 Task: Create the outbound message action.
Action: Mouse moved to (1136, 76)
Screenshot: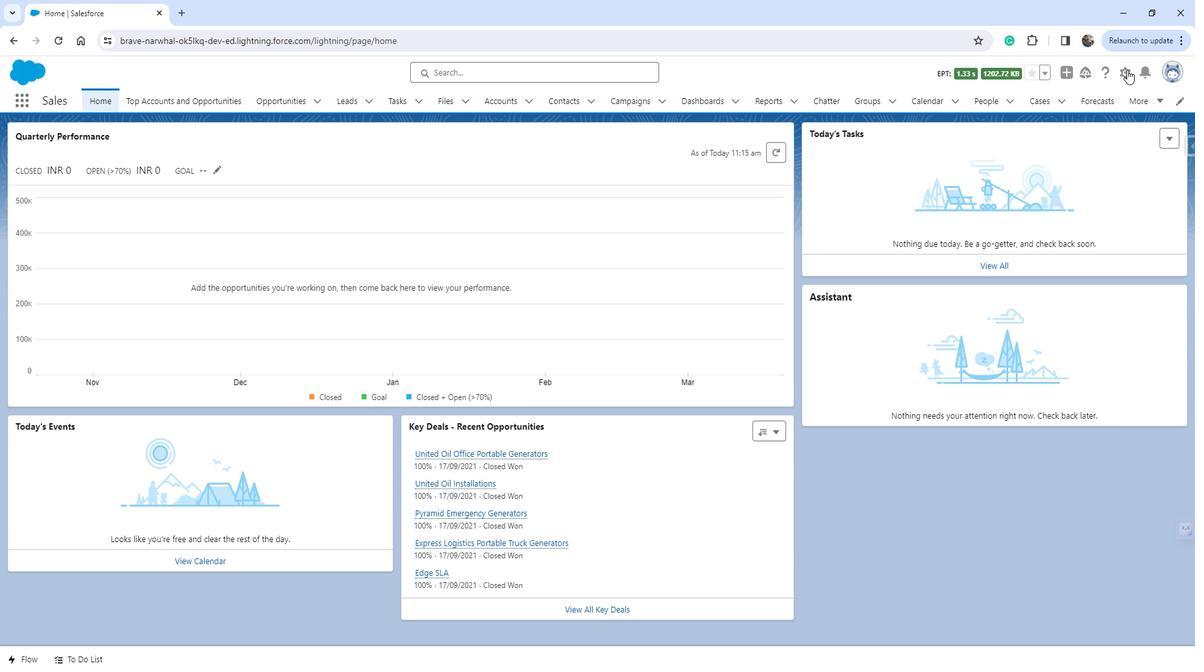 
Action: Mouse pressed left at (1136, 76)
Screenshot: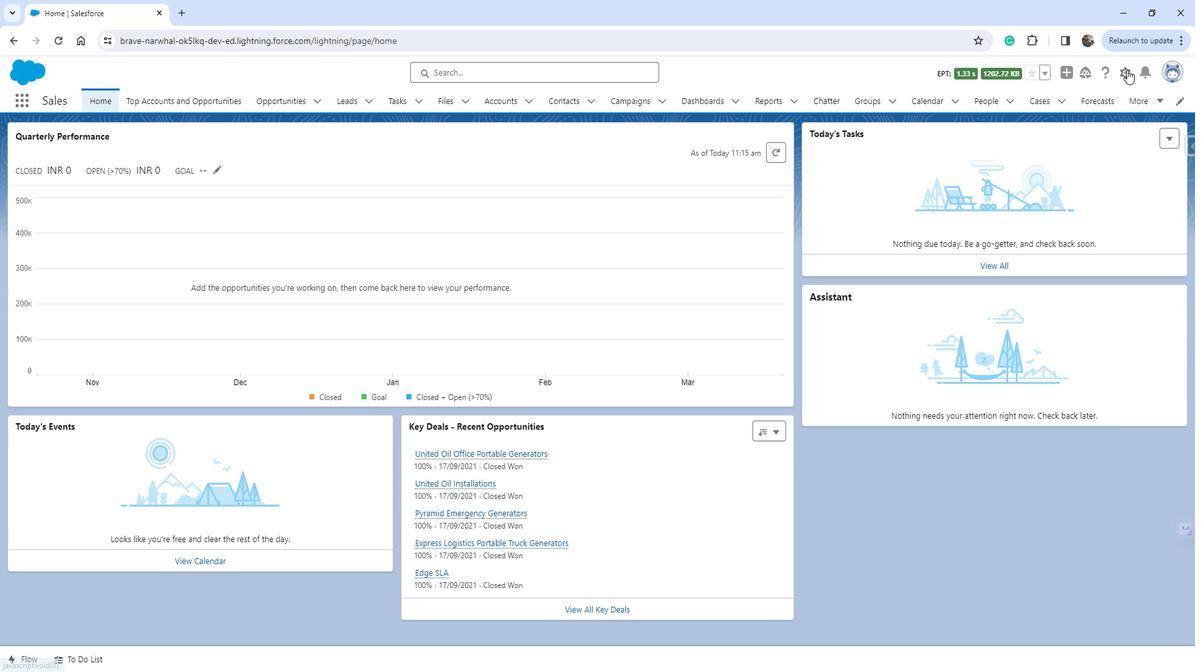 
Action: Mouse moved to (1086, 112)
Screenshot: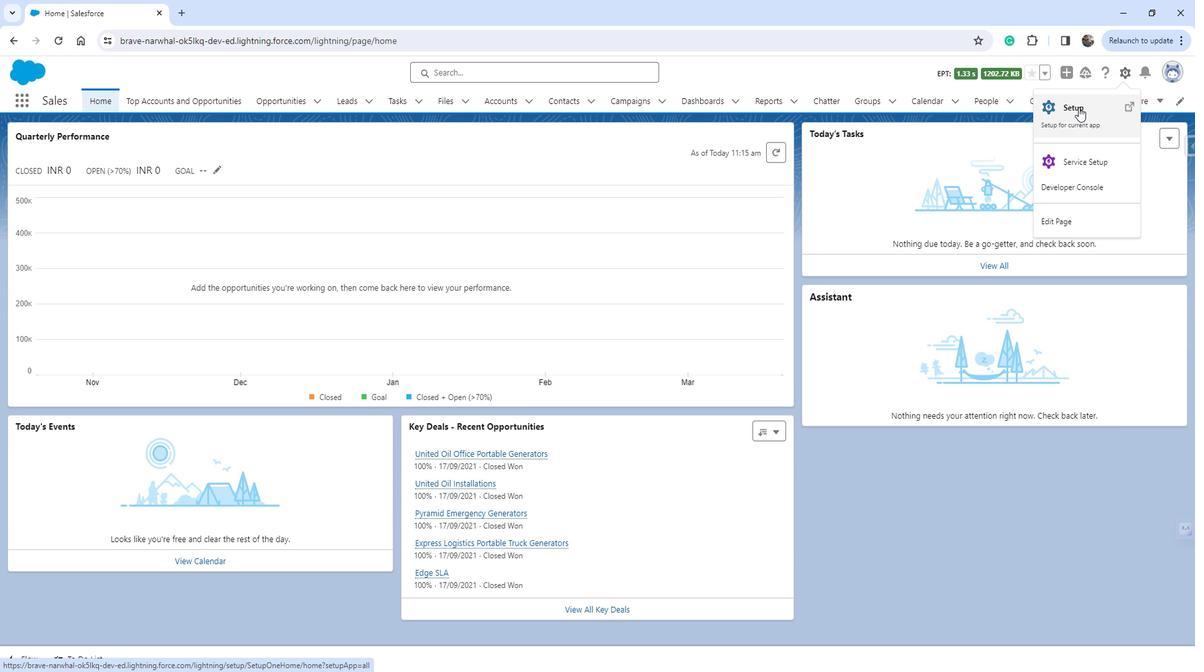 
Action: Mouse pressed left at (1086, 112)
Screenshot: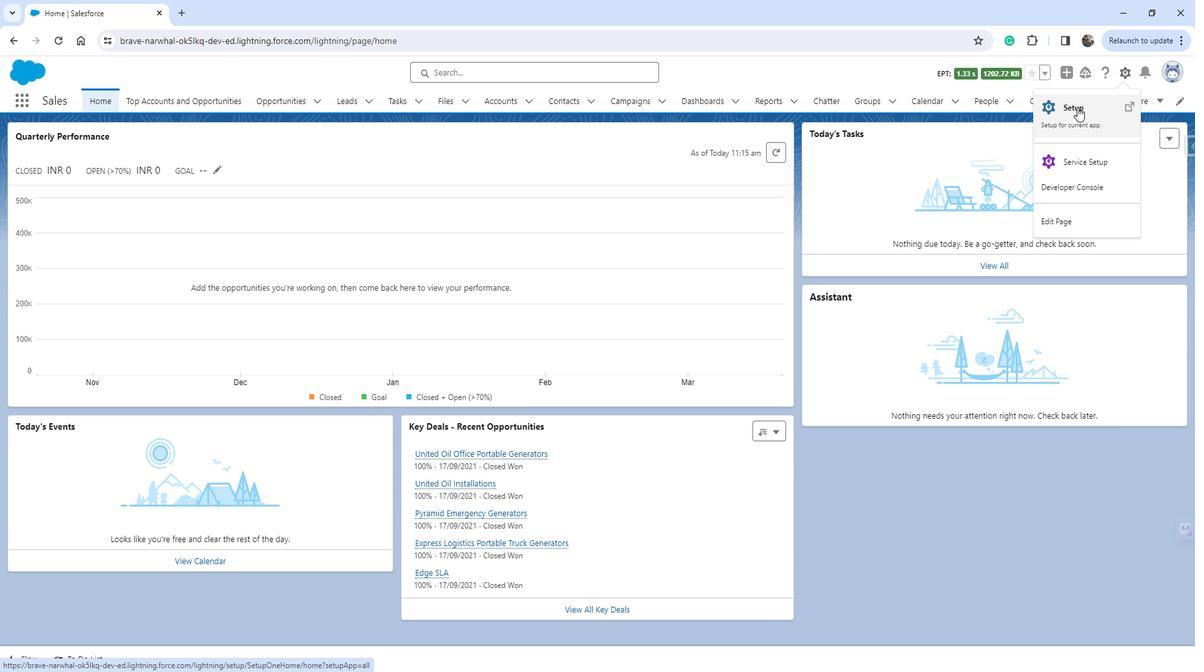 
Action: Mouse moved to (80, 422)
Screenshot: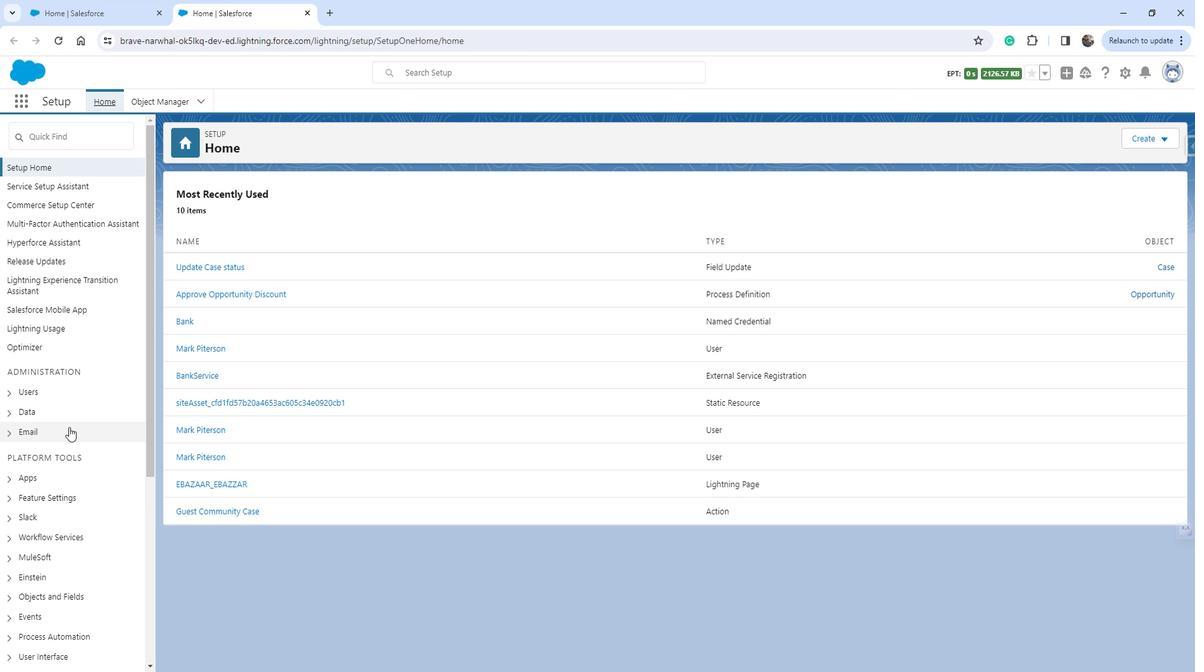 
Action: Mouse scrolled (80, 422) with delta (0, 0)
Screenshot: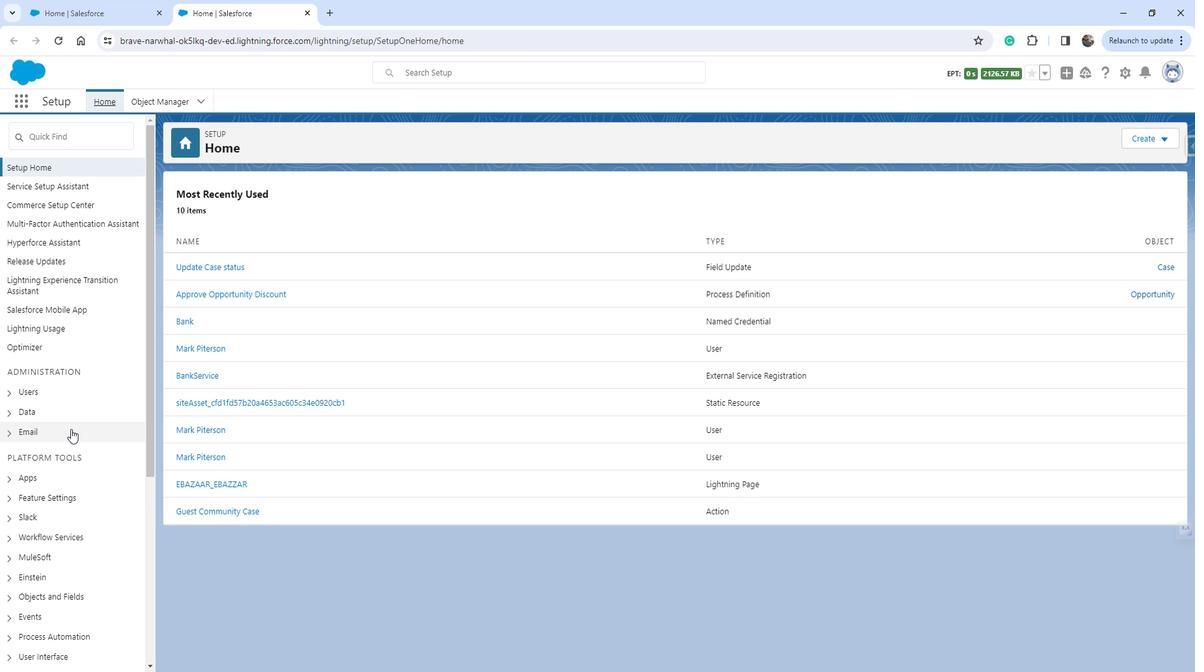 
Action: Mouse scrolled (80, 422) with delta (0, 0)
Screenshot: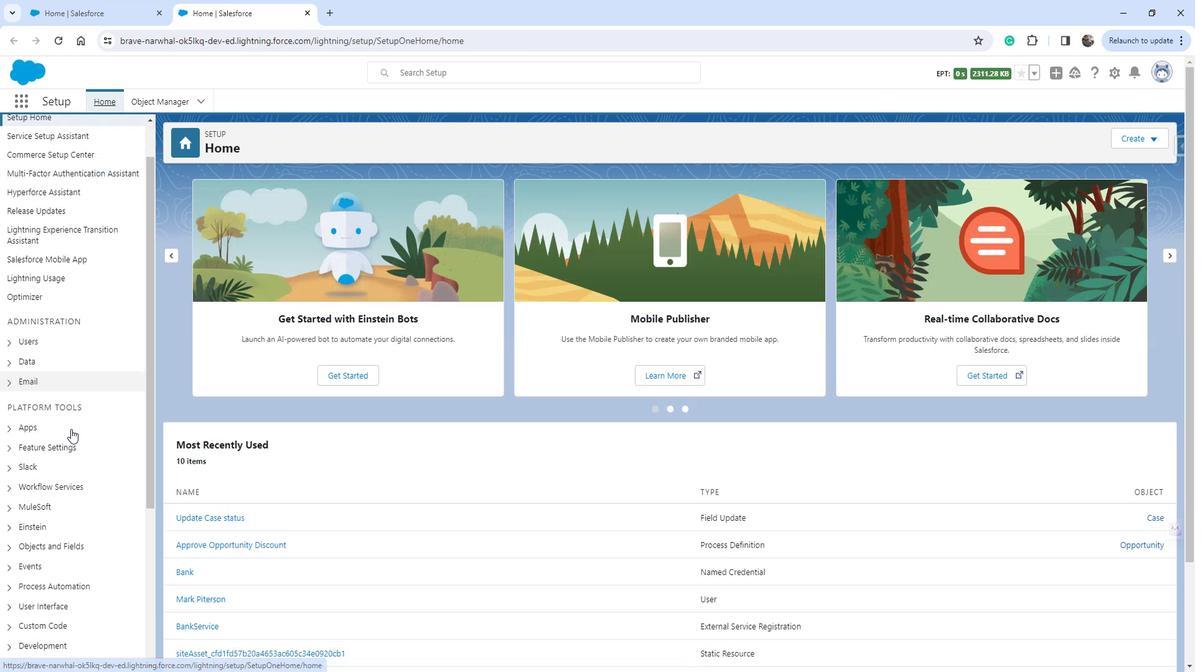 
Action: Mouse moved to (32, 463)
Screenshot: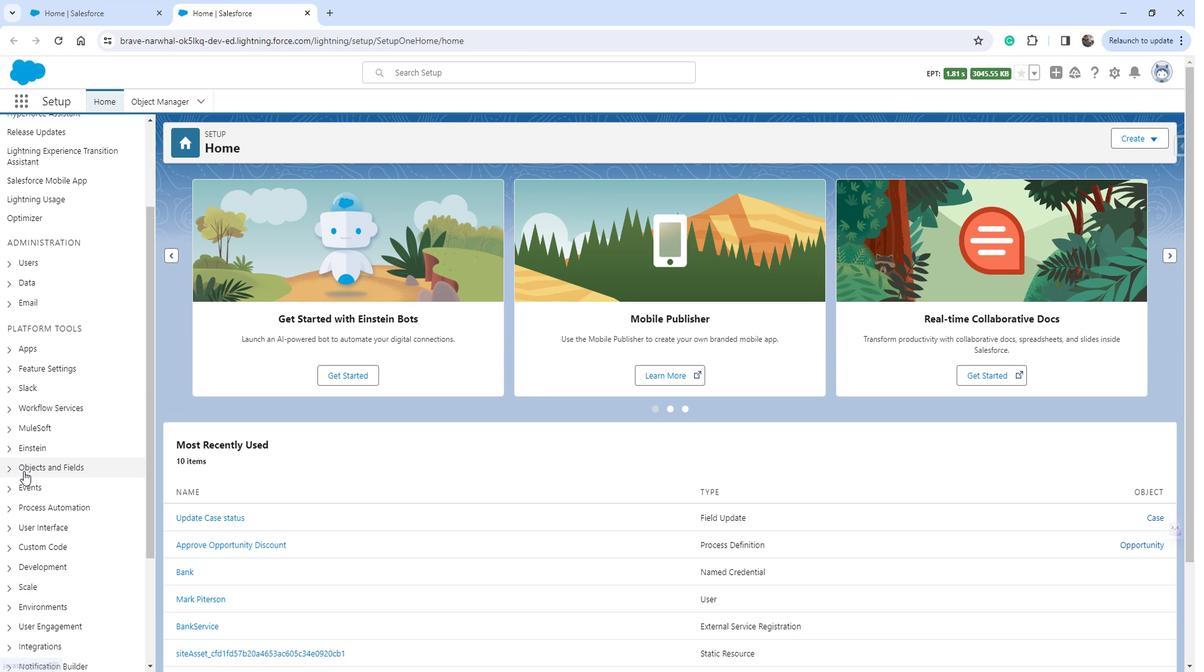 
Action: Mouse scrolled (32, 462) with delta (0, 0)
Screenshot: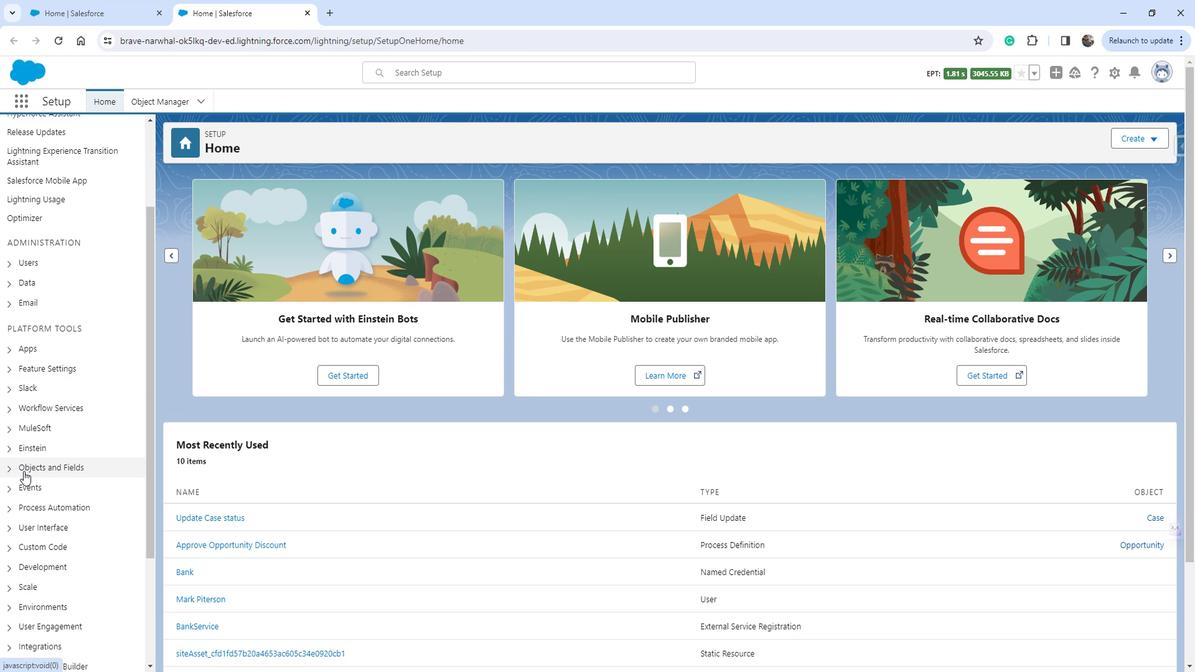 
Action: Mouse scrolled (32, 462) with delta (0, 0)
Screenshot: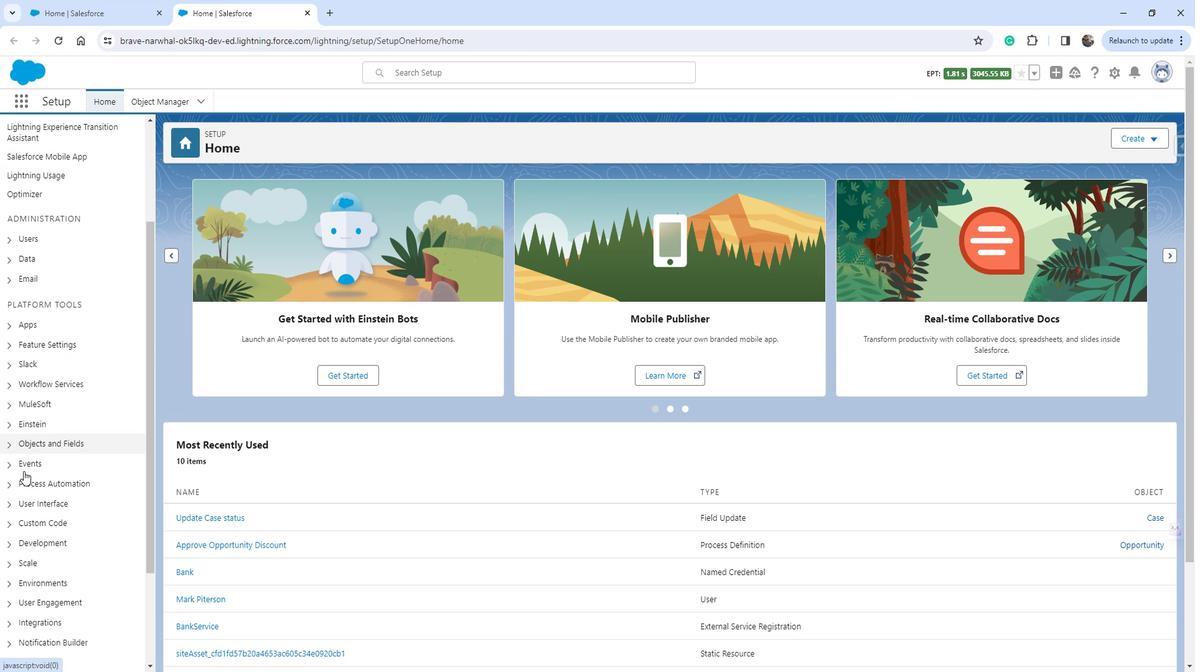 
Action: Mouse moved to (17, 373)
Screenshot: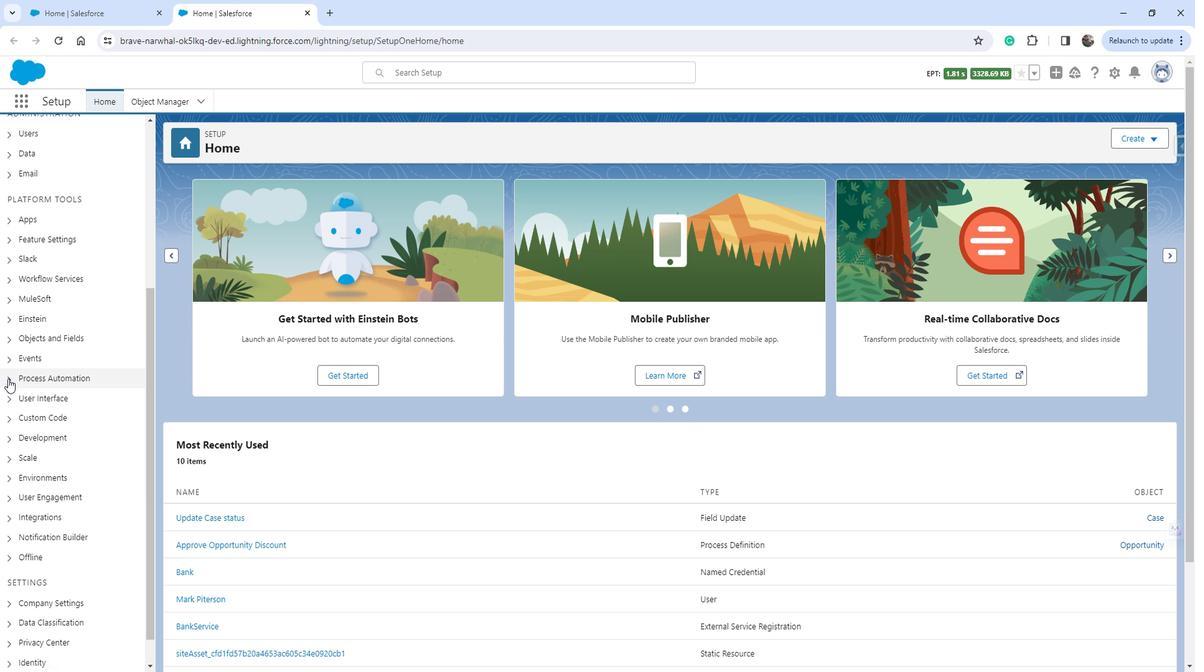 
Action: Mouse pressed left at (17, 373)
Screenshot: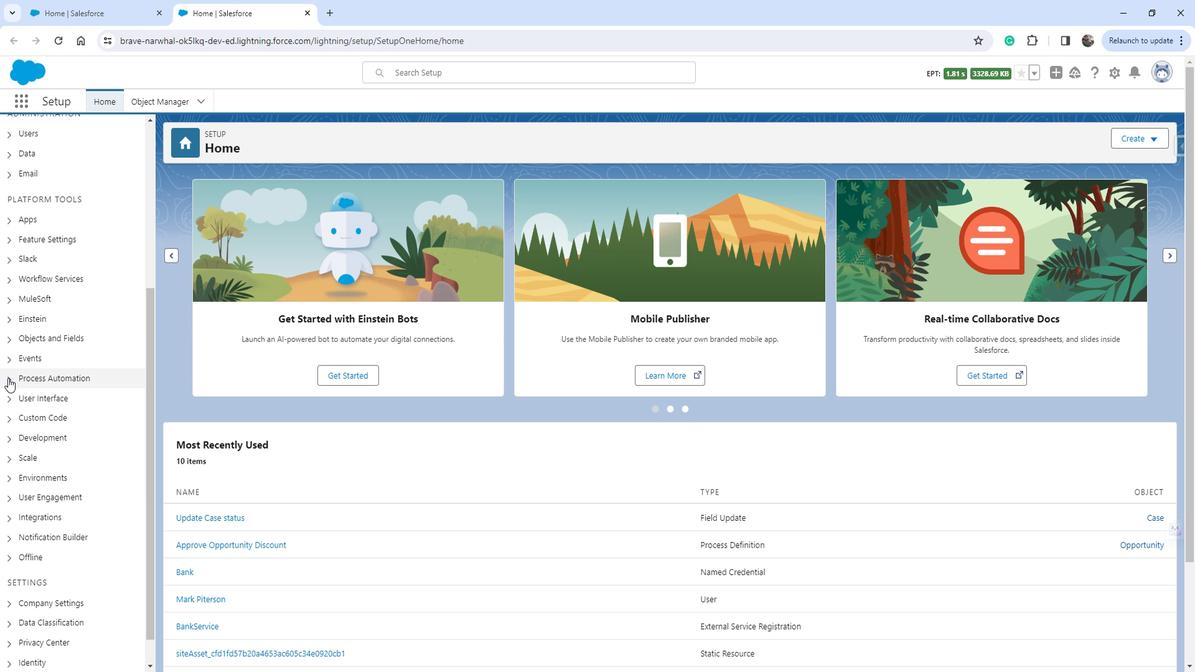 
Action: Mouse moved to (57, 578)
Screenshot: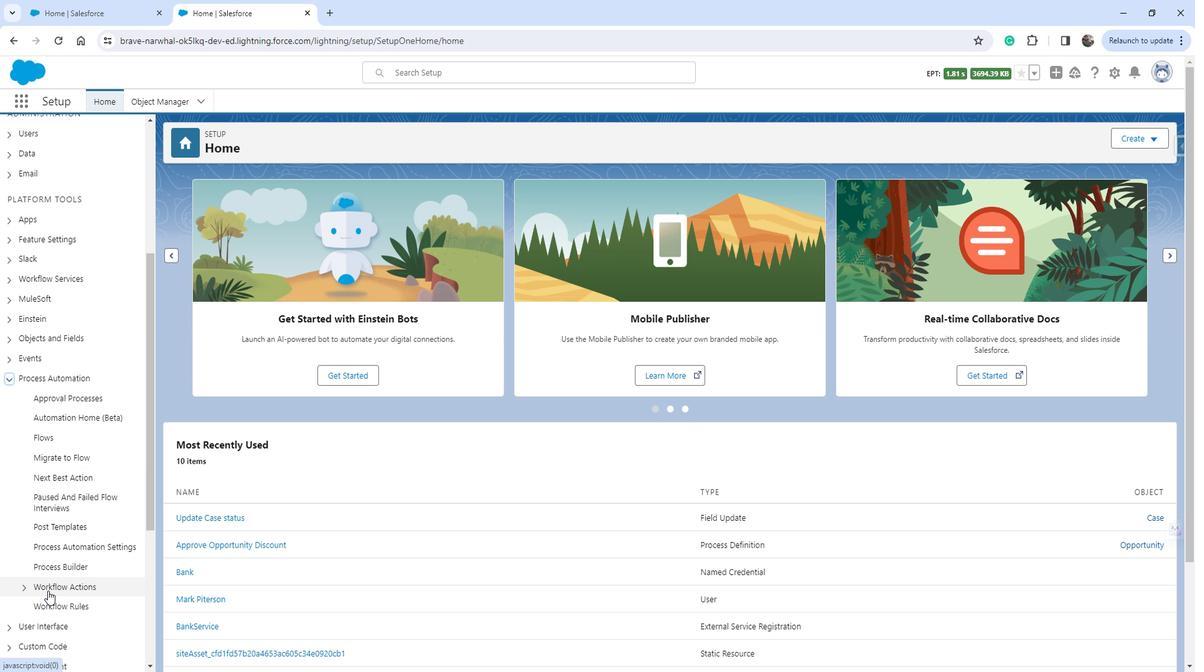 
Action: Mouse pressed left at (57, 578)
Screenshot: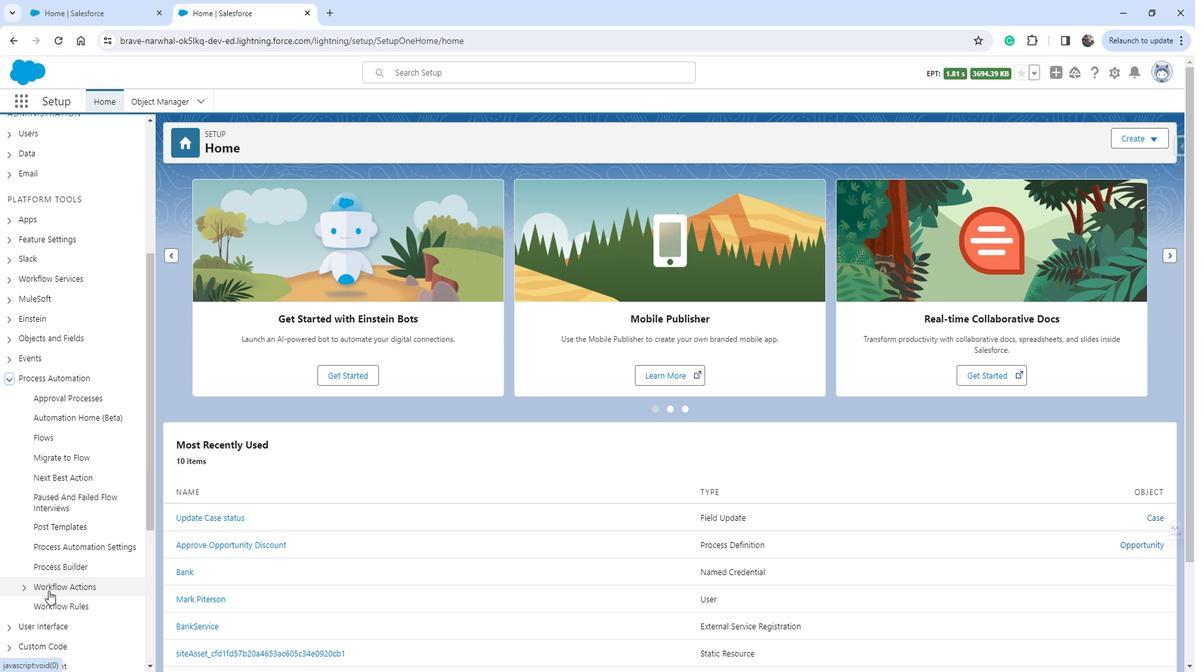 
Action: Mouse moved to (117, 539)
Screenshot: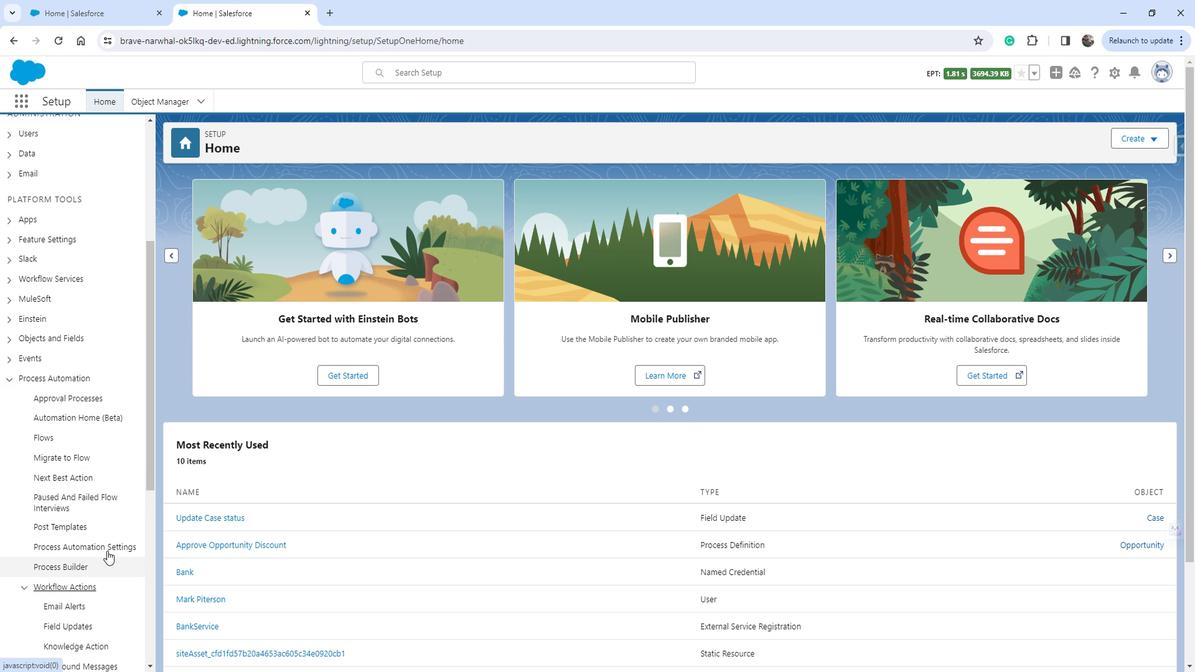 
Action: Mouse scrolled (117, 538) with delta (0, 0)
Screenshot: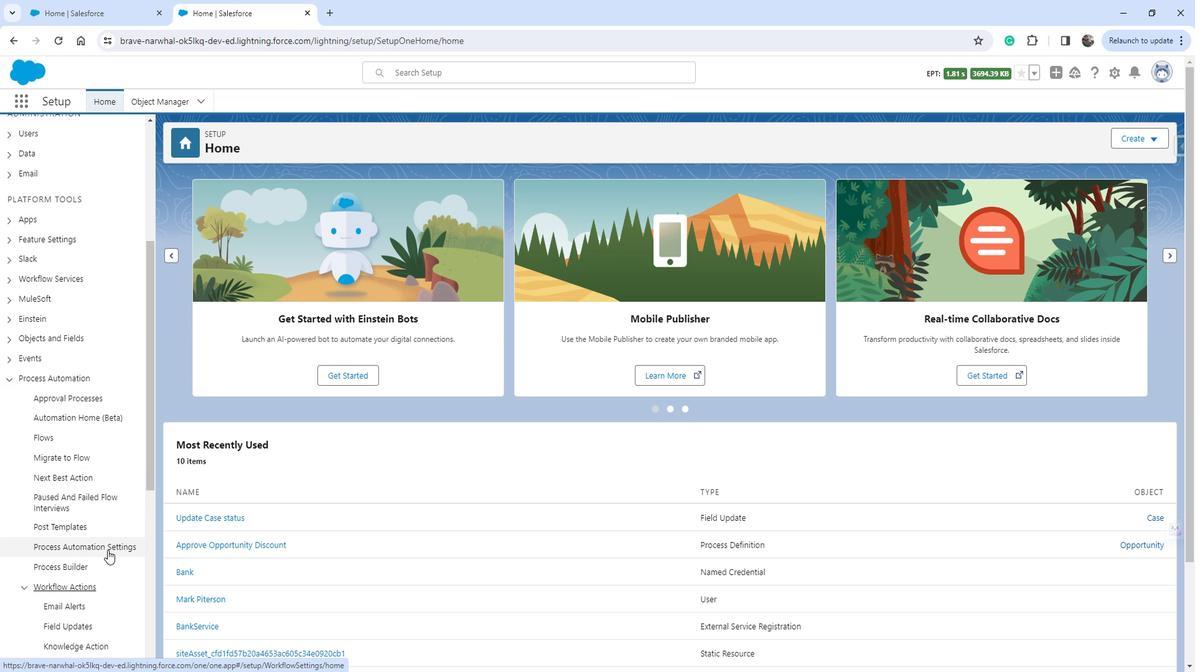 
Action: Mouse scrolled (117, 538) with delta (0, 0)
Screenshot: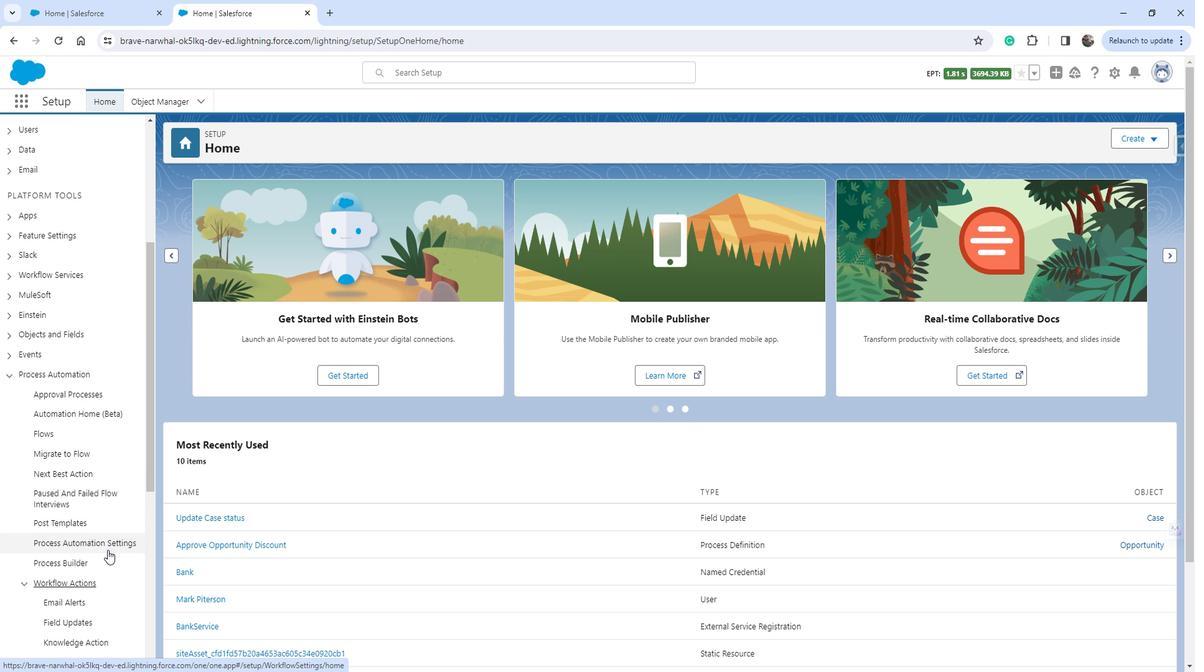 
Action: Mouse moved to (100, 529)
Screenshot: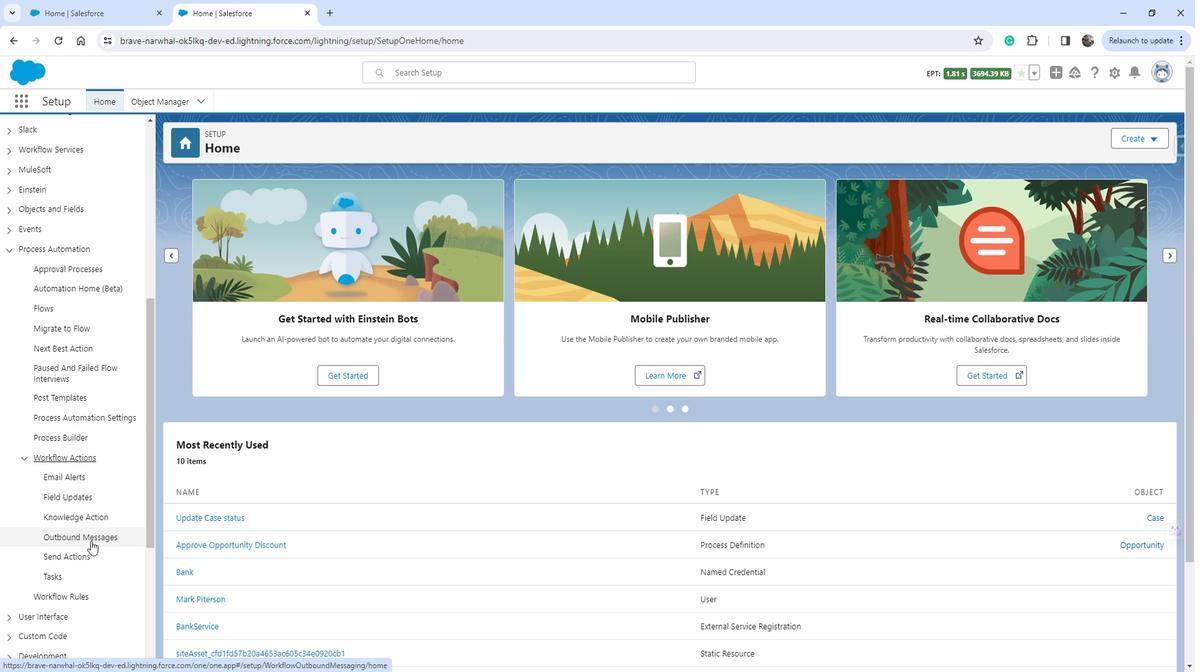 
Action: Mouse pressed left at (100, 529)
Screenshot: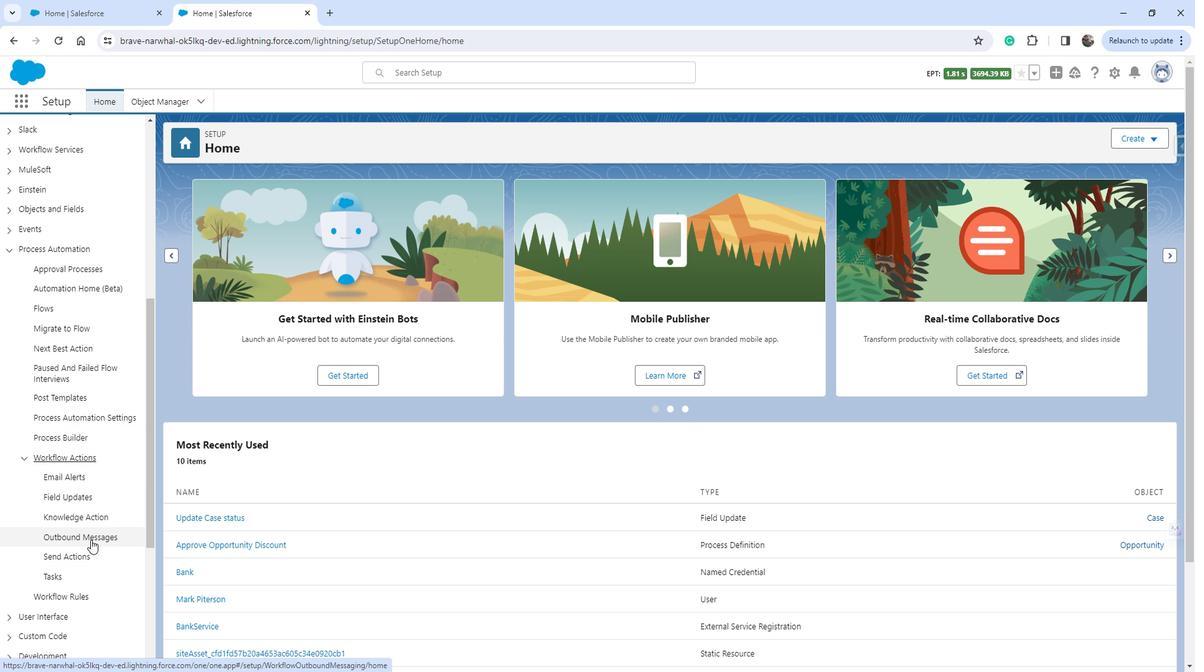 
Action: Mouse moved to (738, 261)
Screenshot: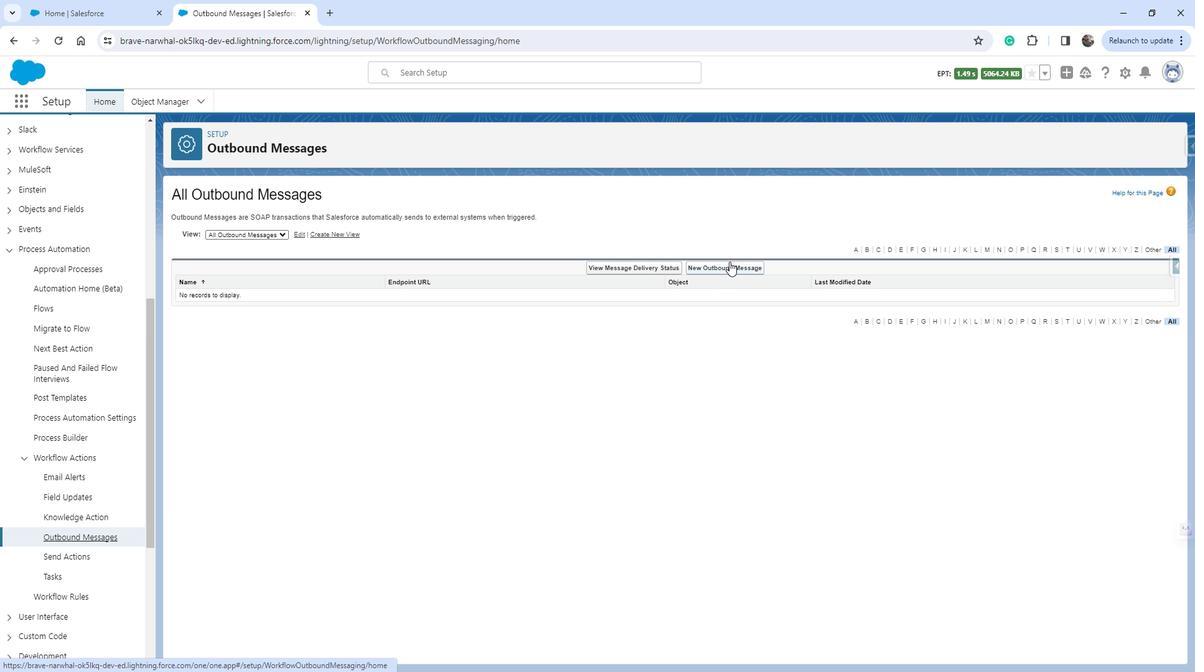 
Action: Mouse pressed left at (738, 261)
Screenshot: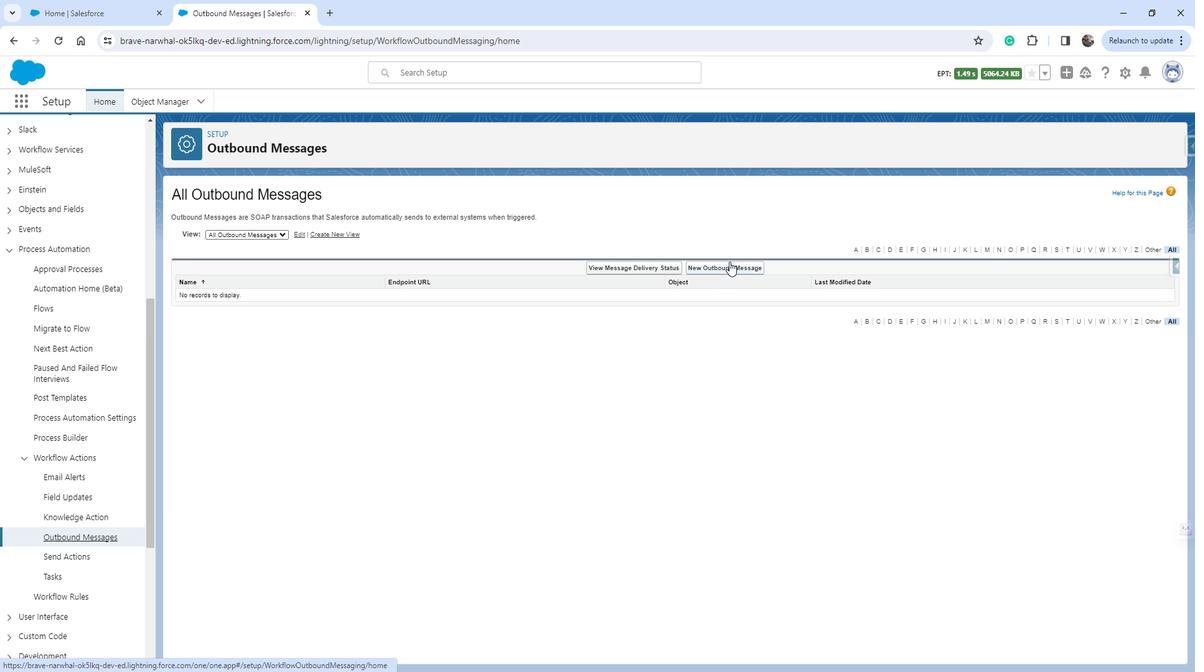 
Action: Mouse moved to (573, 299)
Screenshot: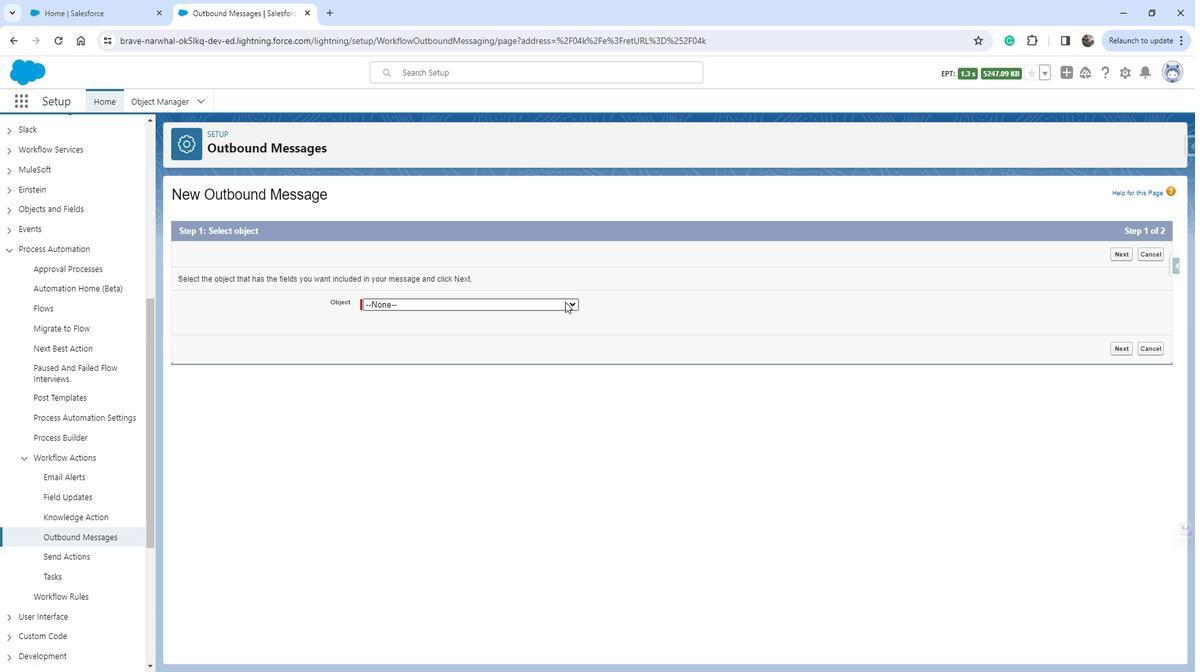 
Action: Mouse pressed left at (573, 299)
Screenshot: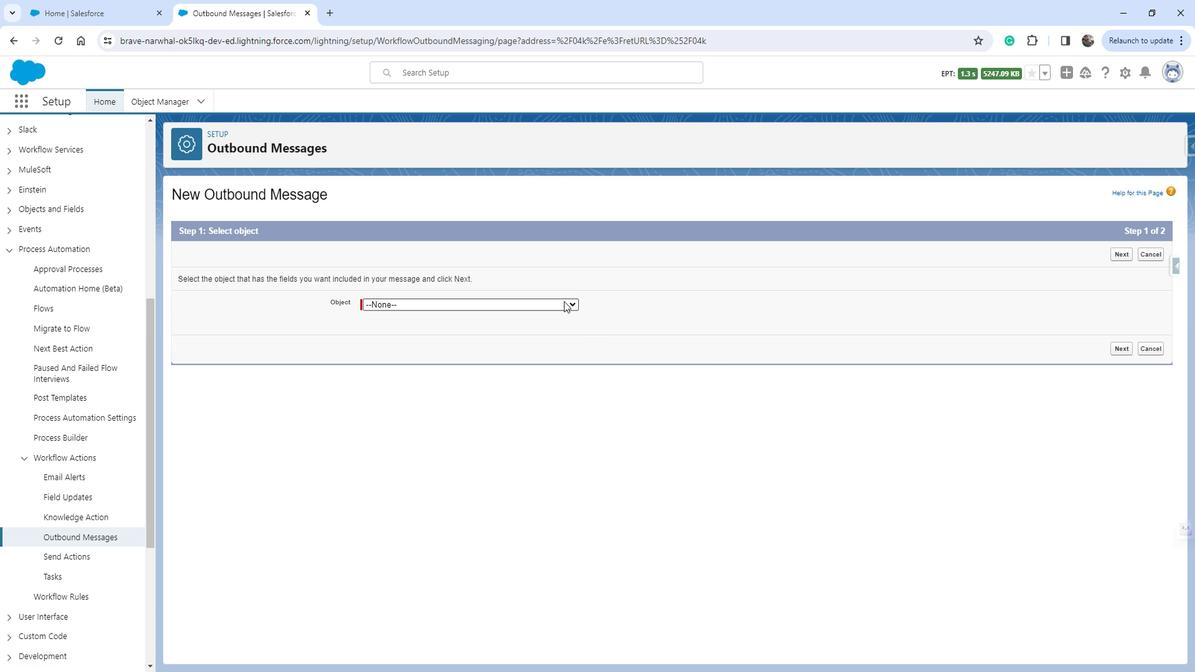 
Action: Mouse moved to (484, 466)
Screenshot: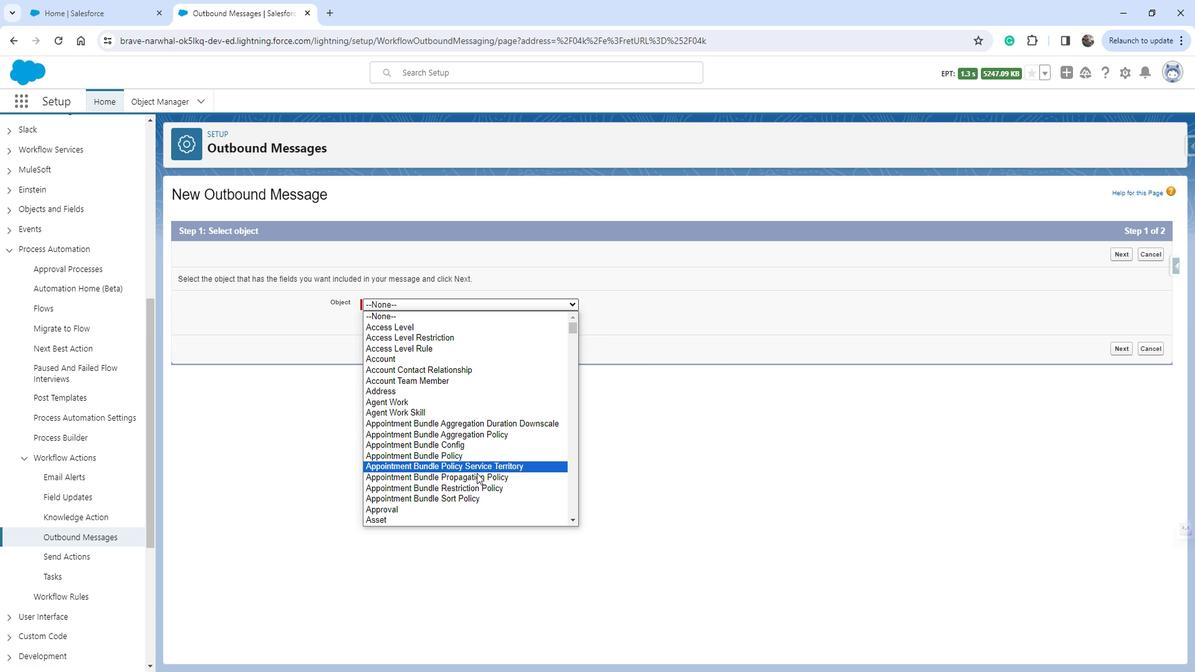 
Action: Mouse scrolled (484, 465) with delta (0, 0)
Screenshot: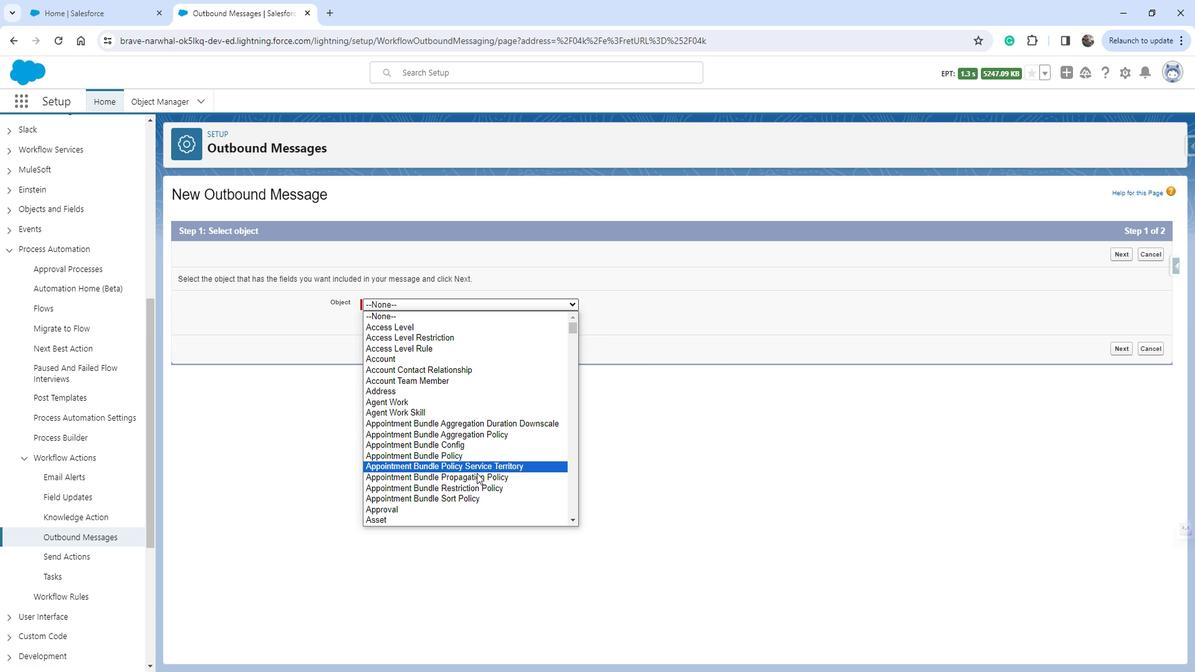 
Action: Mouse moved to (484, 466)
Screenshot: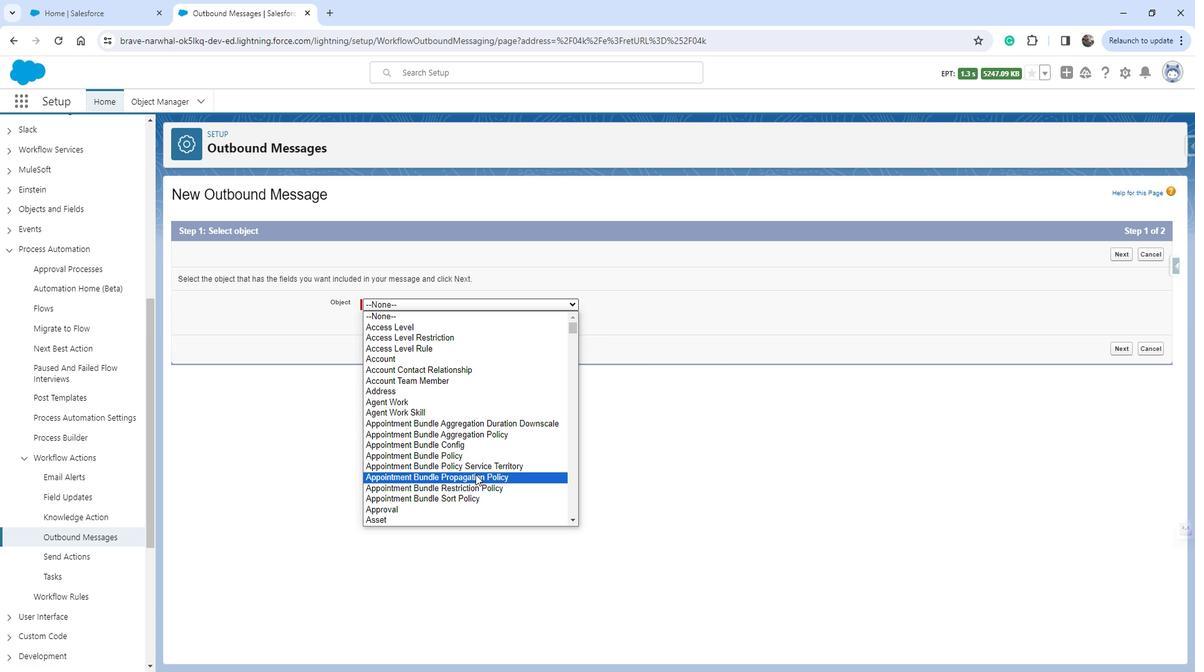 
Action: Mouse scrolled (484, 466) with delta (0, 0)
Screenshot: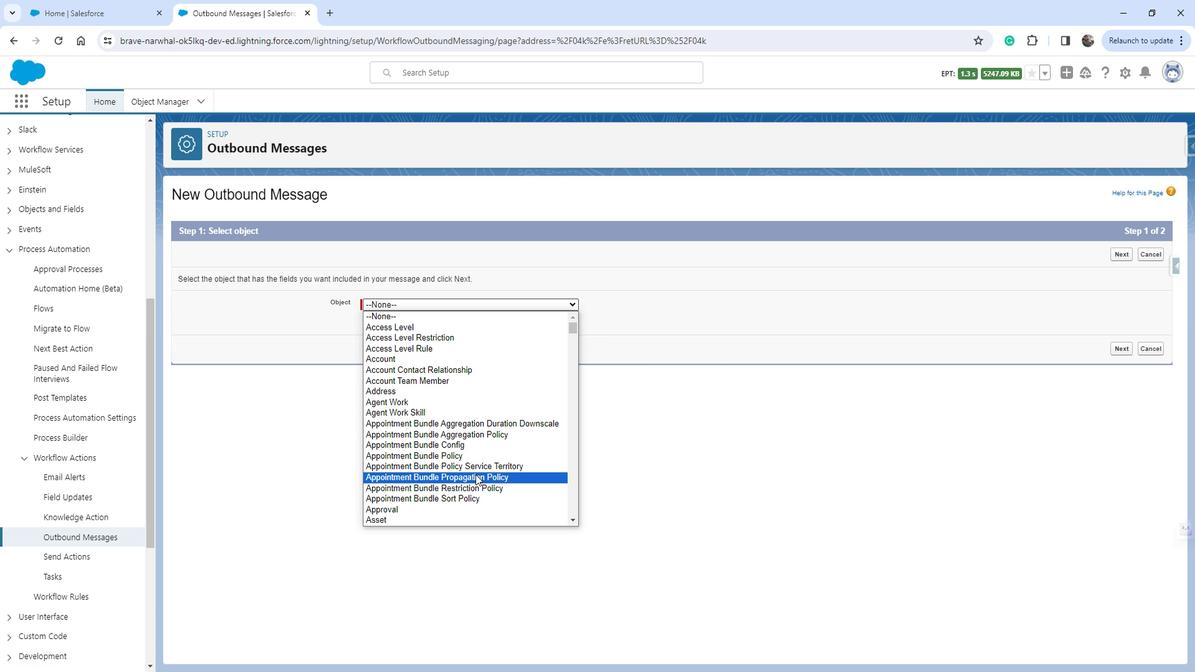 
Action: Mouse scrolled (484, 466) with delta (0, 0)
Screenshot: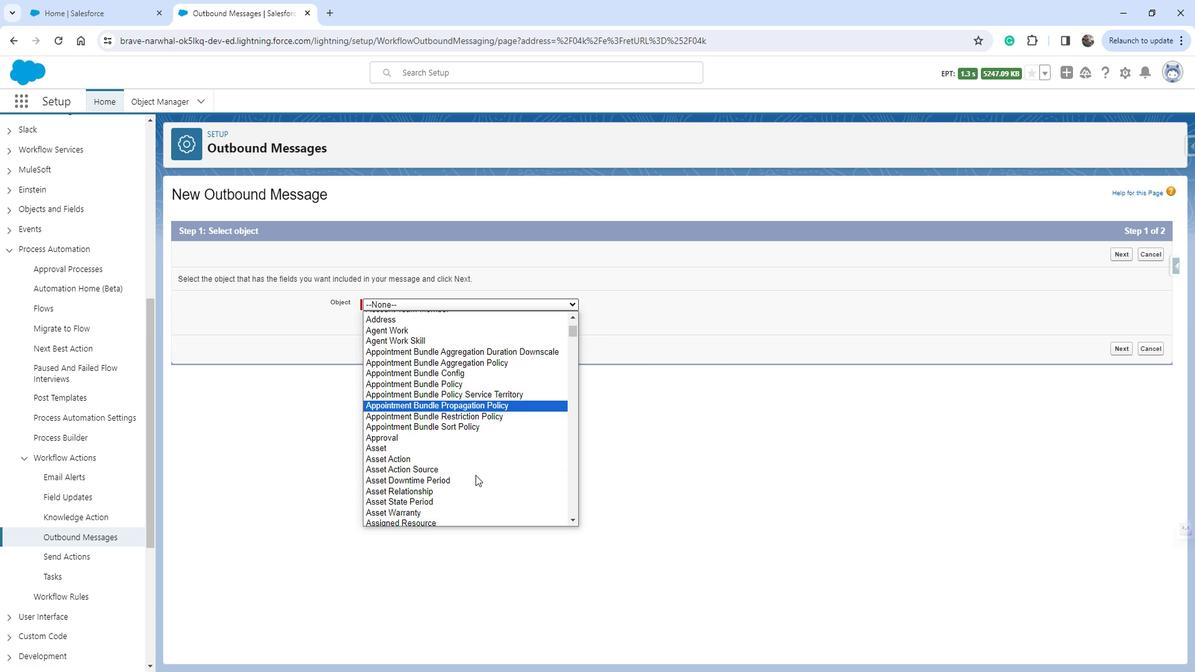 
Action: Mouse scrolled (484, 466) with delta (0, 0)
Screenshot: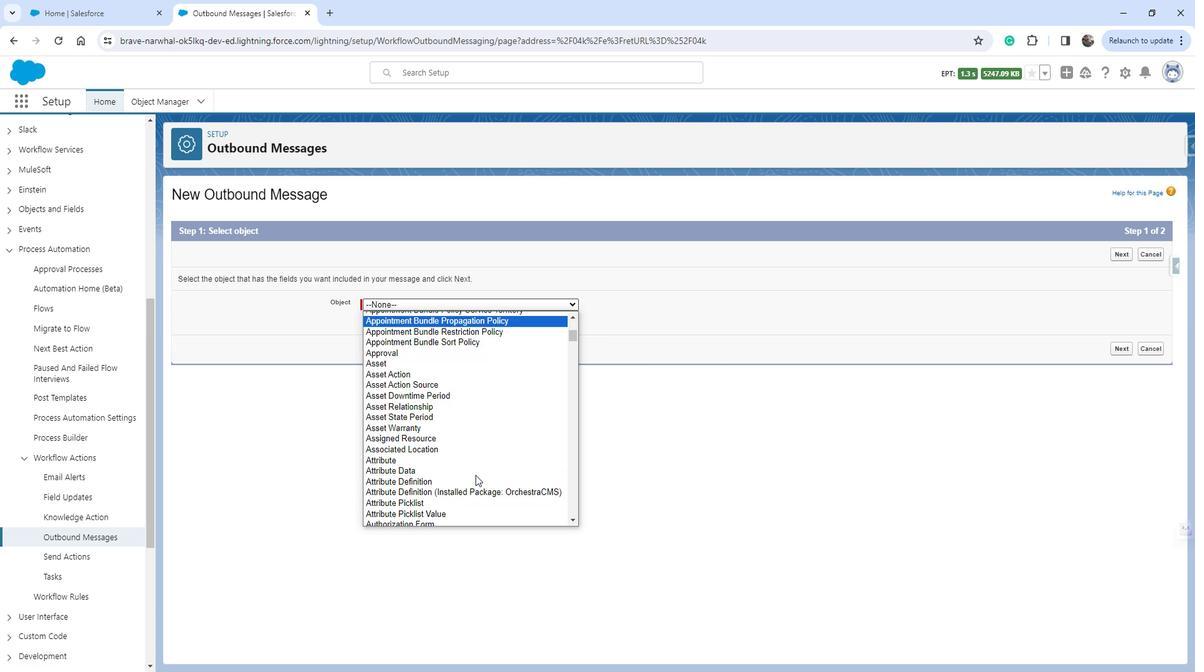 
Action: Mouse moved to (479, 361)
Screenshot: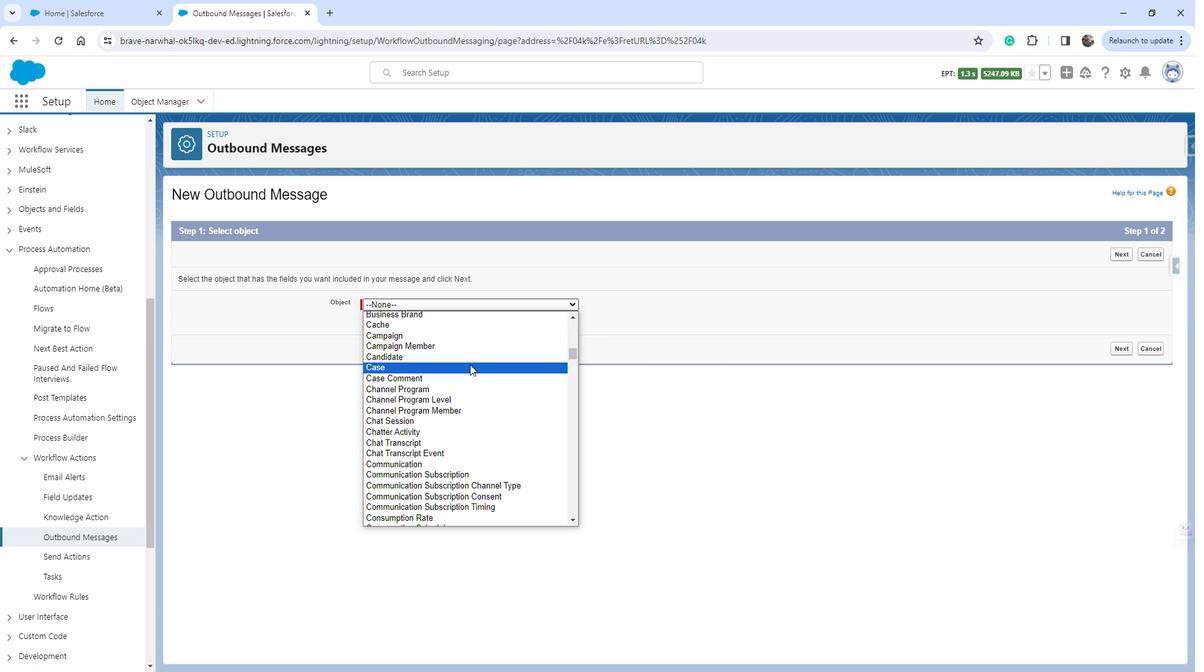 
Action: Mouse pressed left at (479, 361)
Screenshot: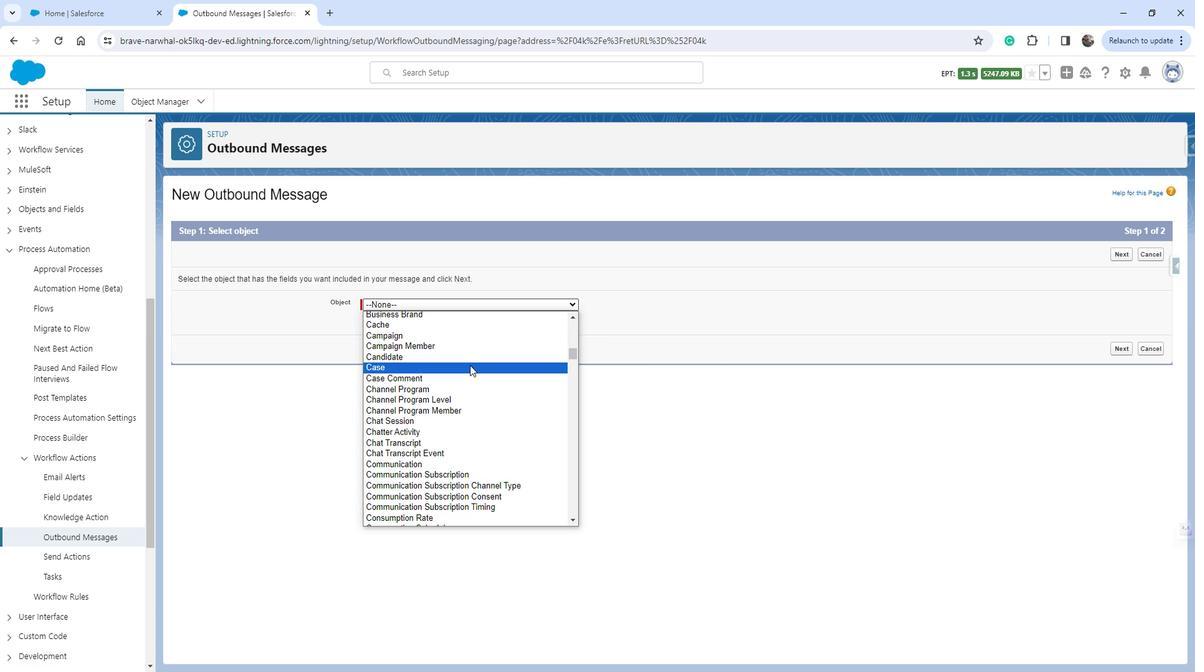 
Action: Mouse moved to (1128, 257)
Screenshot: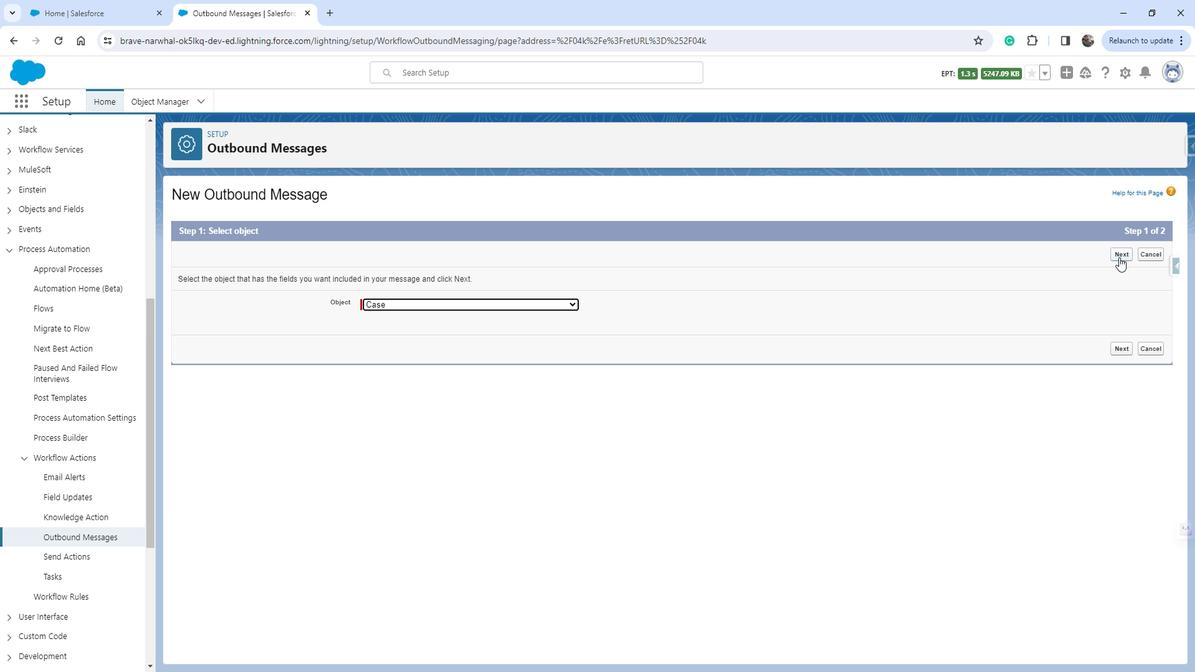 
Action: Mouse pressed left at (1128, 257)
Screenshot: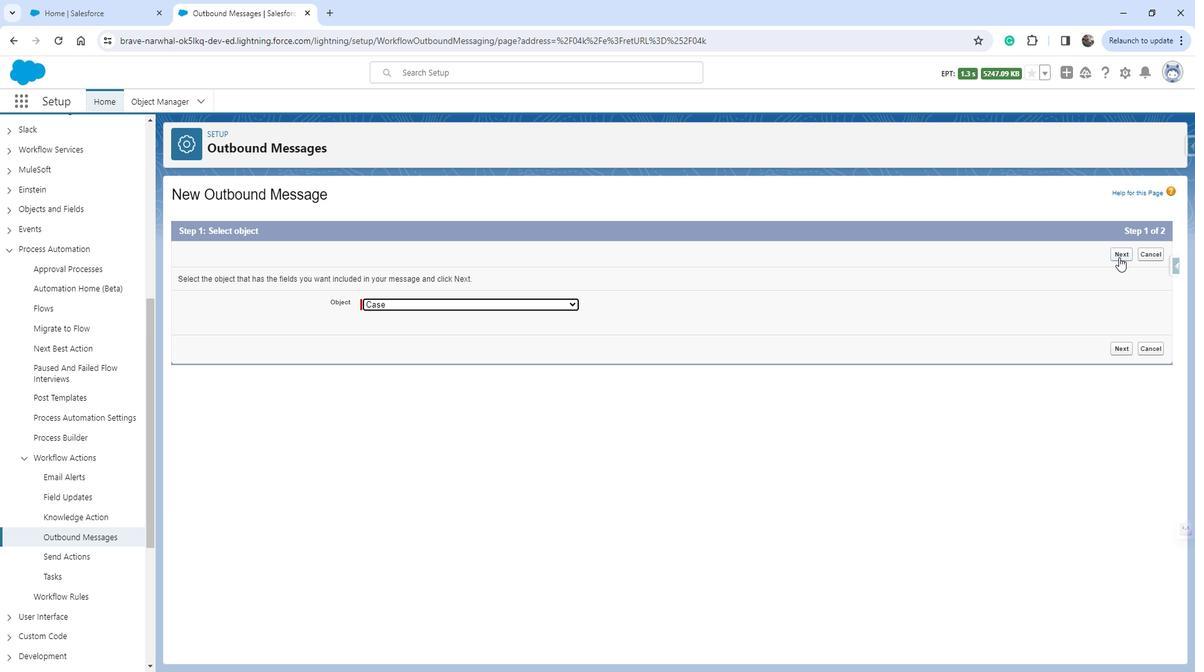 
Action: Mouse moved to (416, 317)
Screenshot: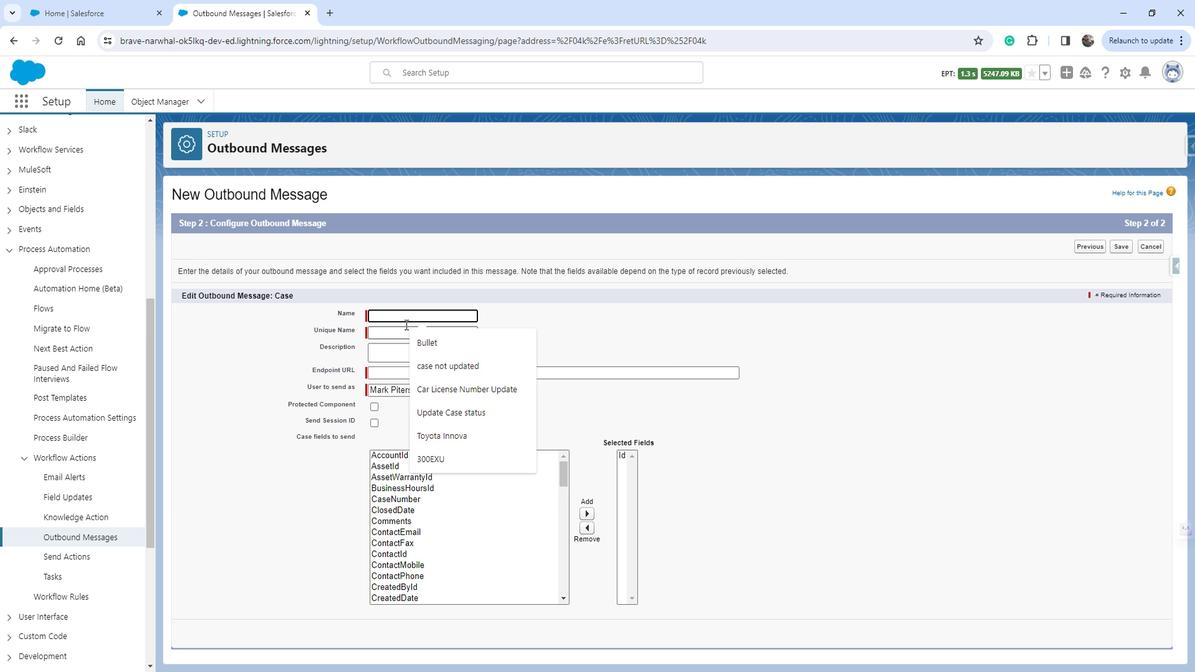 
Action: Mouse pressed left at (416, 317)
Screenshot: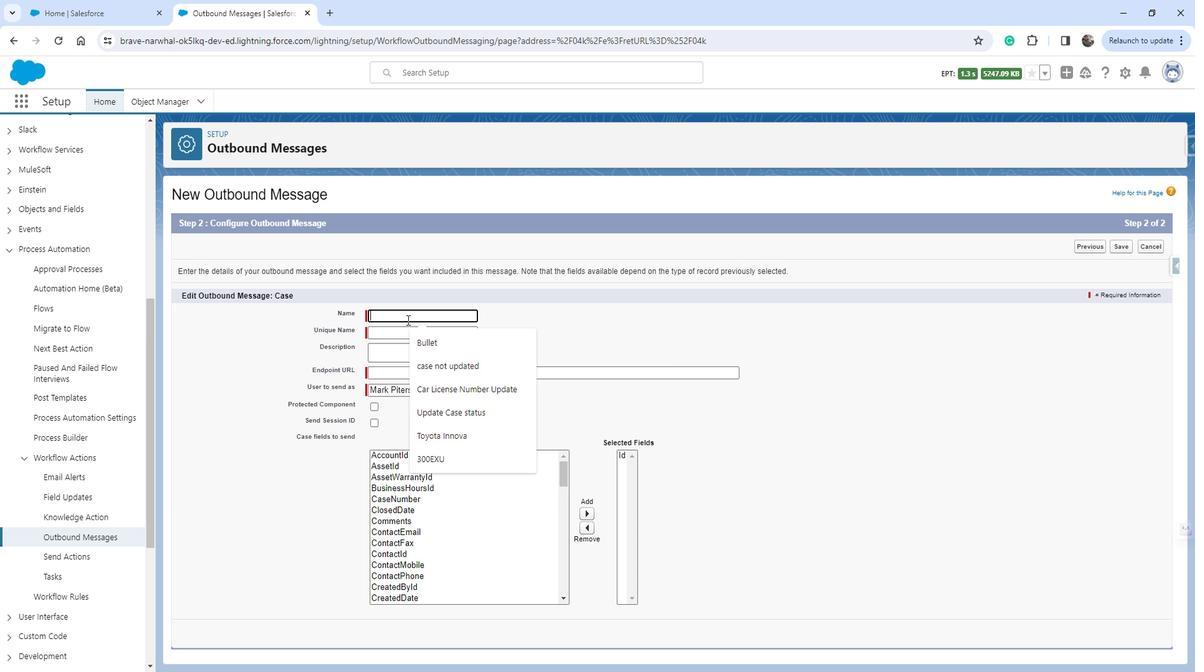 
Action: Mouse moved to (416, 316)
Screenshot: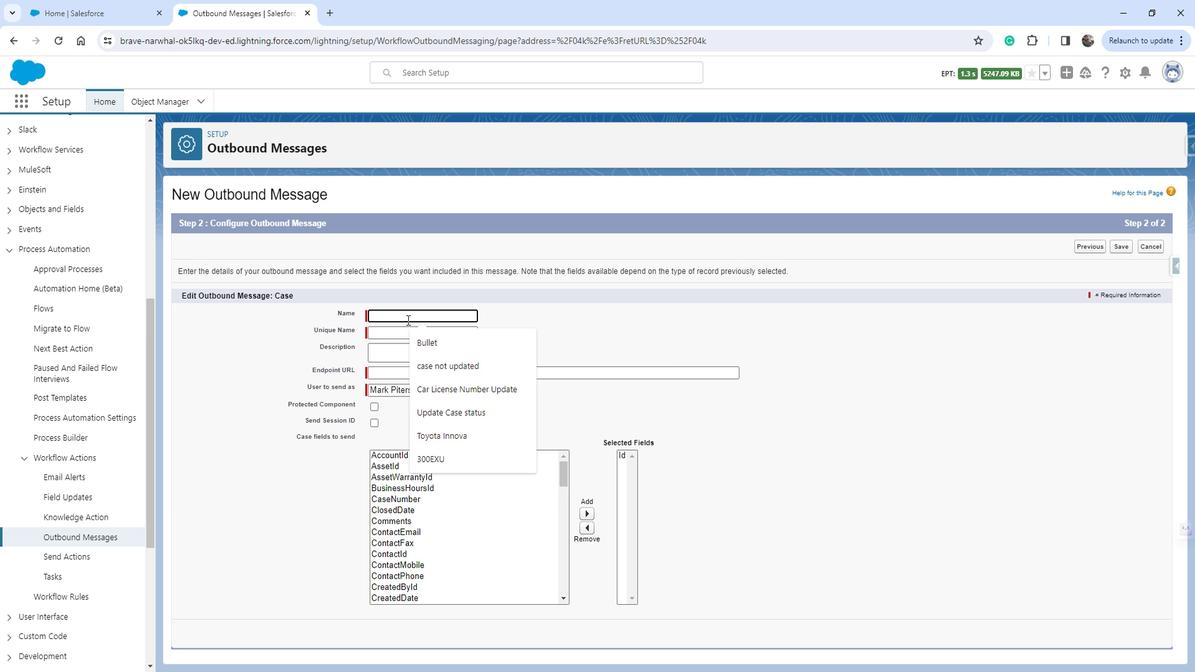 
Action: Key pressed <Key.shift>Case<Key.space>new<Key.space>update
Screenshot: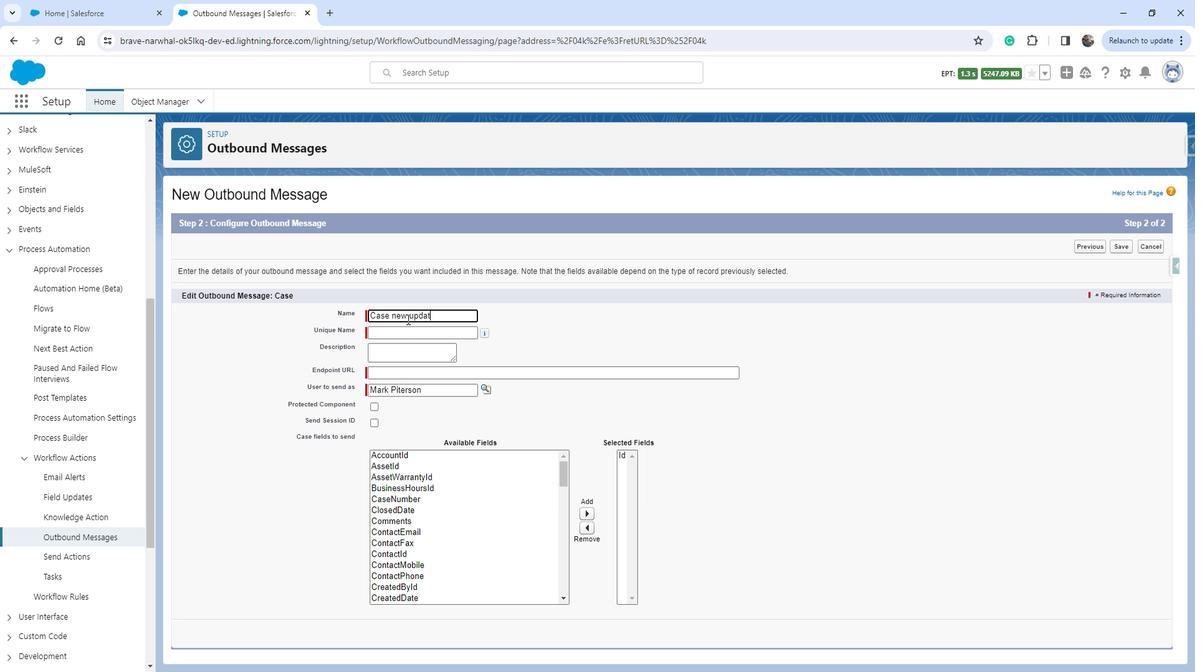 
Action: Mouse moved to (543, 329)
Screenshot: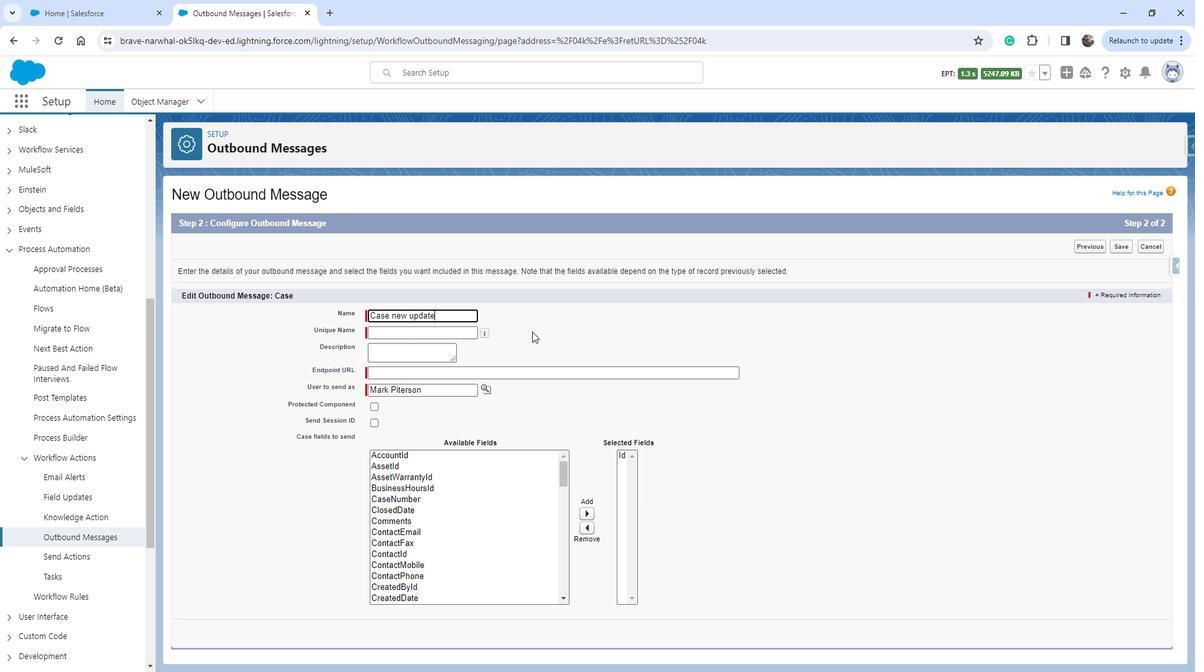 
Action: Mouse pressed left at (543, 329)
Screenshot: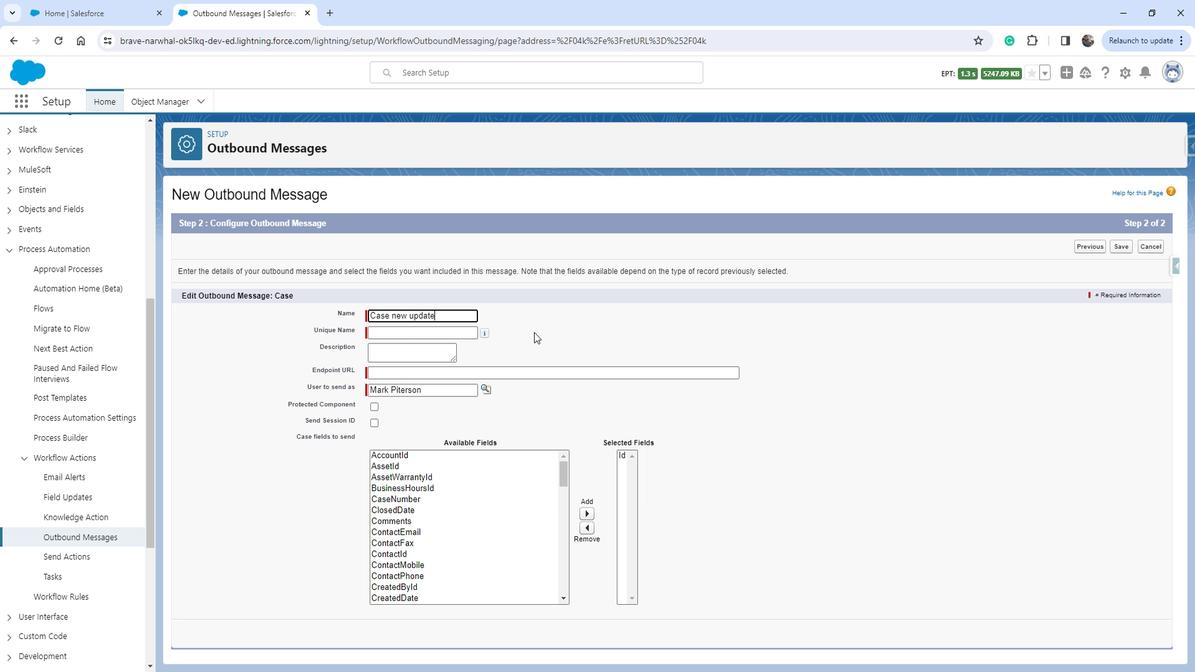 
Action: Mouse moved to (520, 374)
Screenshot: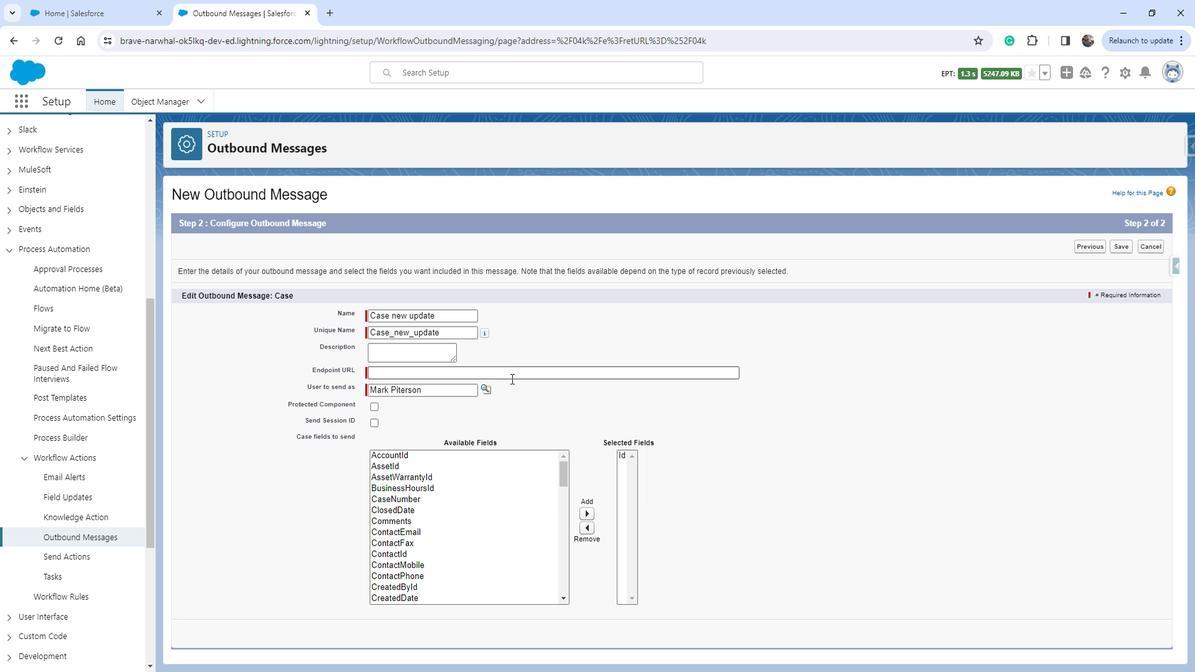 
Action: Mouse pressed left at (520, 374)
Screenshot: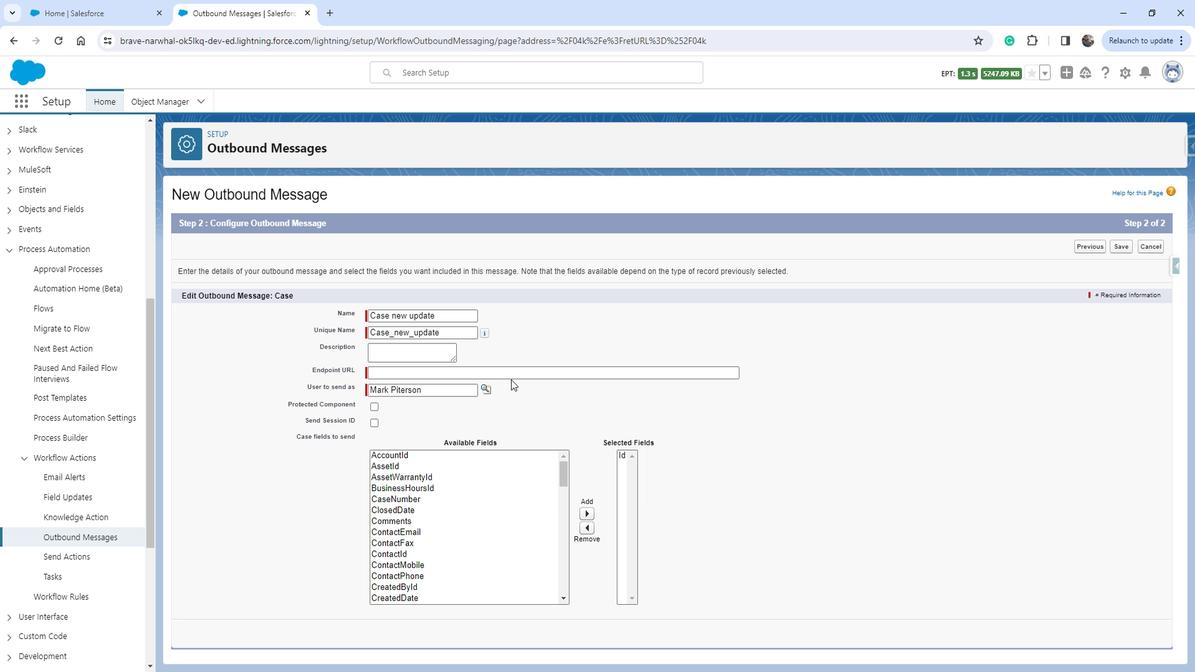 
Action: Mouse moved to (516, 364)
Screenshot: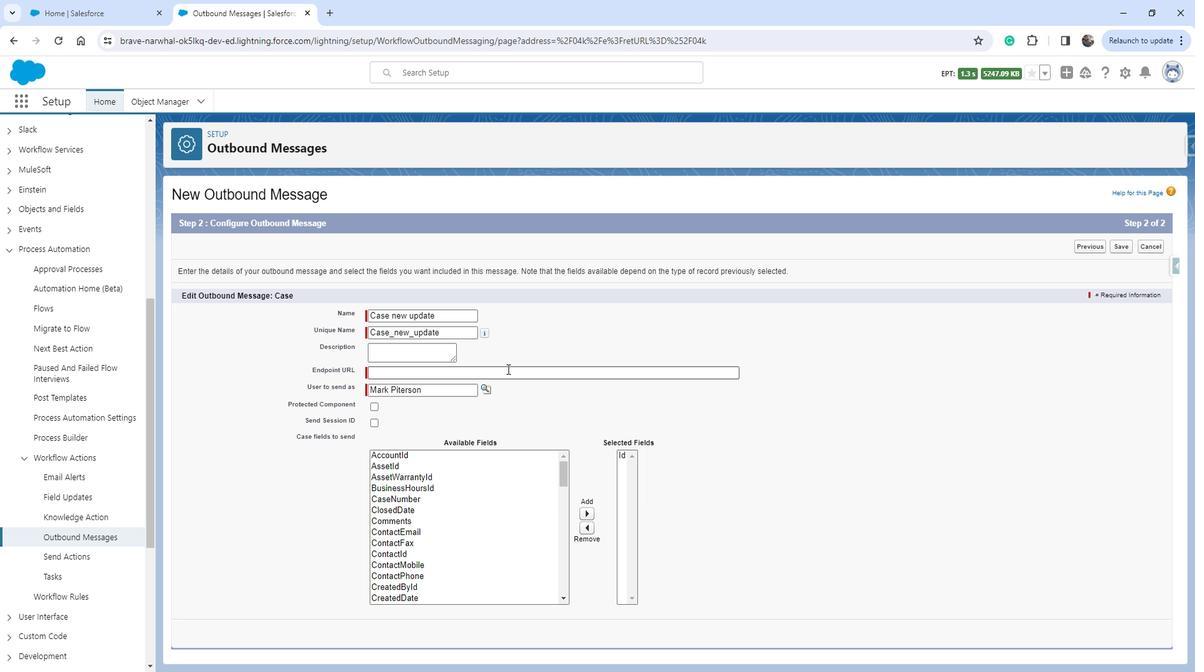 
Action: Mouse pressed left at (516, 364)
Screenshot: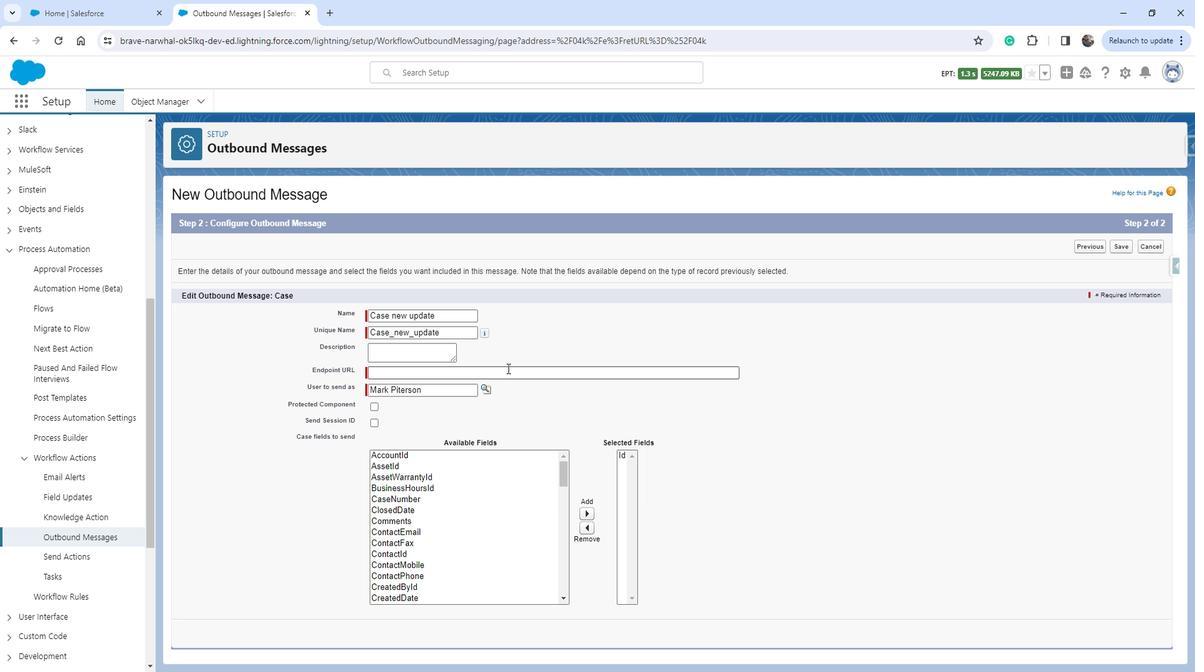 
Action: Key pressed www.force.com
Screenshot: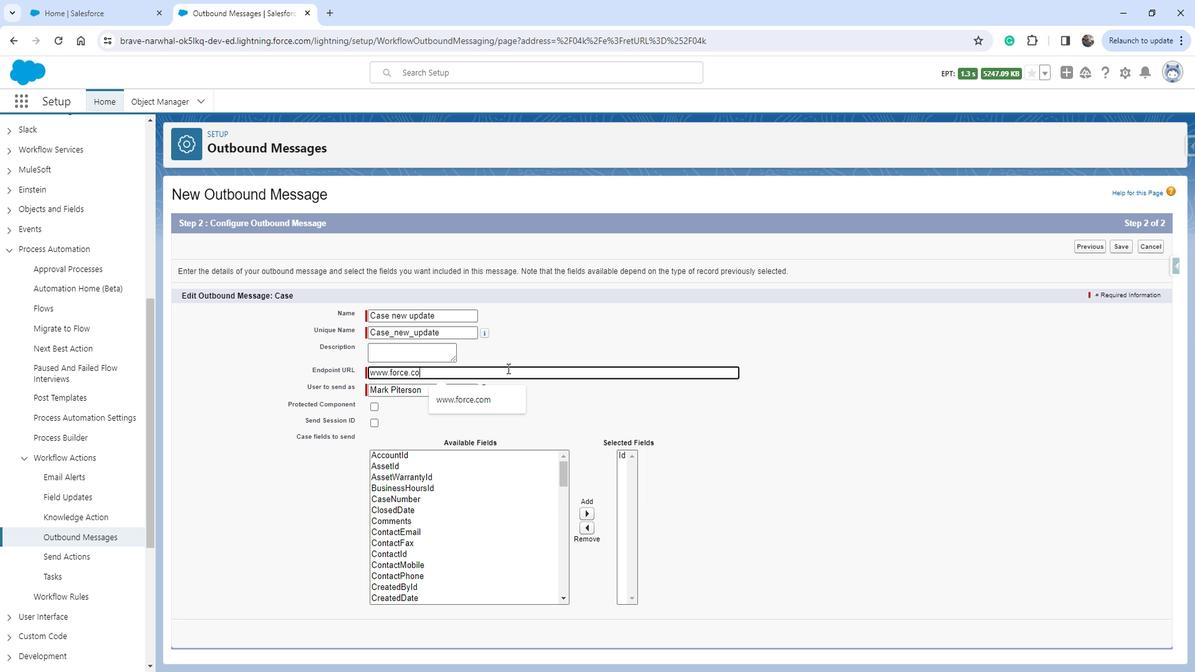 
Action: Mouse moved to (416, 523)
Screenshot: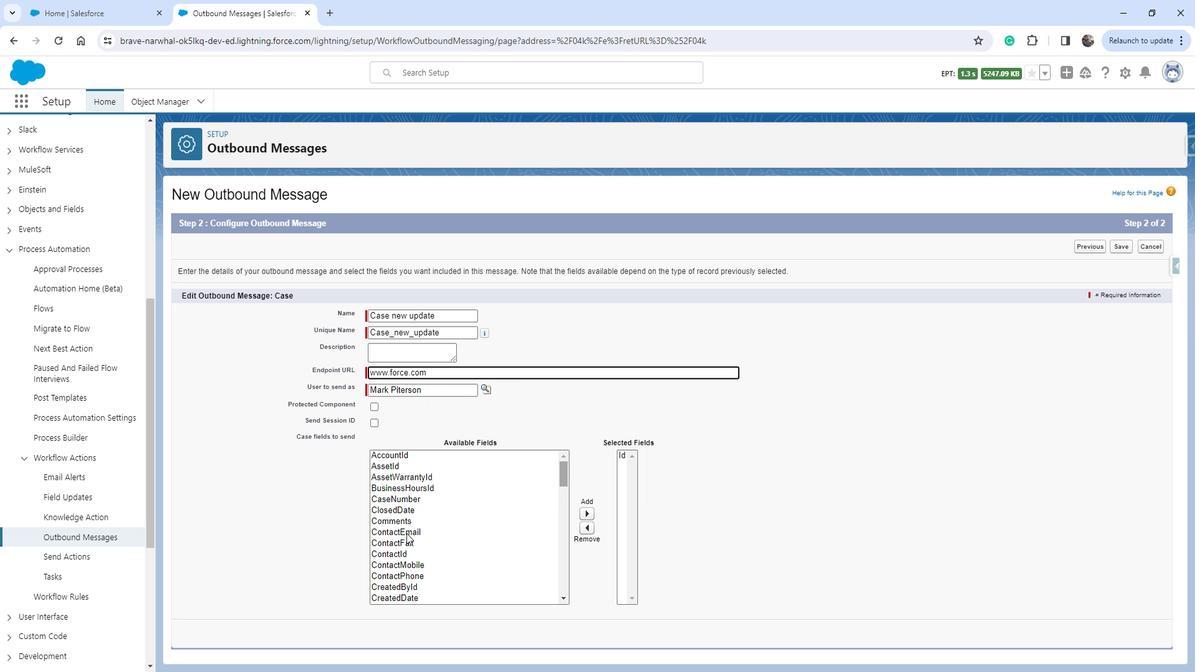 
Action: Mouse pressed left at (416, 523)
Screenshot: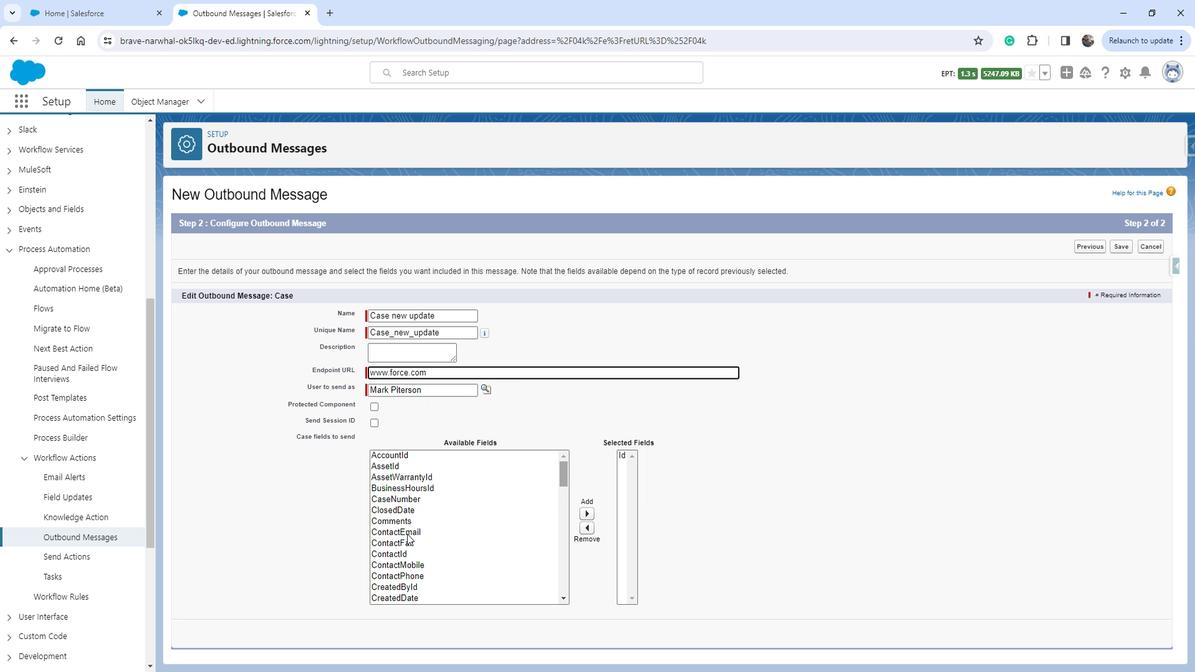 
Action: Mouse moved to (595, 504)
Screenshot: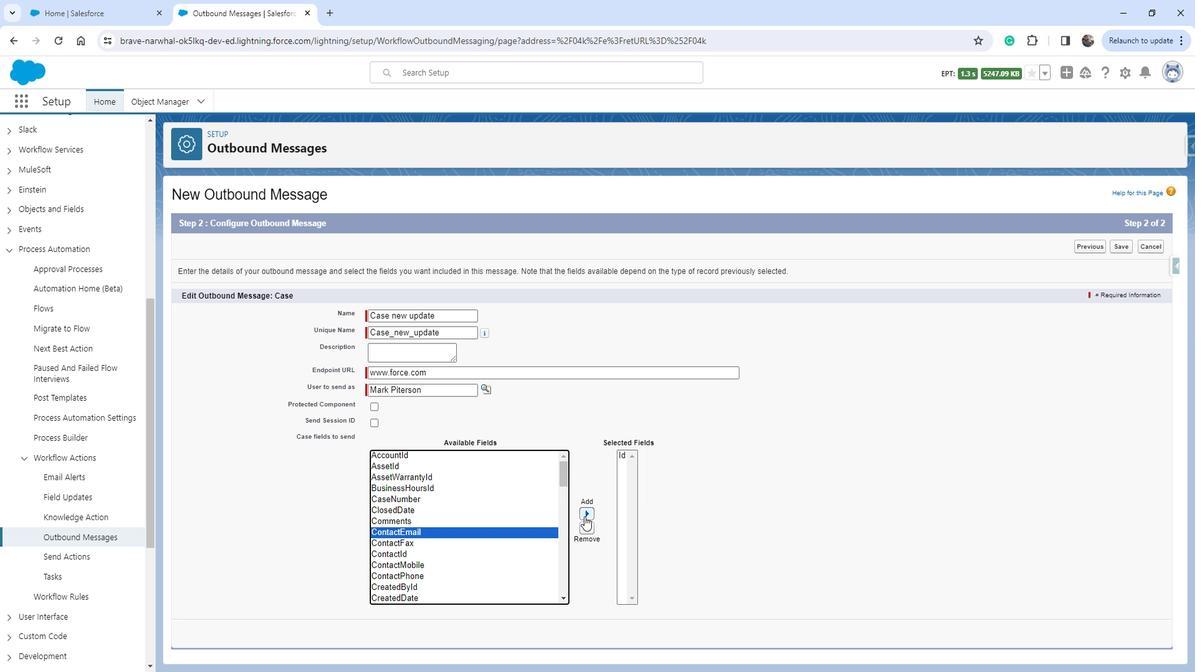 
Action: Mouse pressed left at (595, 504)
Screenshot: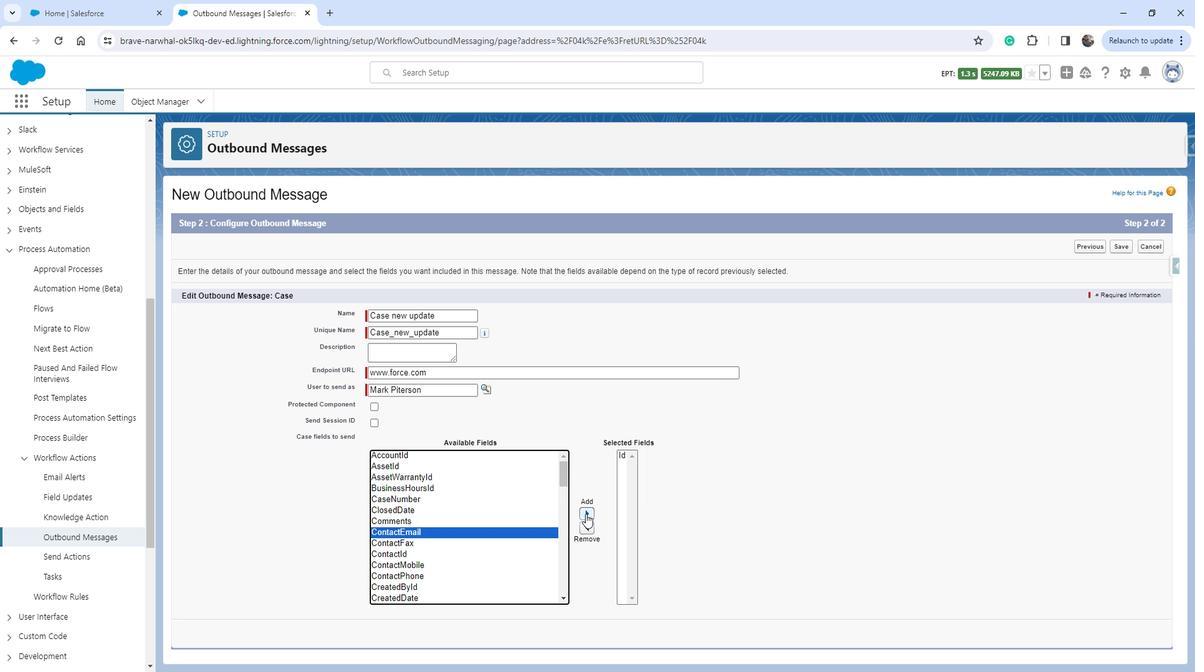 
Action: Mouse moved to (408, 534)
Screenshot: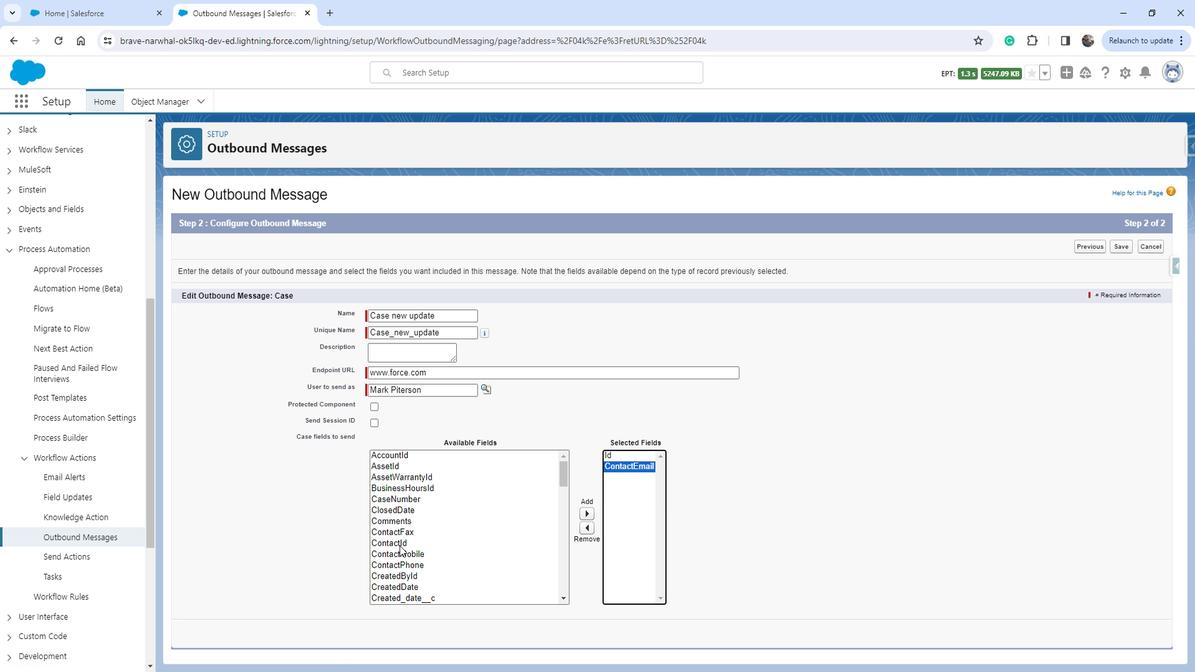
Action: Mouse pressed left at (408, 534)
Screenshot: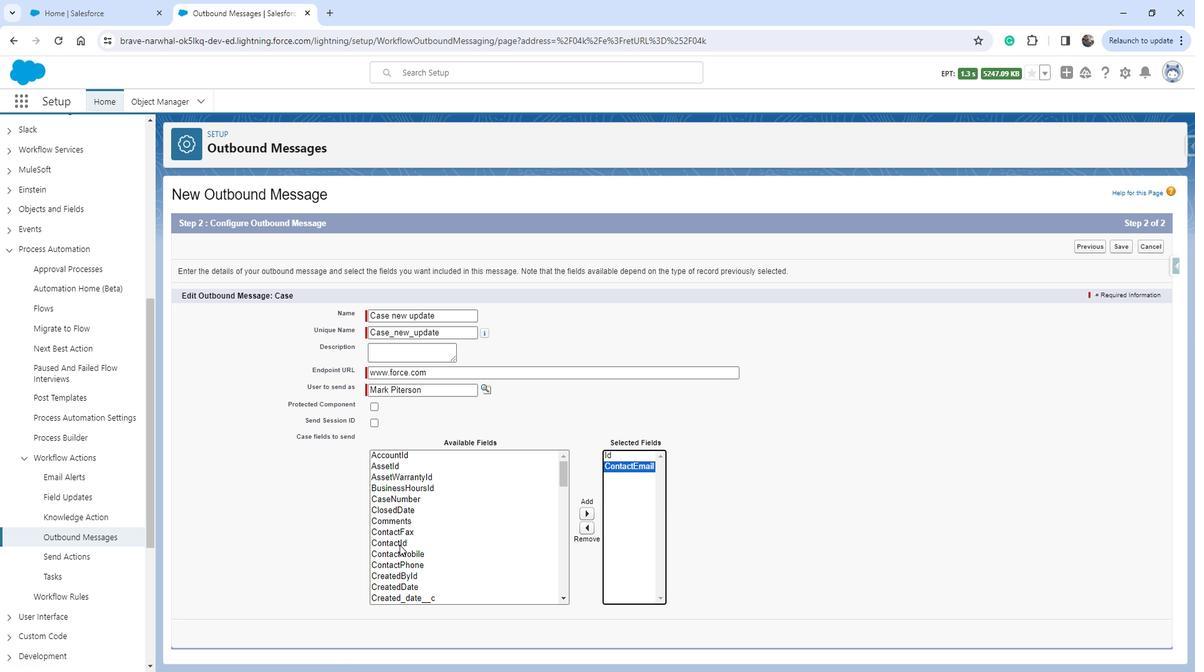 
Action: Mouse moved to (404, 537)
Screenshot: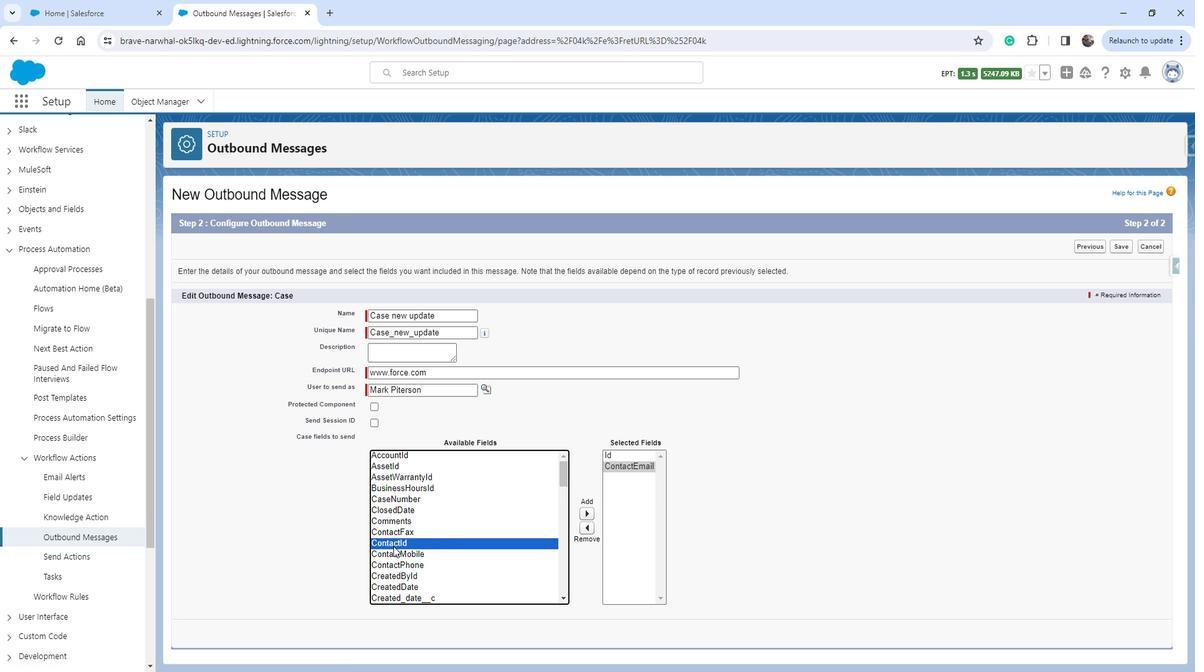
Action: Mouse scrolled (404, 536) with delta (0, 0)
Screenshot: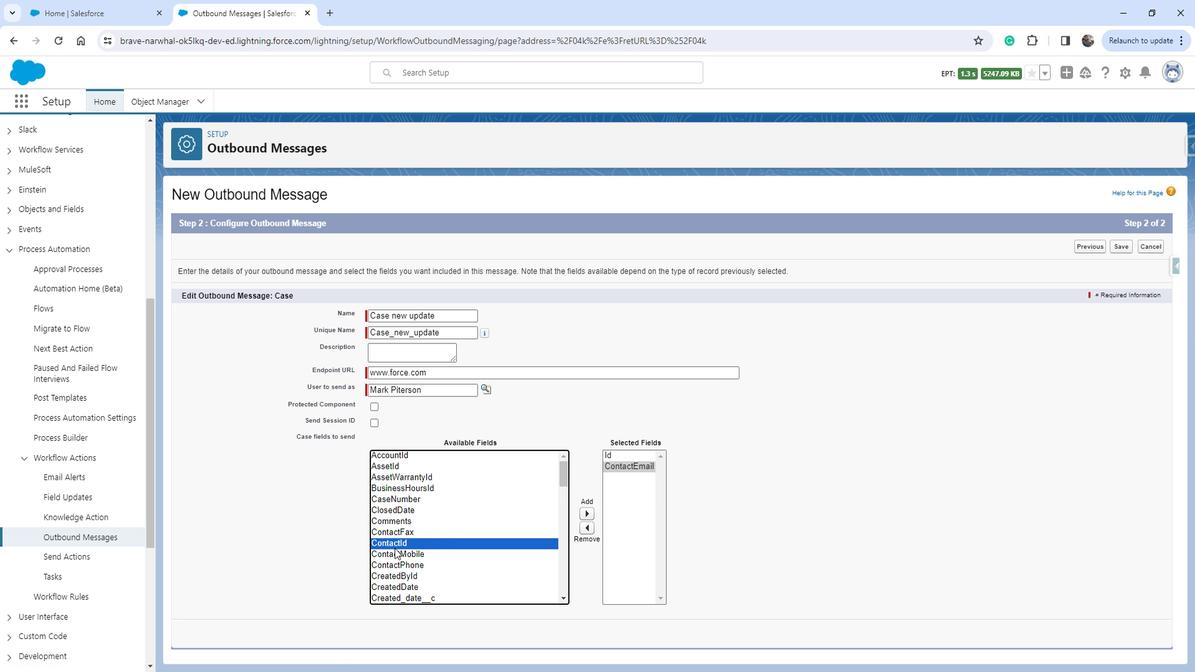 
Action: Mouse moved to (424, 487)
Screenshot: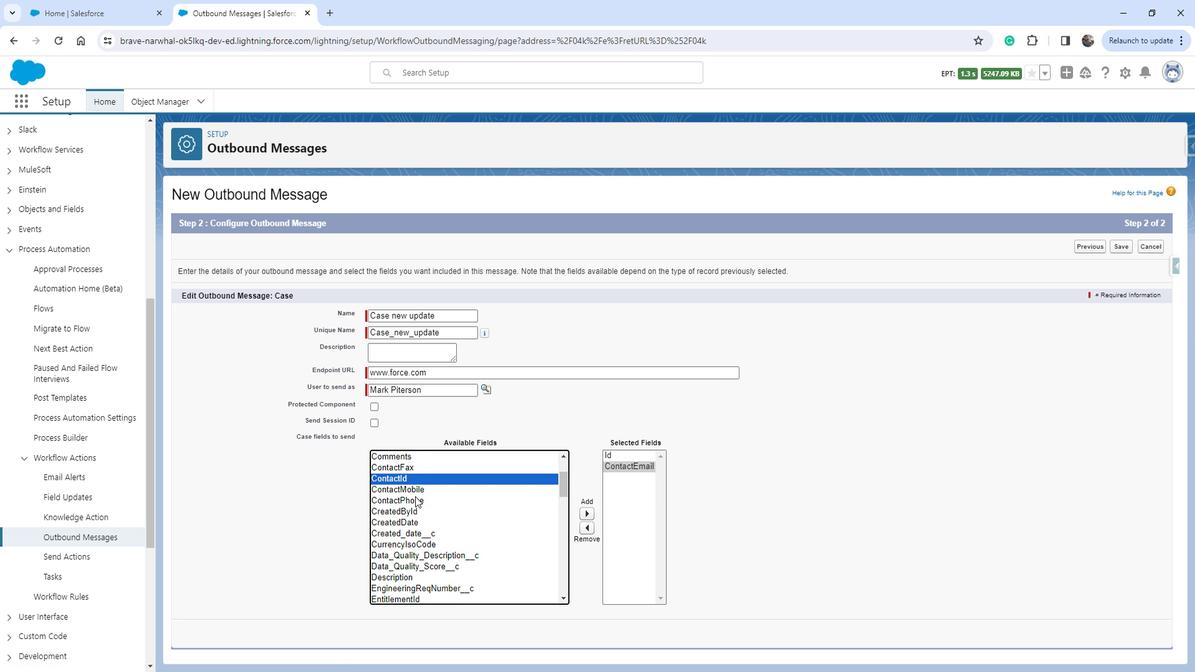 
Action: Mouse scrolled (424, 488) with delta (0, 0)
Screenshot: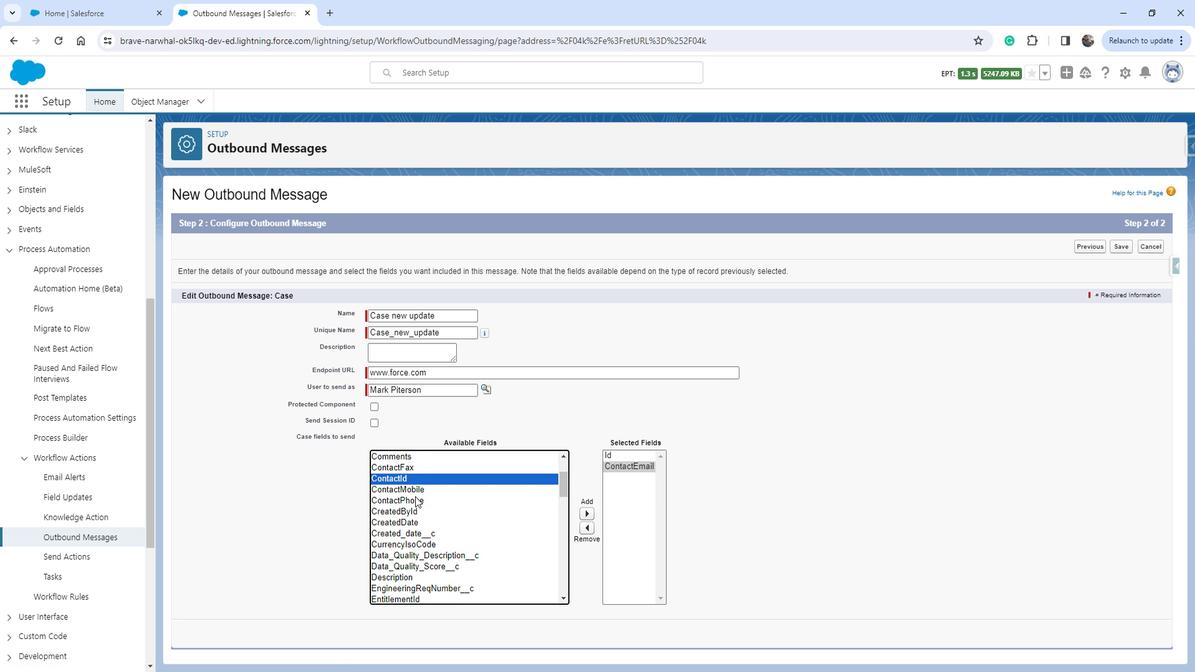 
Action: Mouse scrolled (424, 488) with delta (0, 0)
Screenshot: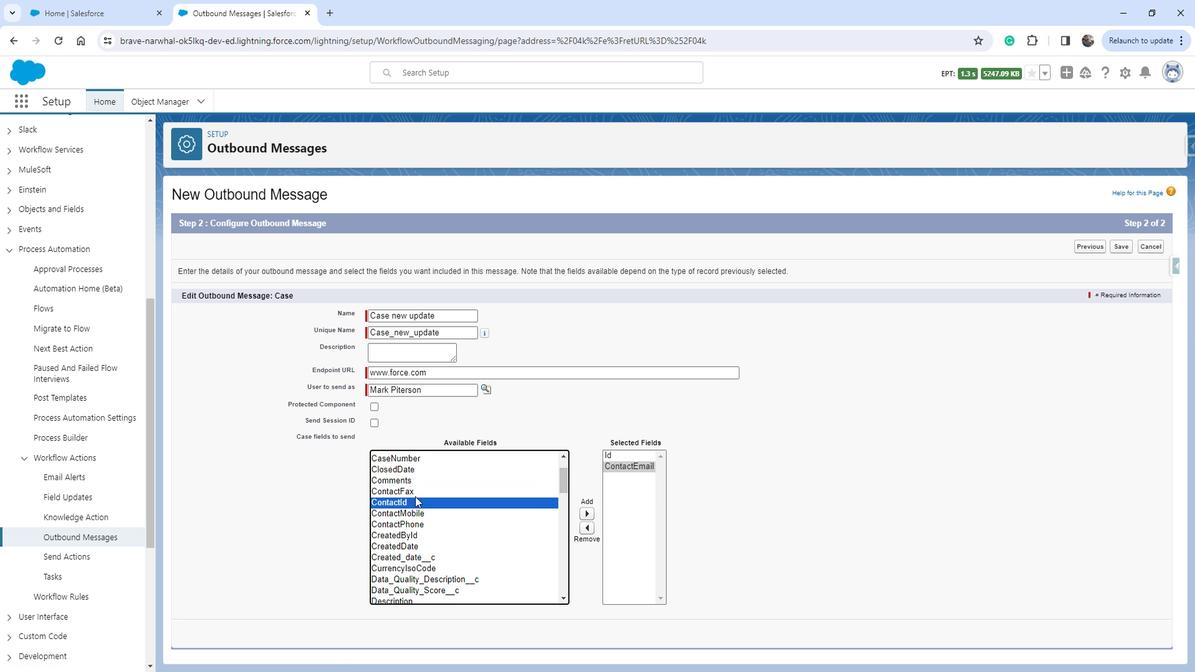 
Action: Mouse scrolled (424, 488) with delta (0, 0)
Screenshot: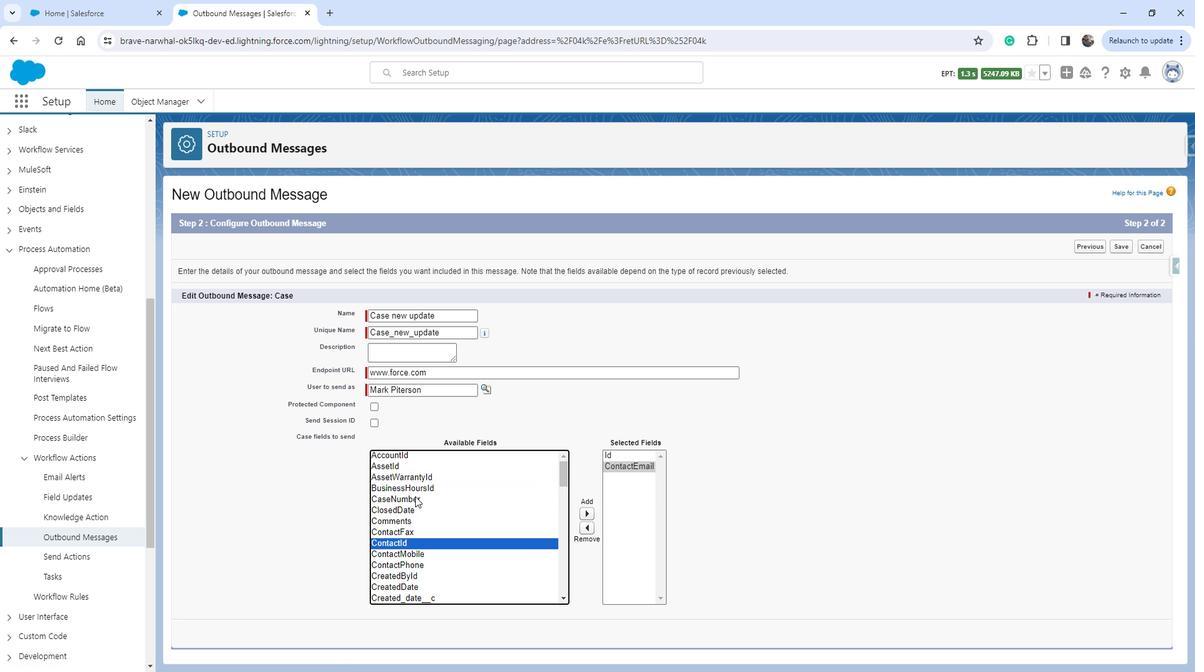 
Action: Mouse moved to (412, 532)
Screenshot: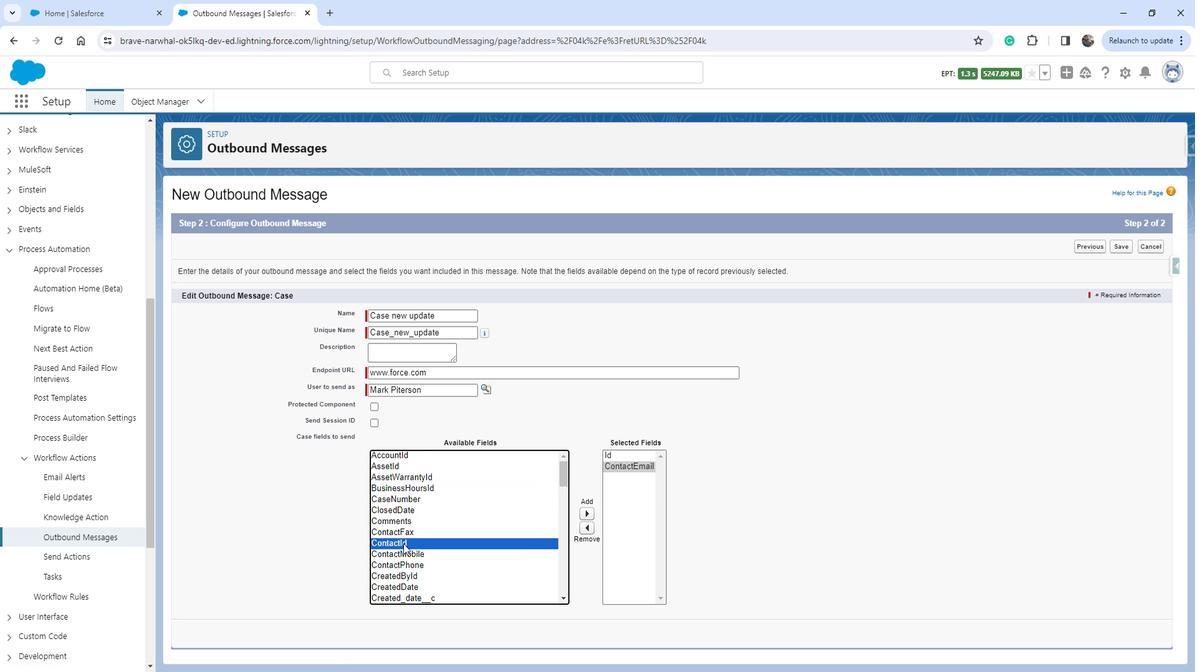 
Action: Mouse scrolled (412, 532) with delta (0, 0)
Screenshot: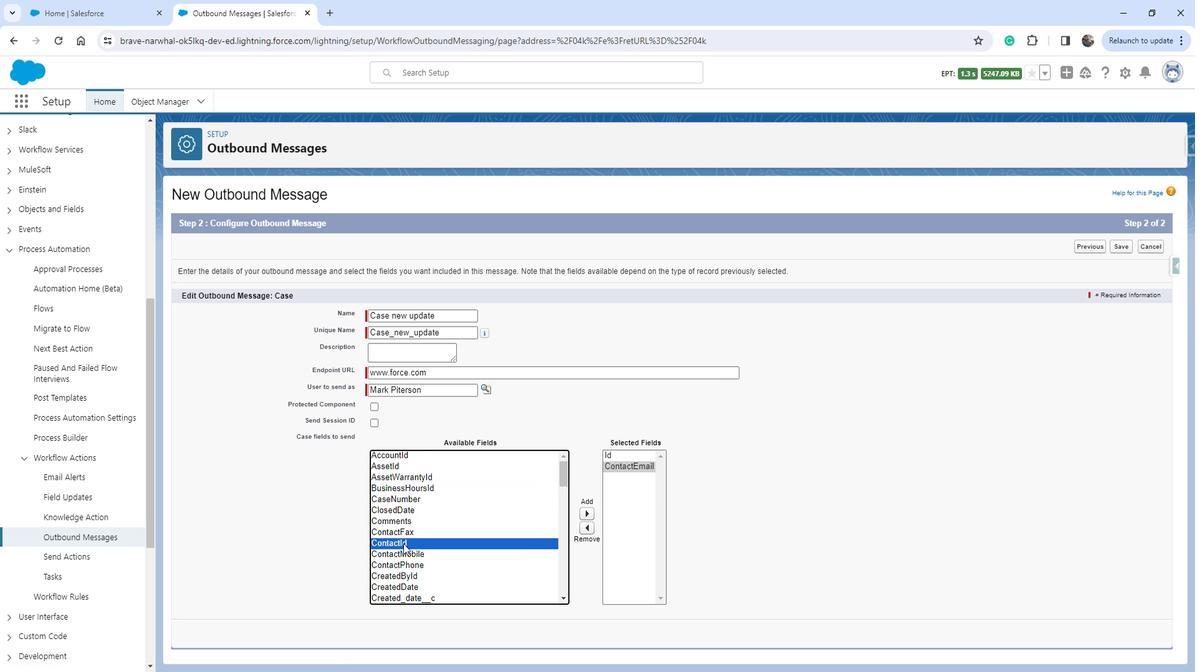 
Action: Mouse scrolled (412, 532) with delta (0, 0)
Screenshot: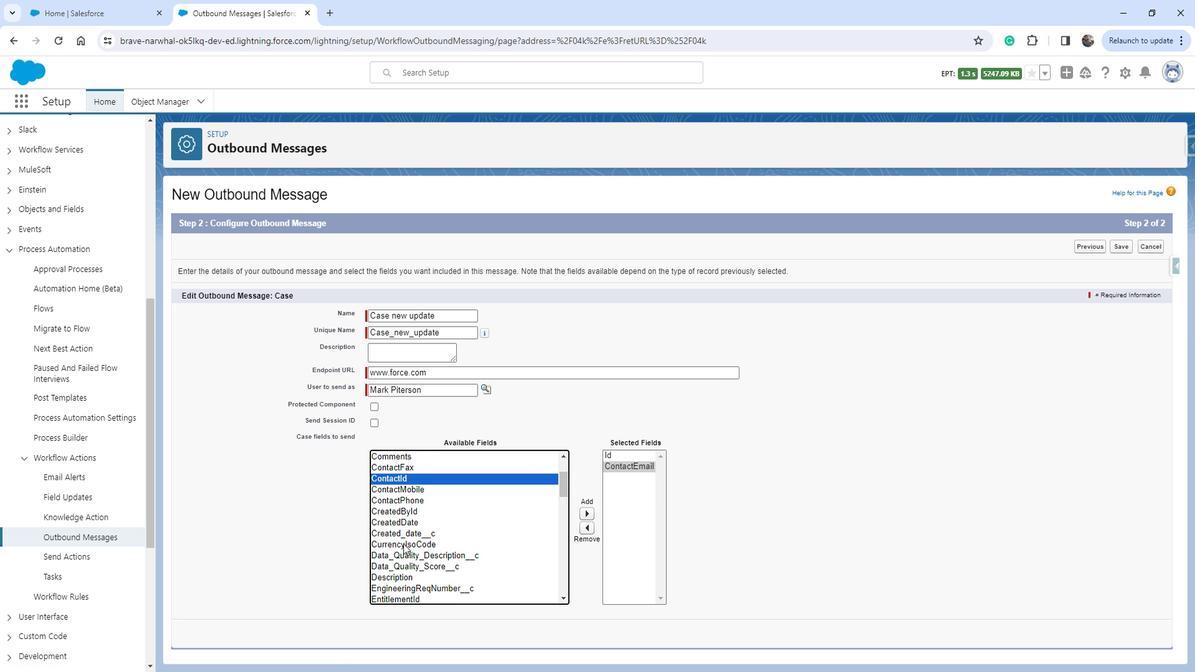 
Action: Mouse scrolled (412, 532) with delta (0, 0)
Screenshot: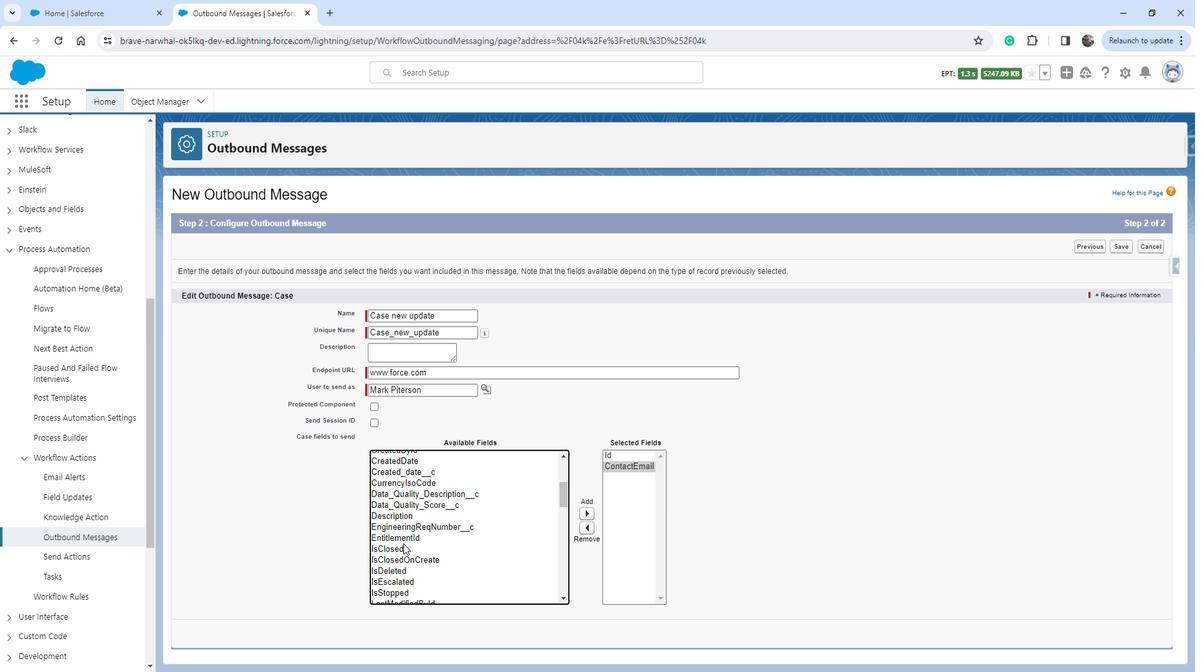 
Action: Mouse moved to (425, 521)
Screenshot: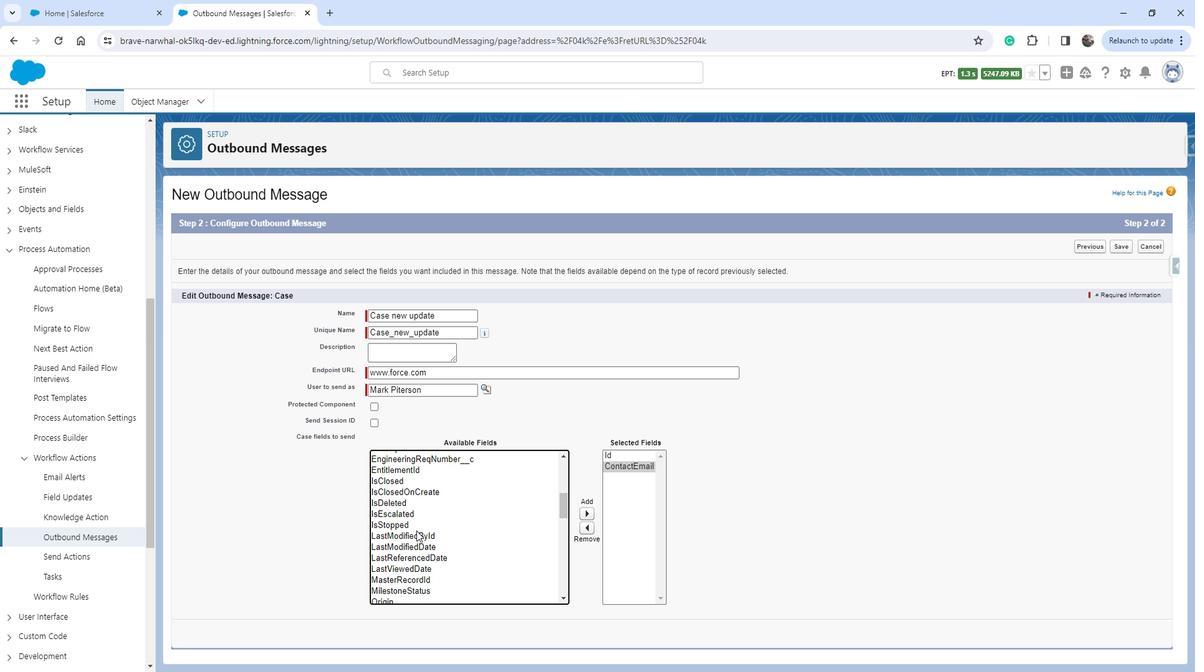 
Action: Mouse scrolled (425, 521) with delta (0, 0)
Screenshot: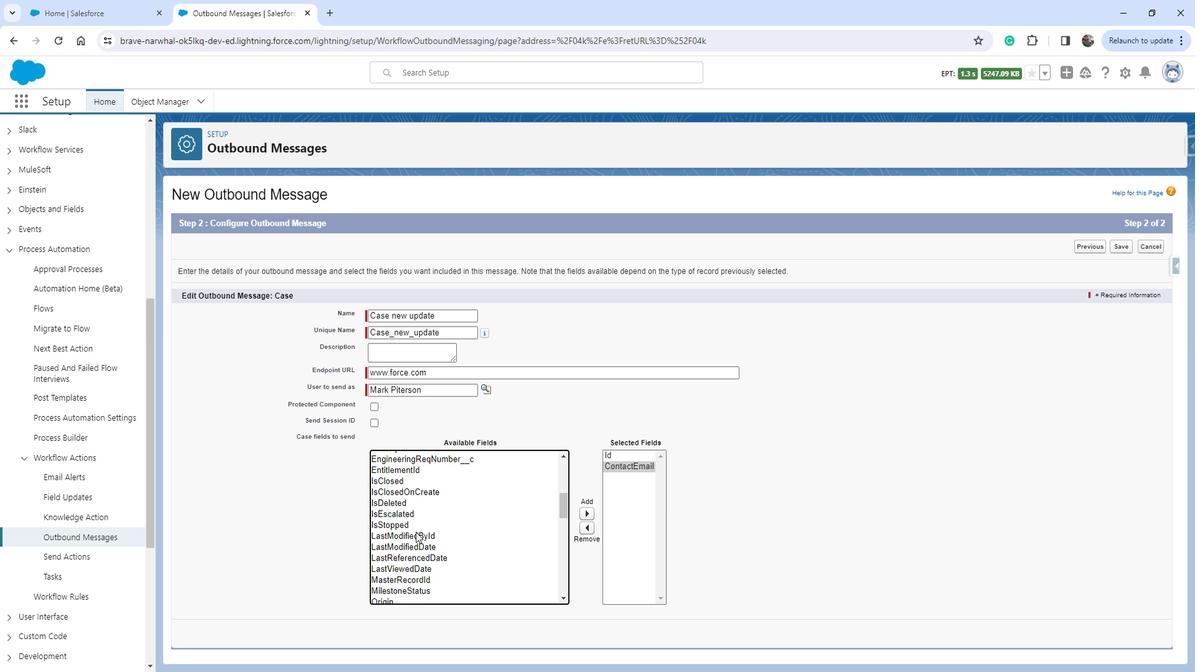 
Action: Mouse scrolled (425, 521) with delta (0, 0)
Screenshot: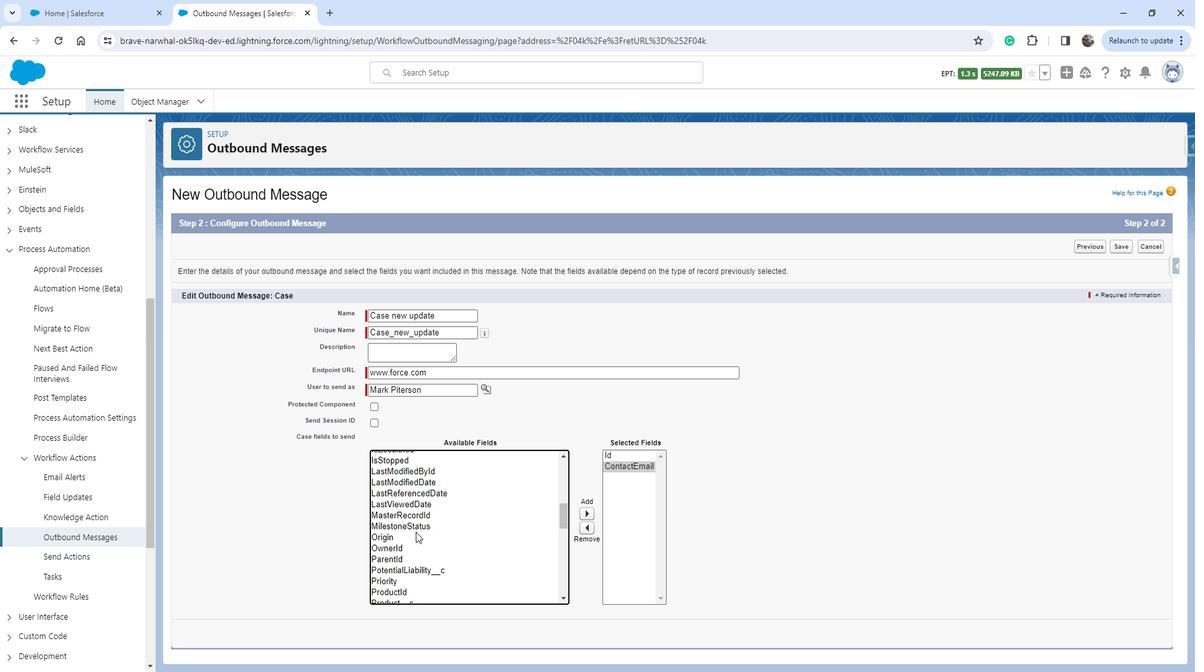
Action: Mouse moved to (424, 522)
Screenshot: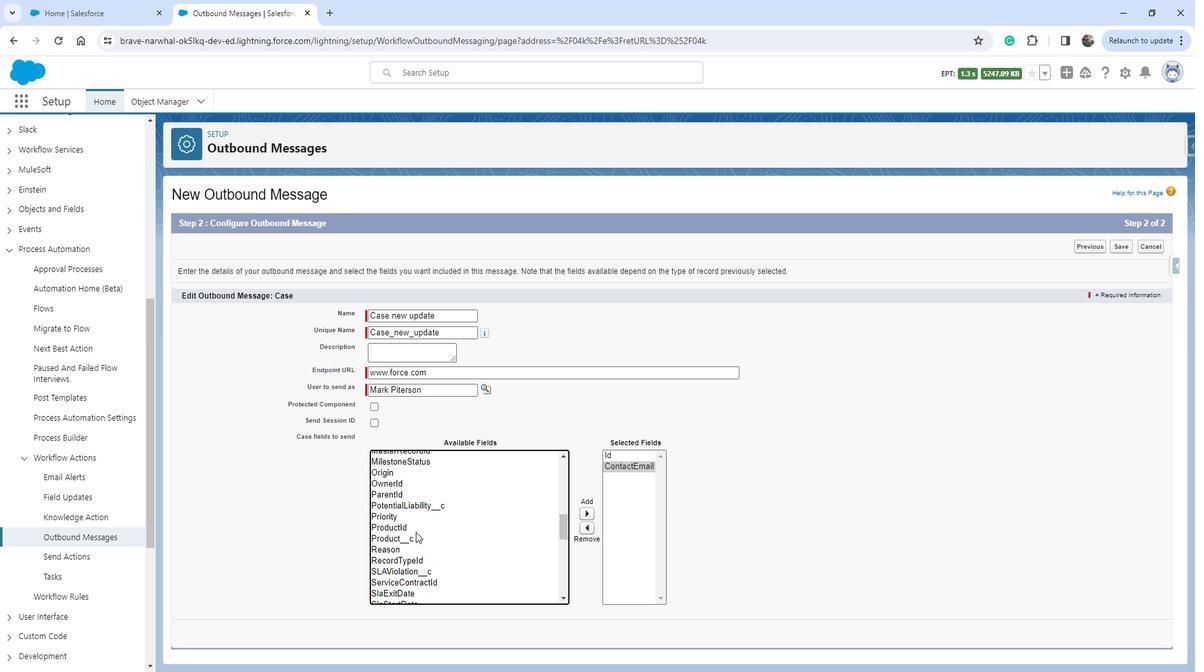 
Action: Mouse scrolled (424, 521) with delta (0, 0)
Screenshot: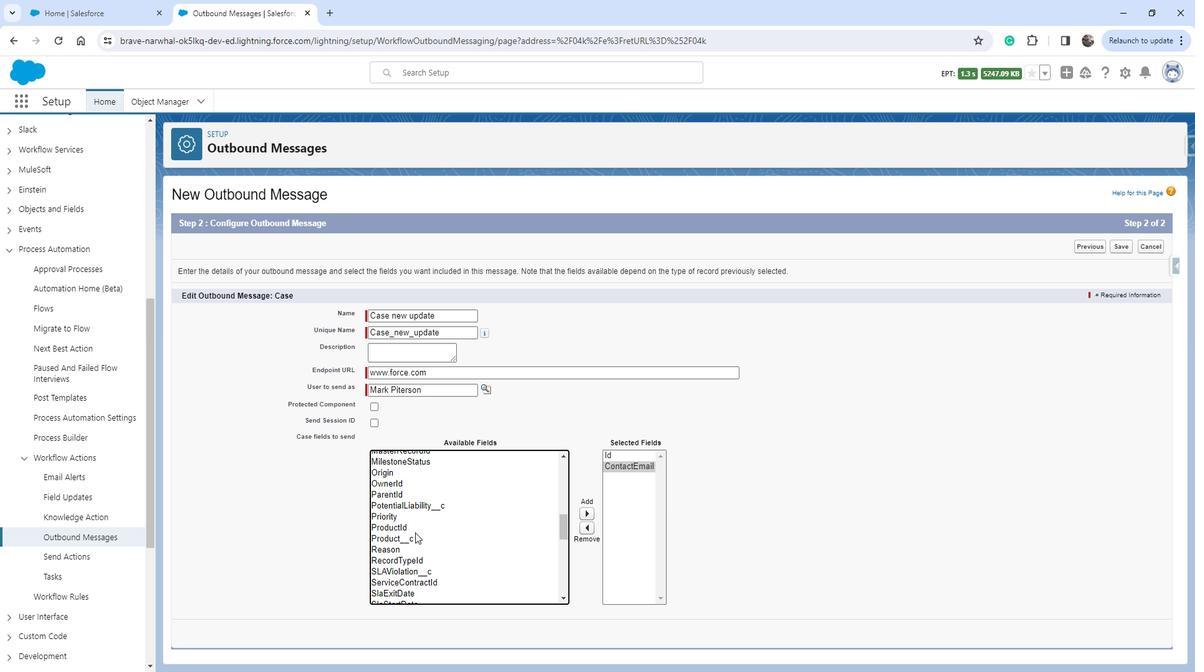 
Action: Mouse scrolled (424, 521) with delta (0, 0)
Screenshot: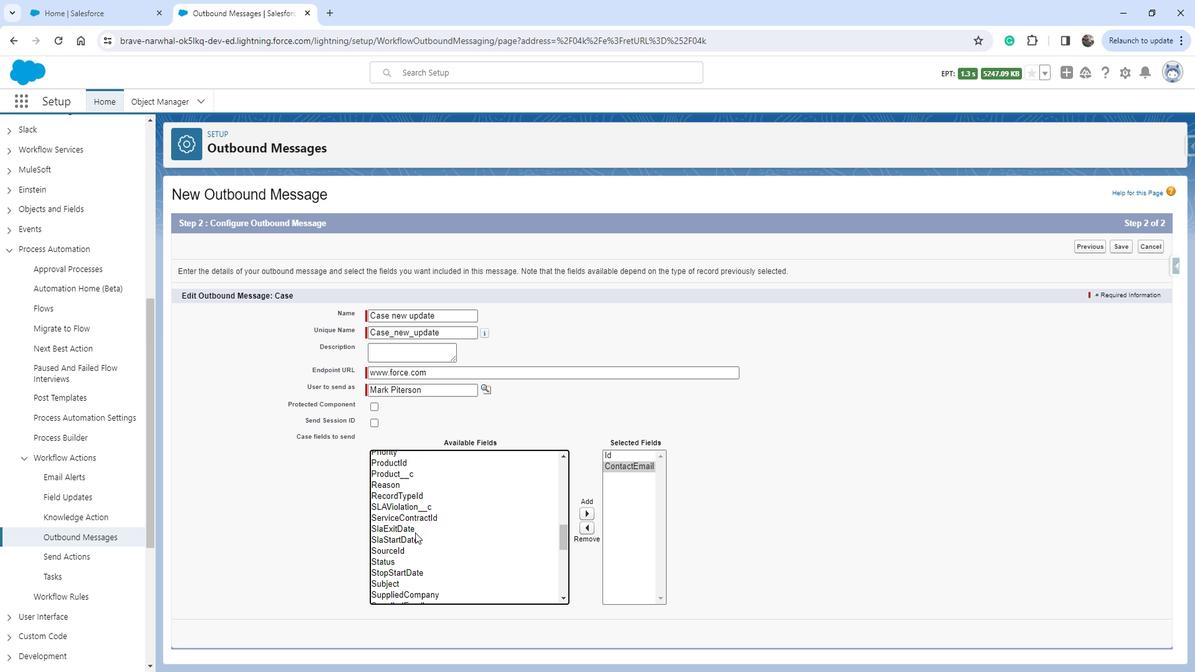 
Action: Mouse scrolled (424, 521) with delta (0, 0)
Screenshot: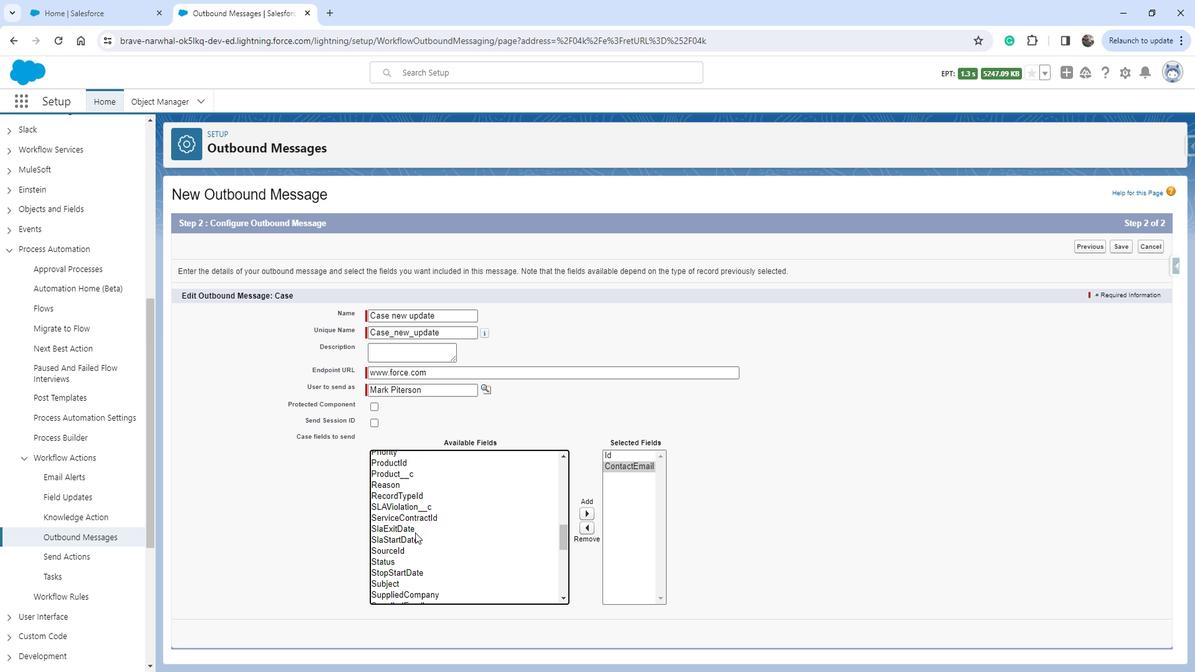 
Action: Mouse scrolled (424, 521) with delta (0, 0)
Screenshot: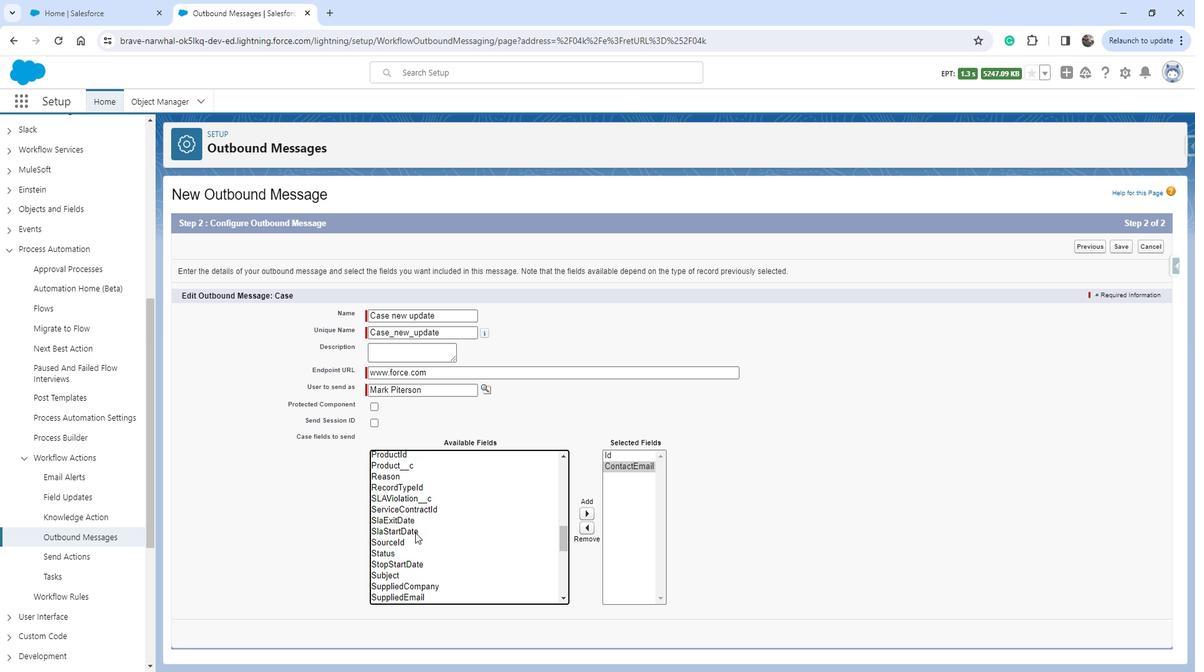 
Action: Mouse scrolled (424, 522) with delta (0, 0)
Screenshot: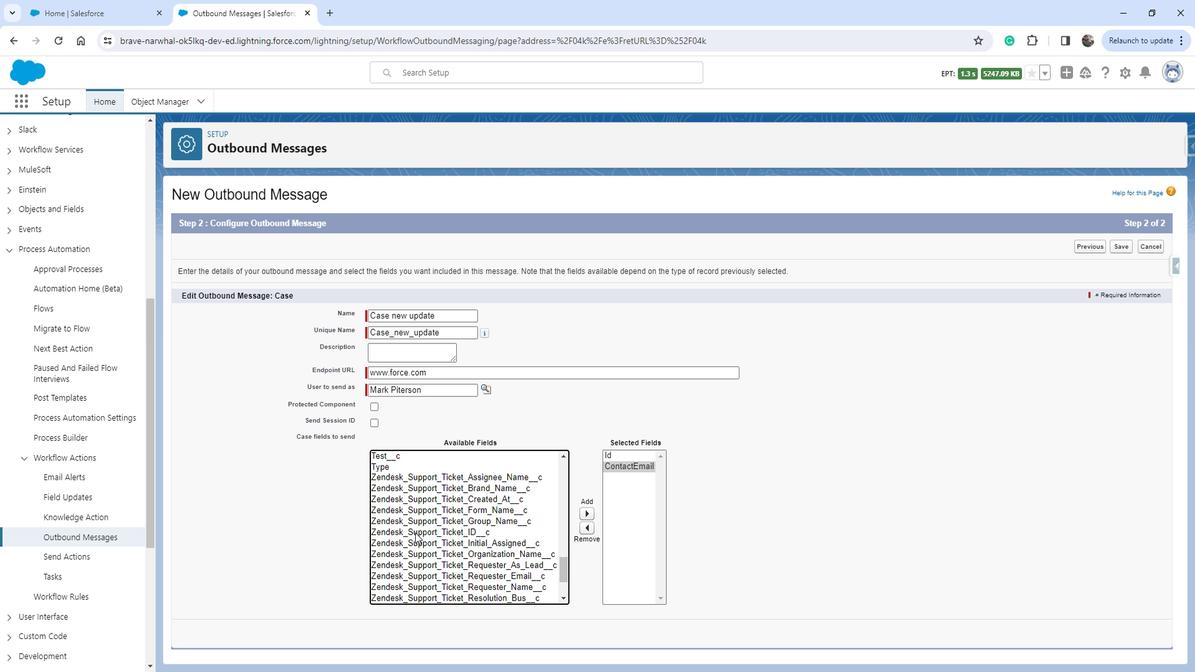 
Action: Mouse scrolled (424, 522) with delta (0, 0)
Screenshot: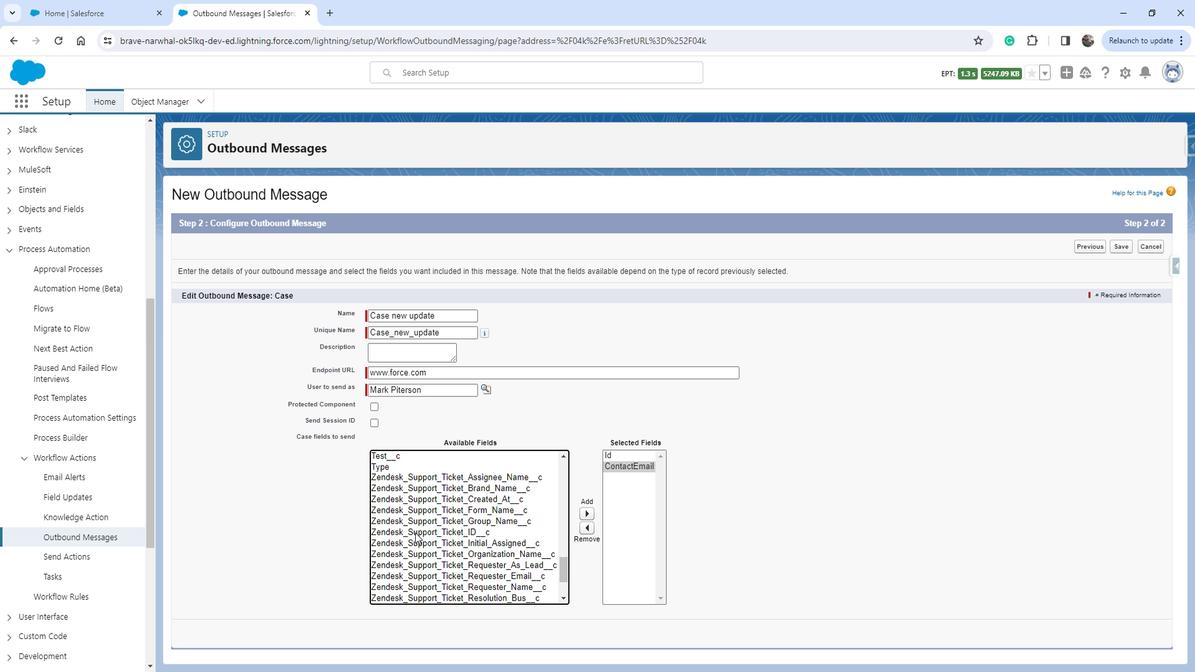 
Action: Mouse moved to (395, 487)
Screenshot: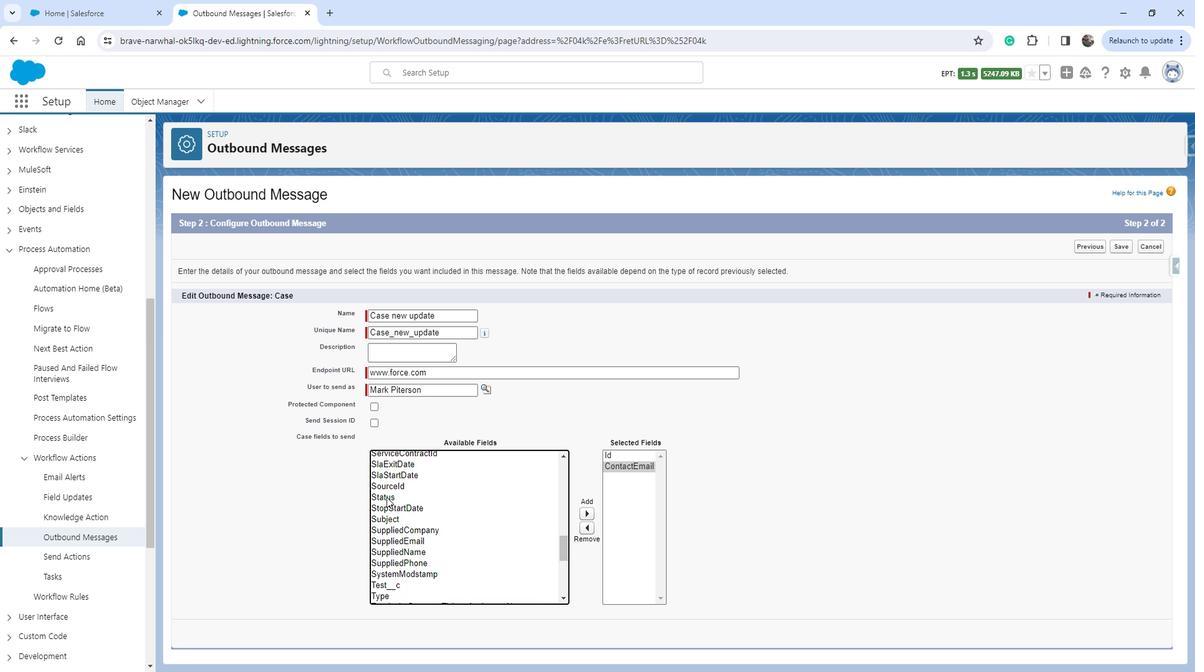 
Action: Mouse pressed left at (395, 487)
Screenshot: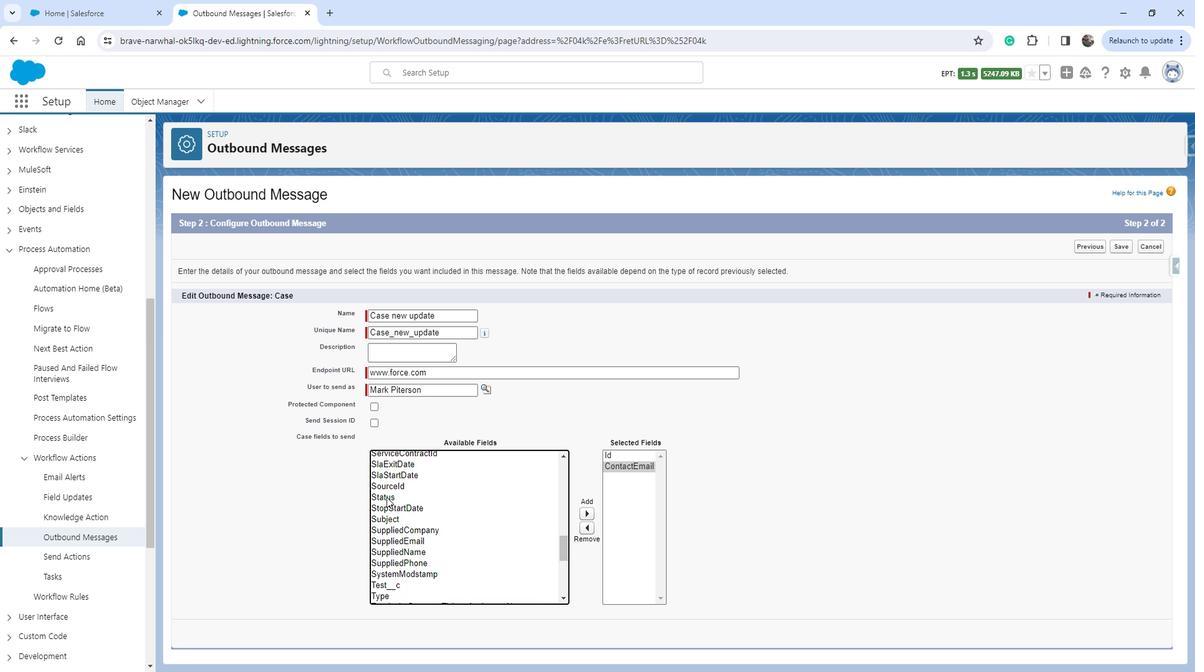 
Action: Mouse moved to (604, 504)
Screenshot: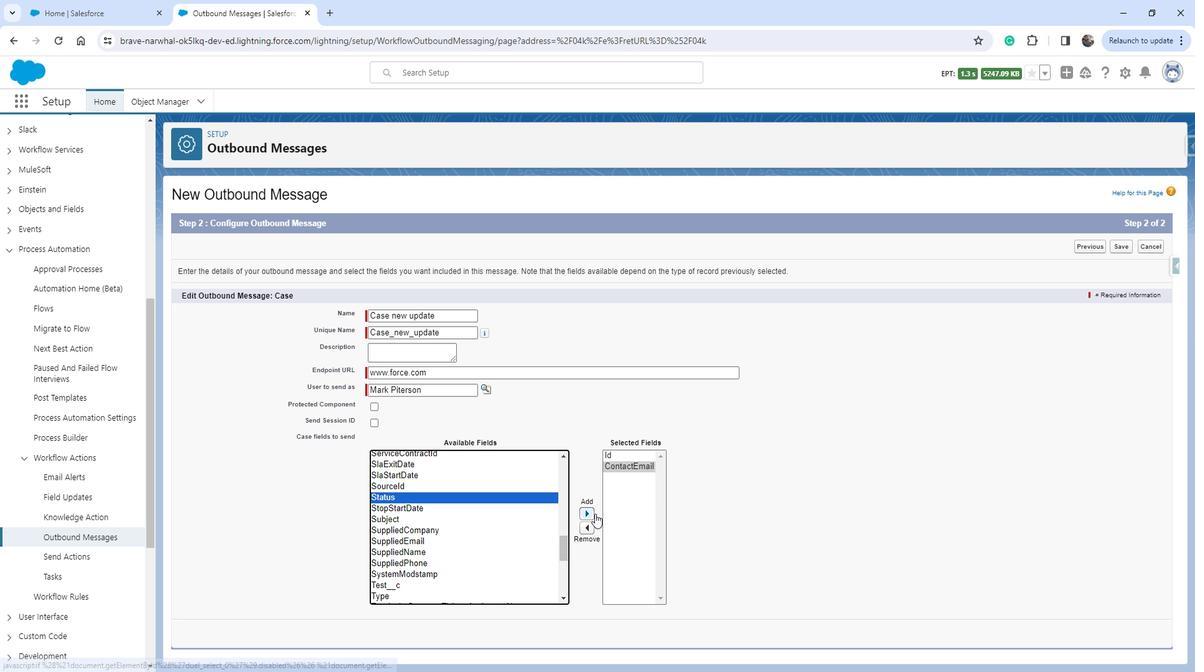 
Action: Mouse pressed left at (604, 504)
Screenshot: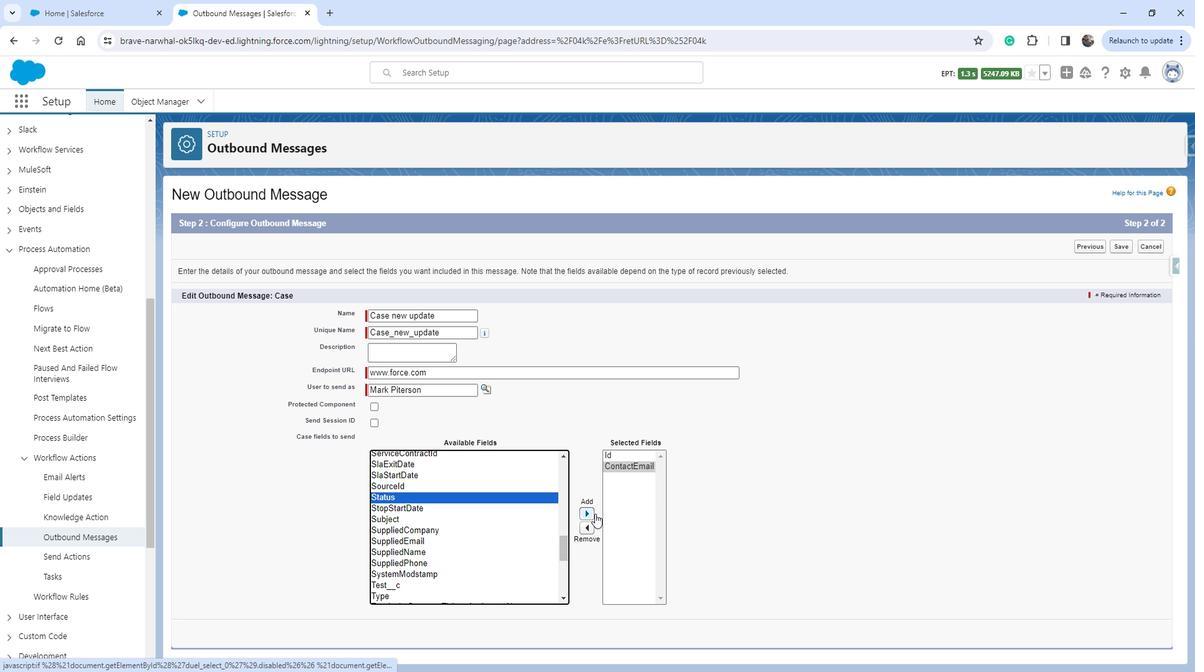 
Action: Mouse moved to (415, 508)
Screenshot: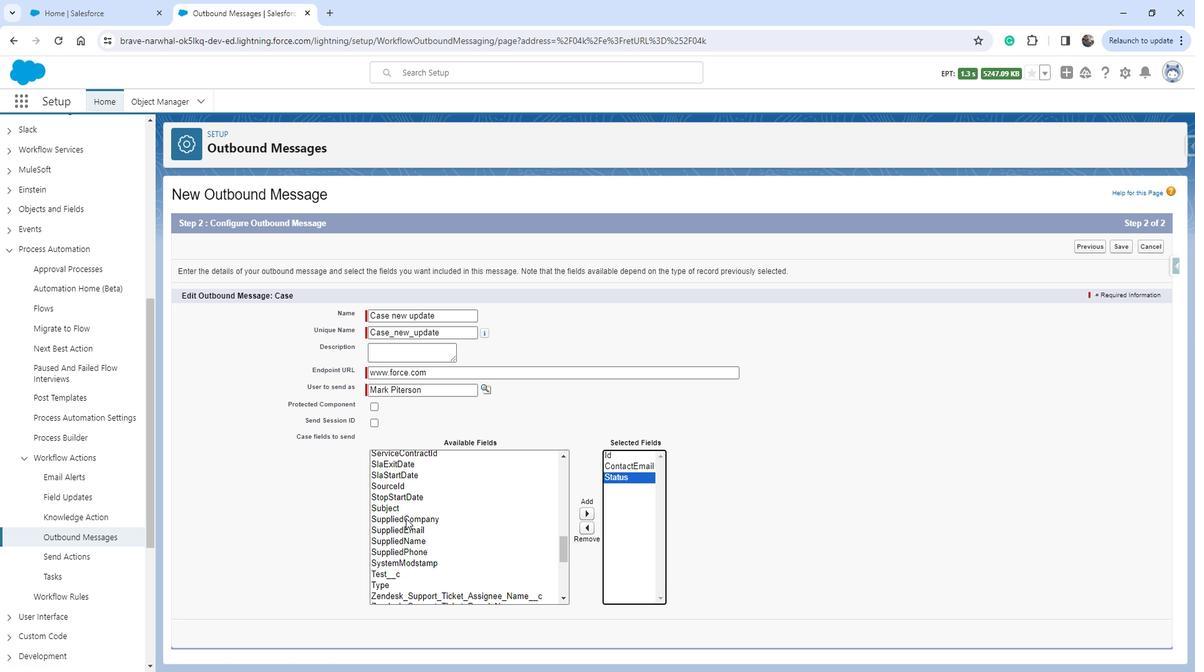 
Action: Mouse scrolled (415, 509) with delta (0, 0)
Screenshot: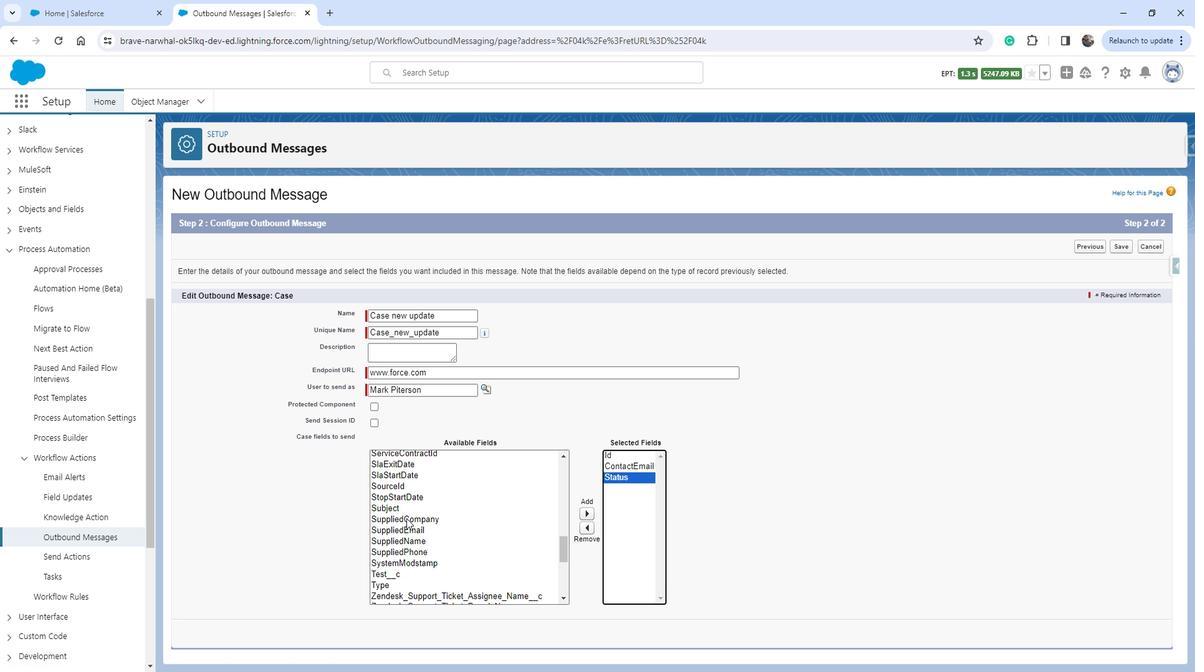 
Action: Mouse scrolled (415, 509) with delta (0, 0)
Screenshot: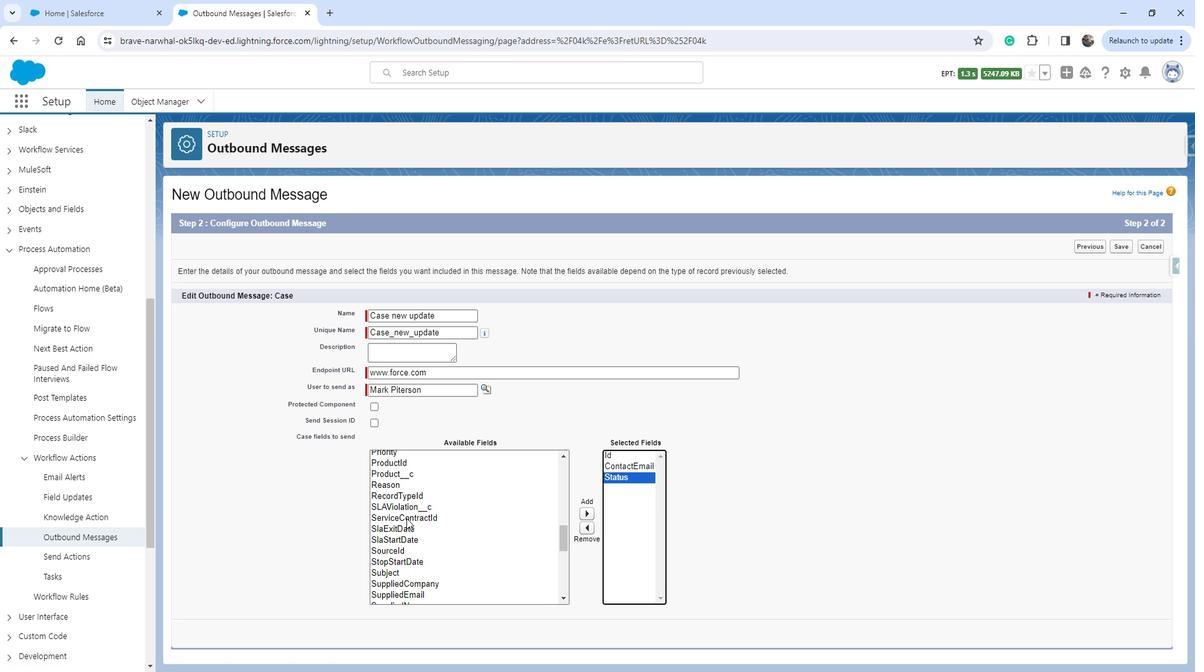
Action: Mouse moved to (400, 535)
Screenshot: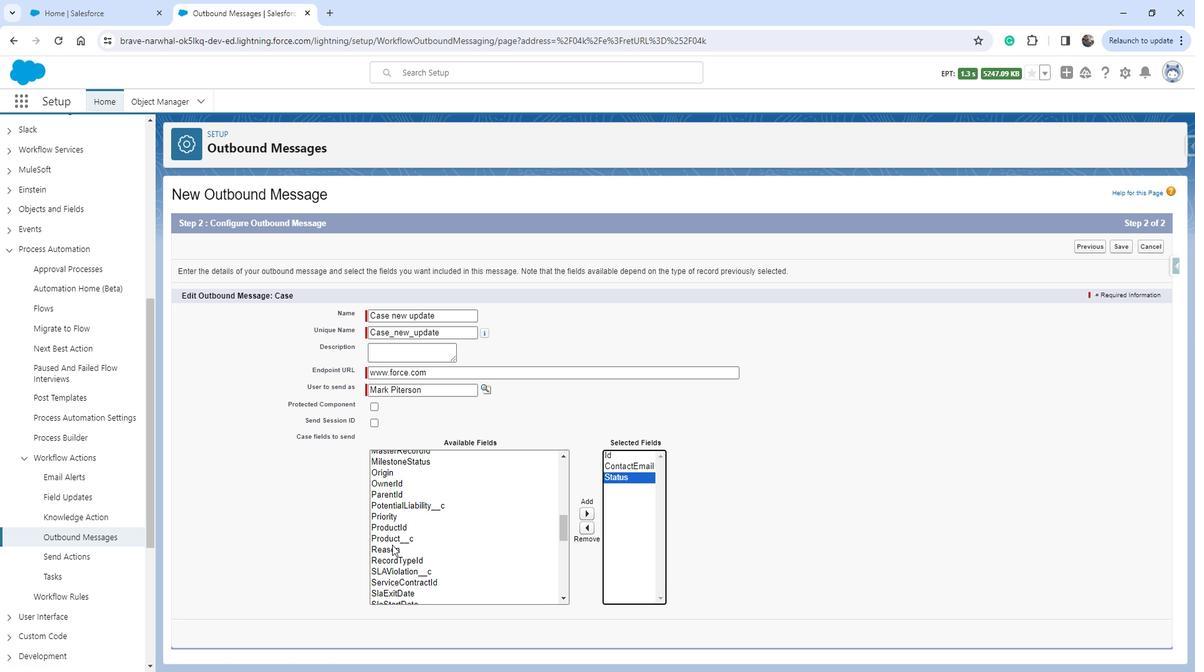 
Action: Mouse pressed left at (400, 535)
Screenshot: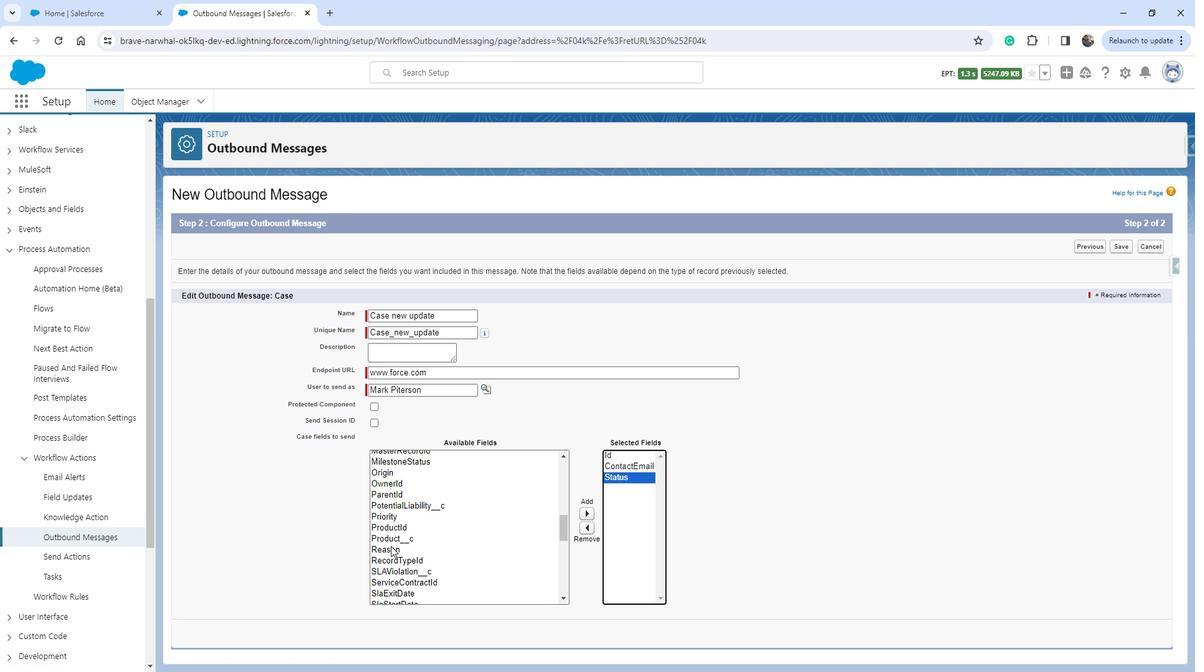 
Action: Mouse moved to (593, 504)
Screenshot: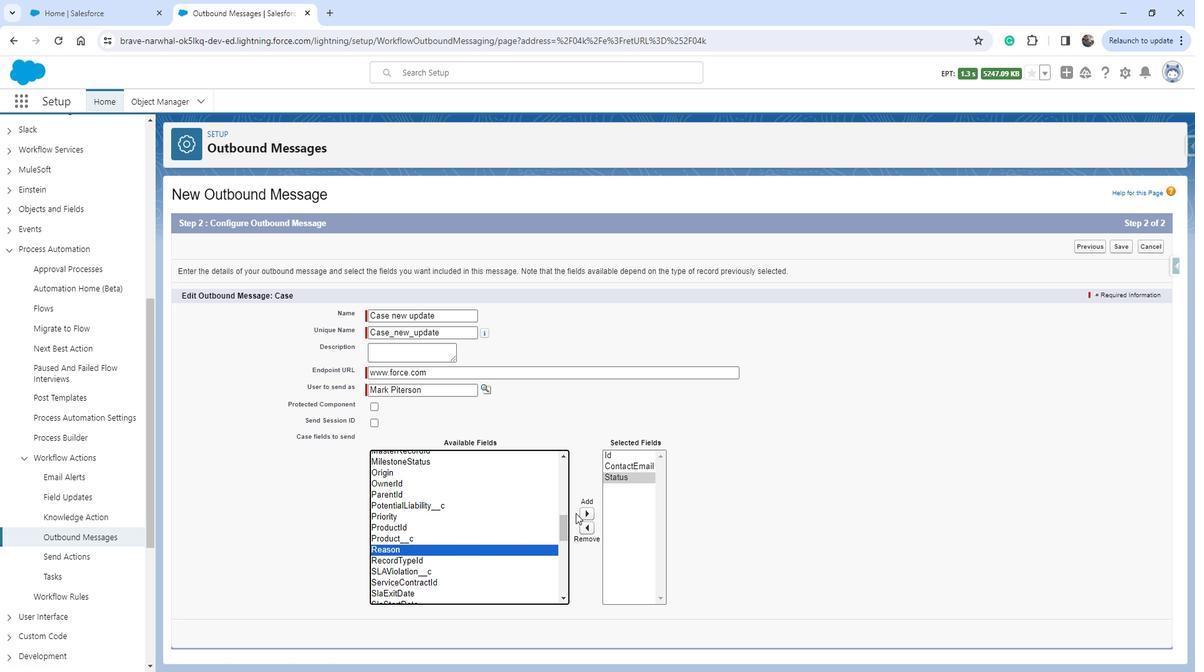 
Action: Mouse pressed left at (593, 504)
Screenshot: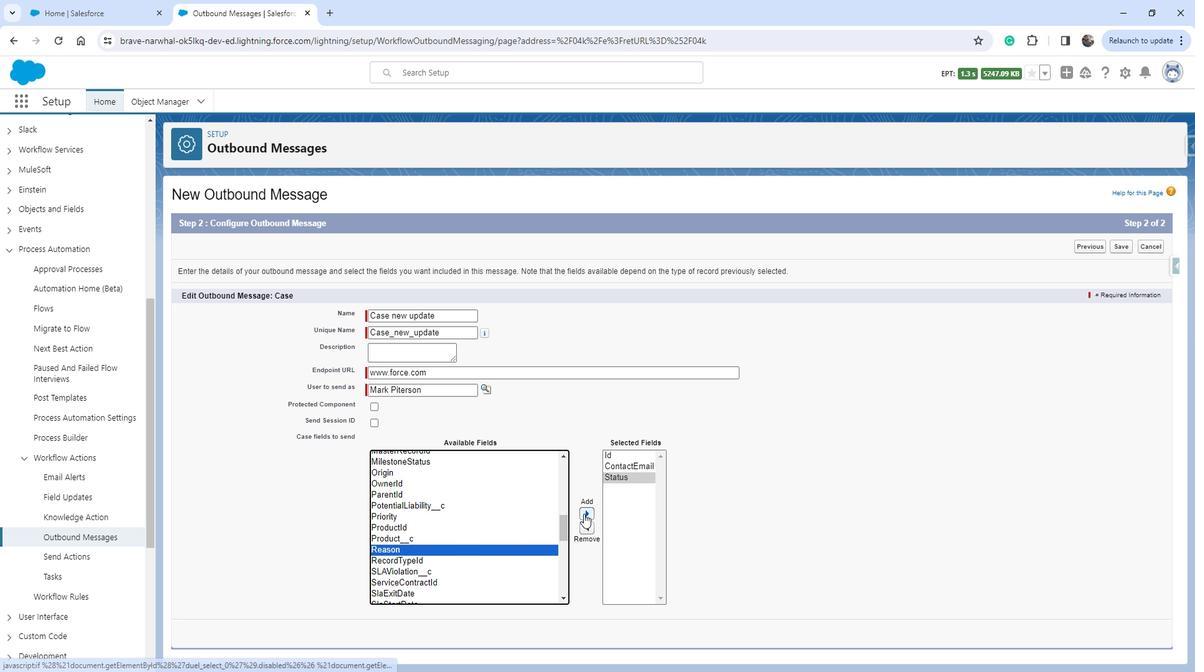 
Action: Mouse moved to (415, 510)
Screenshot: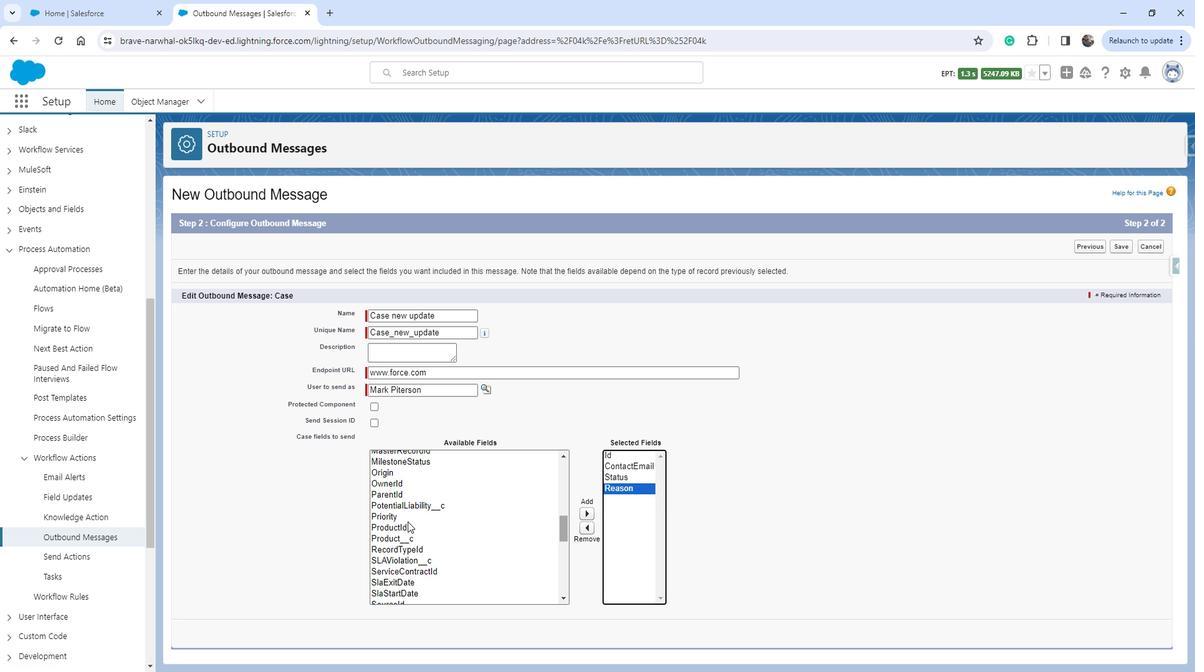 
Action: Mouse scrolled (415, 511) with delta (0, 0)
Screenshot: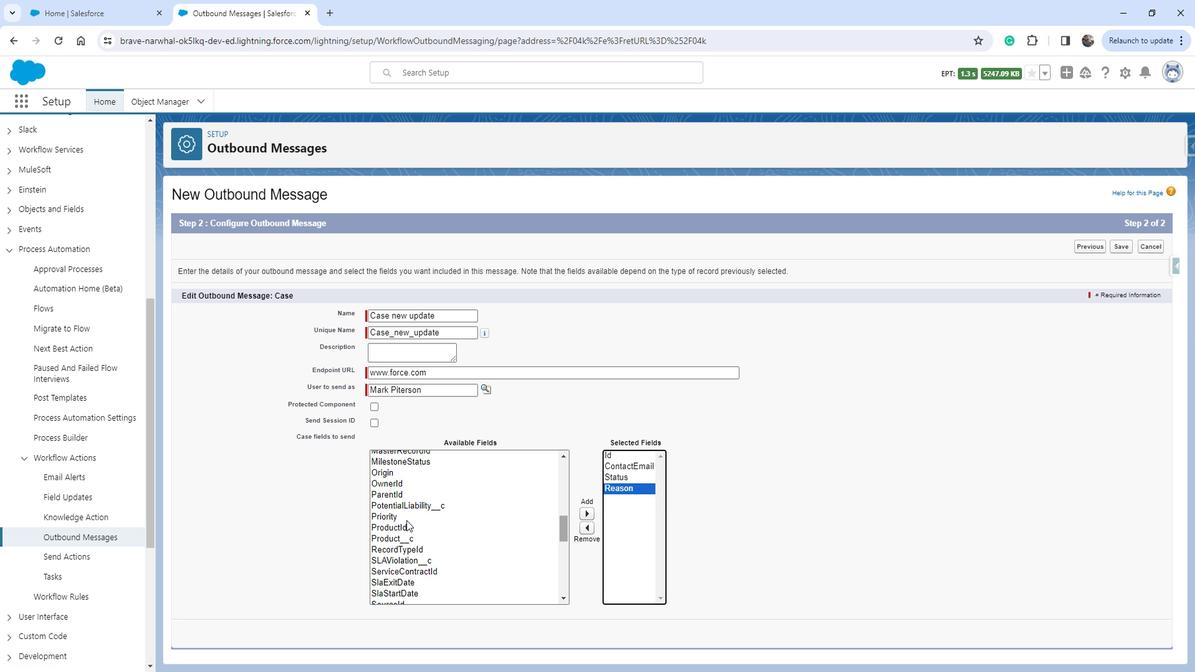 
Action: Mouse moved to (395, 526)
Screenshot: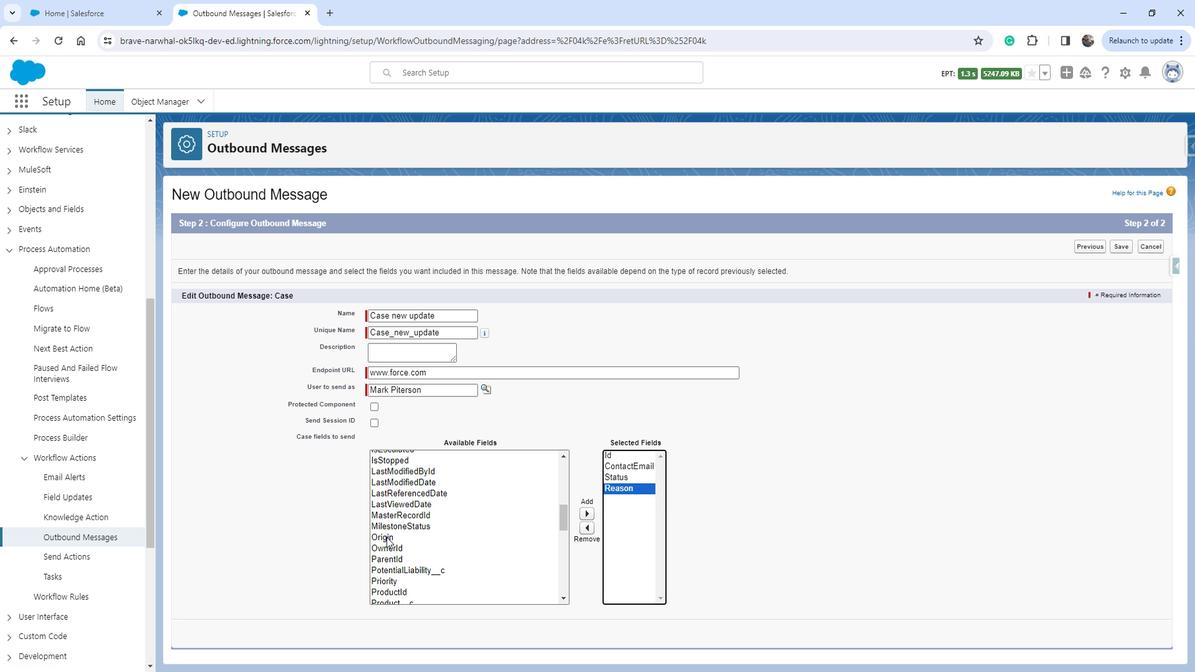
Action: Mouse pressed left at (395, 526)
Screenshot: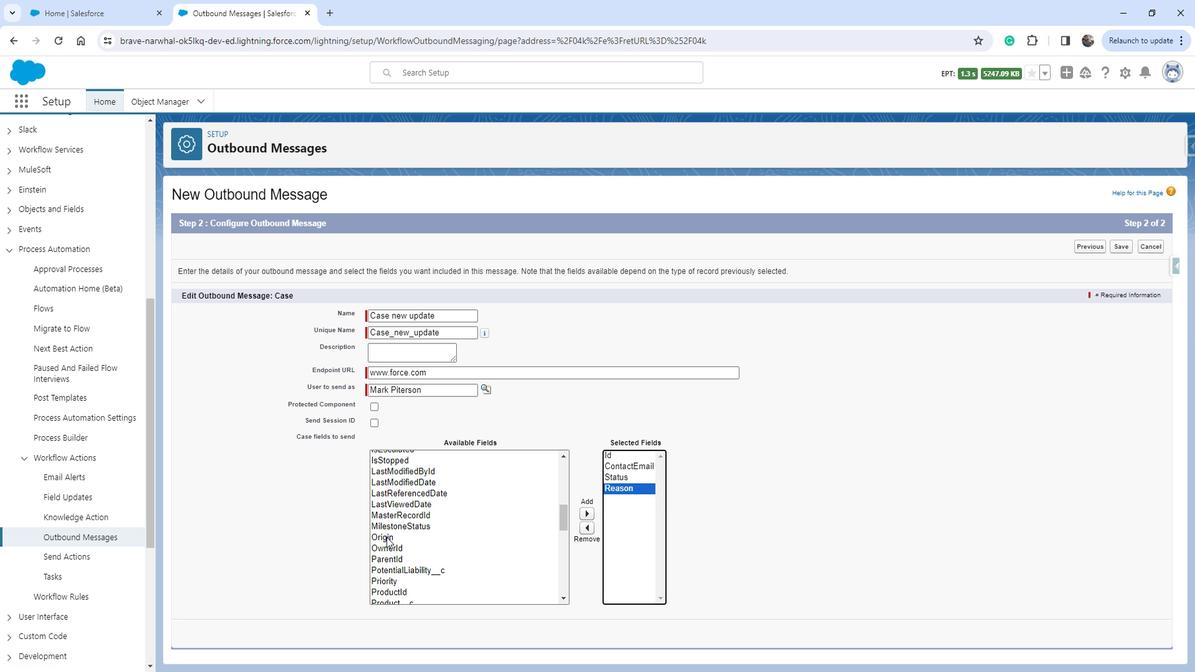 
Action: Mouse moved to (593, 500)
Screenshot: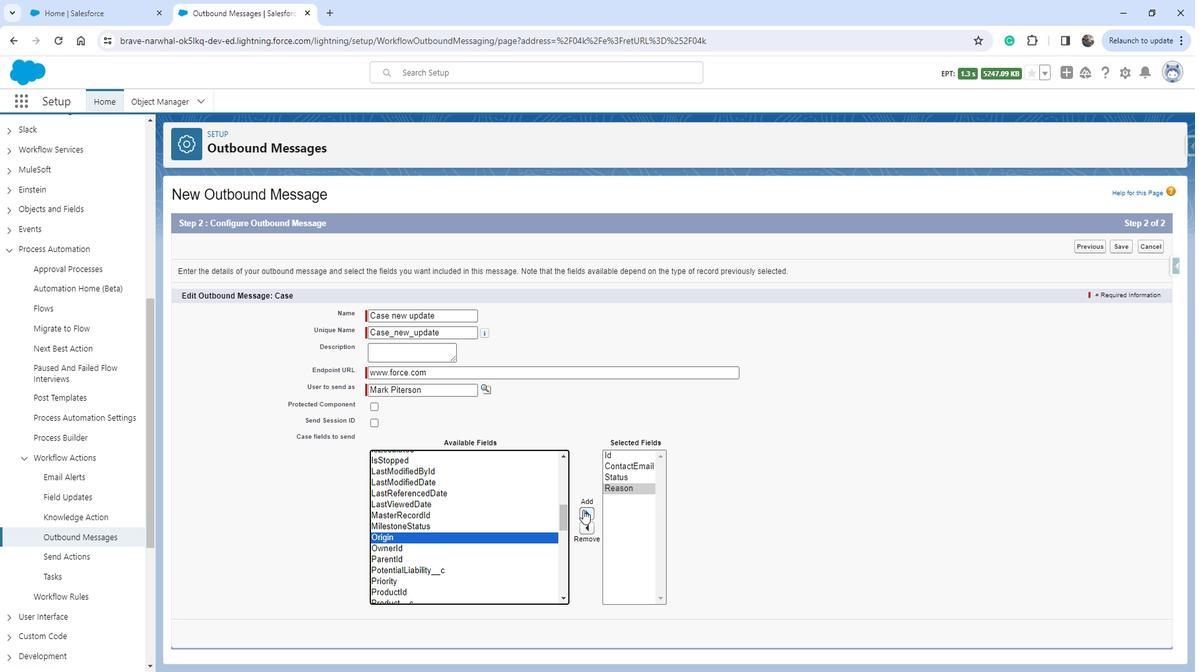 
Action: Mouse pressed left at (593, 500)
Screenshot: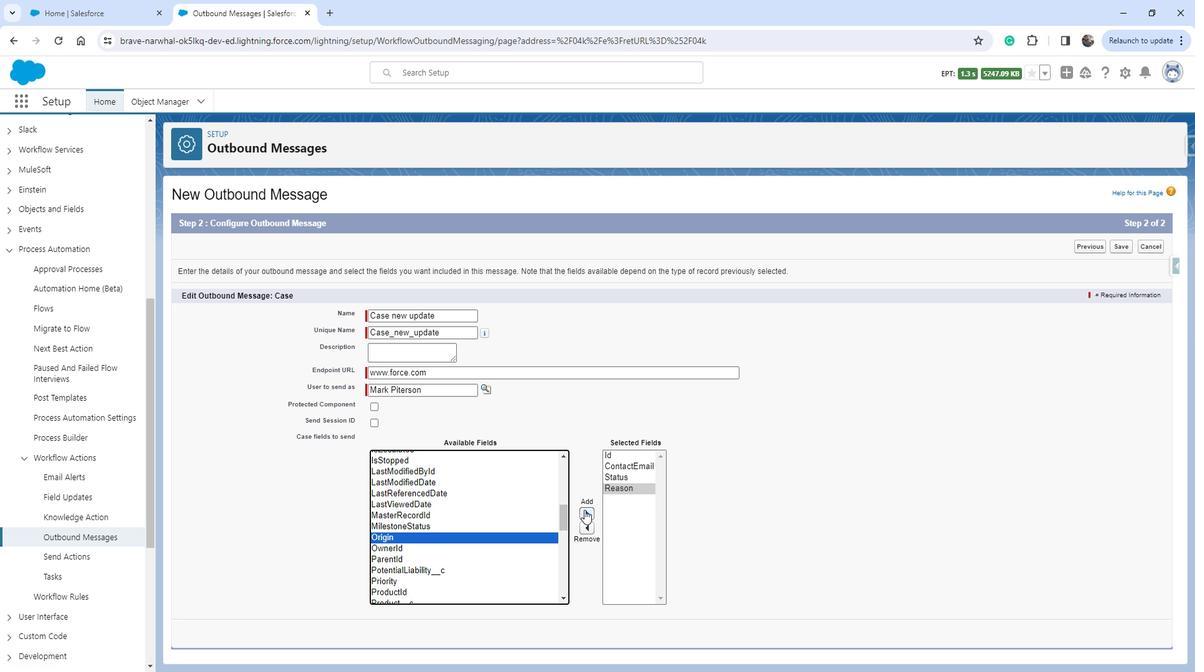 
Action: Mouse moved to (1132, 249)
Screenshot: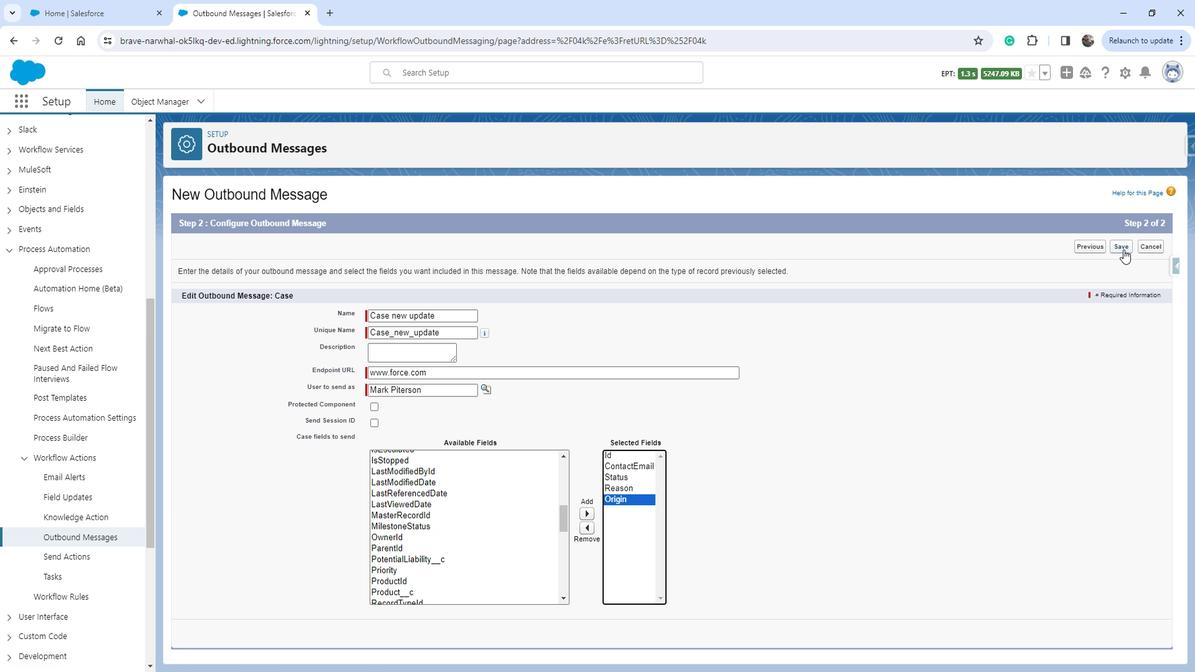 
Action: Mouse pressed left at (1132, 249)
Screenshot: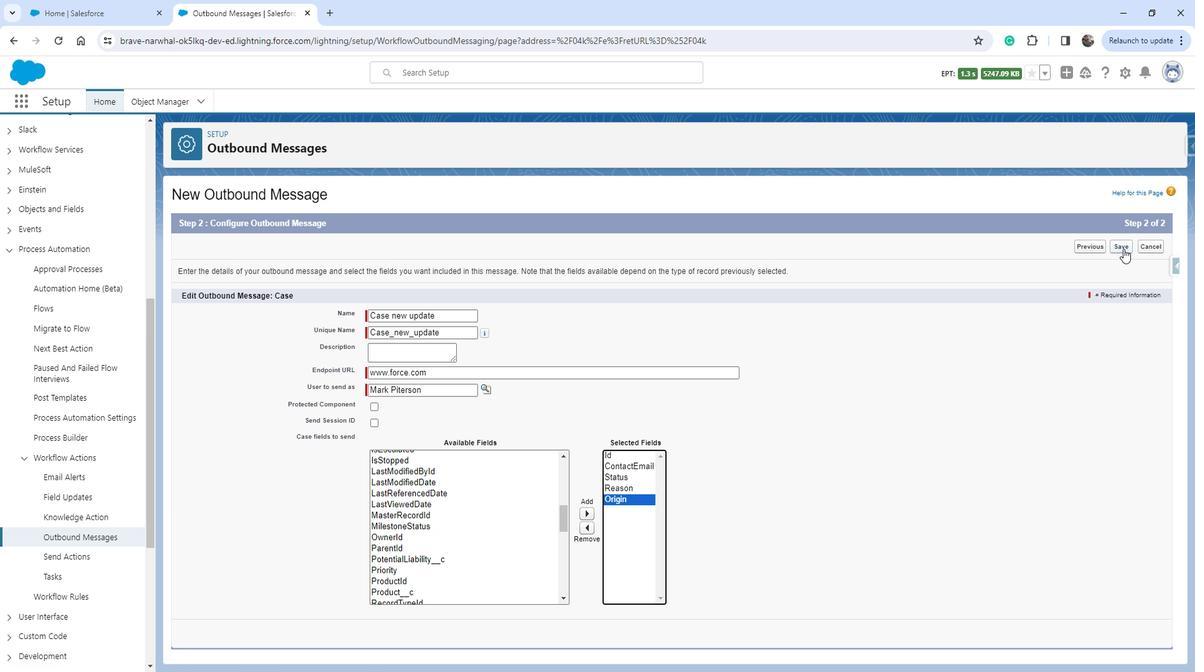
Action: Mouse moved to (806, 458)
Screenshot: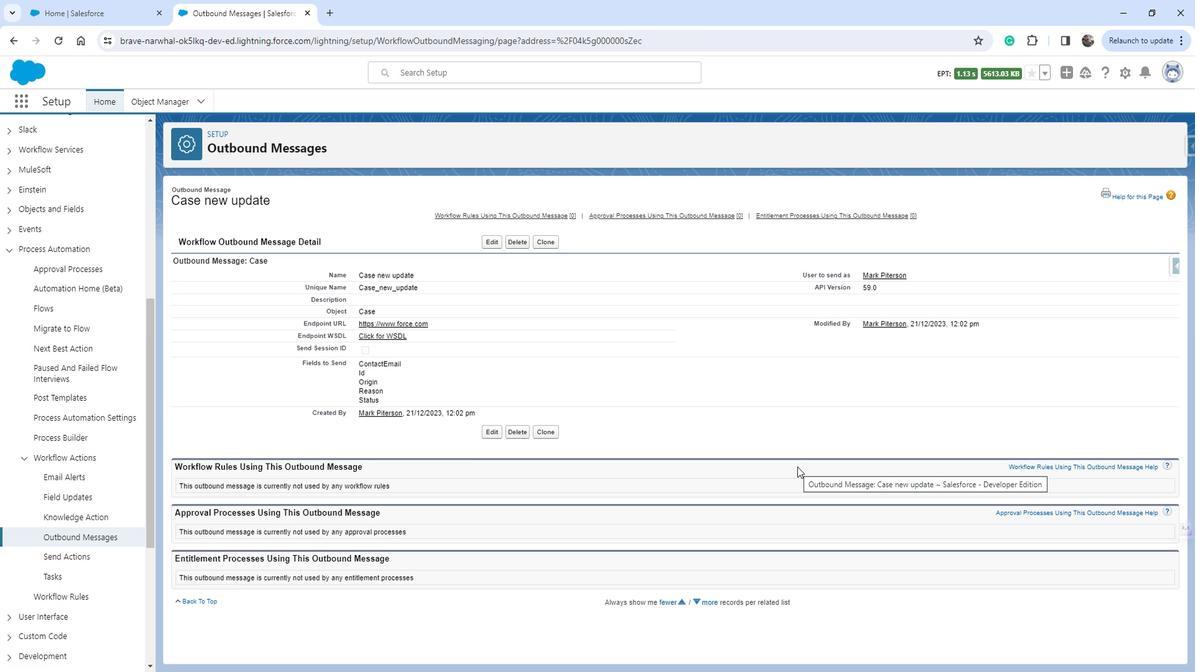 
